 Task: Find connections with filter location Aguilares with filter topic #moneywith filter profile language Spanish with filter current company TCIExpress Ltd with filter school KIT's College of Engineering (Autonomous), Kolhapur with filter industry Retail Pharmacies with filter service category Information Security with filter keywords title Telemarketer
Action: Mouse moved to (691, 135)
Screenshot: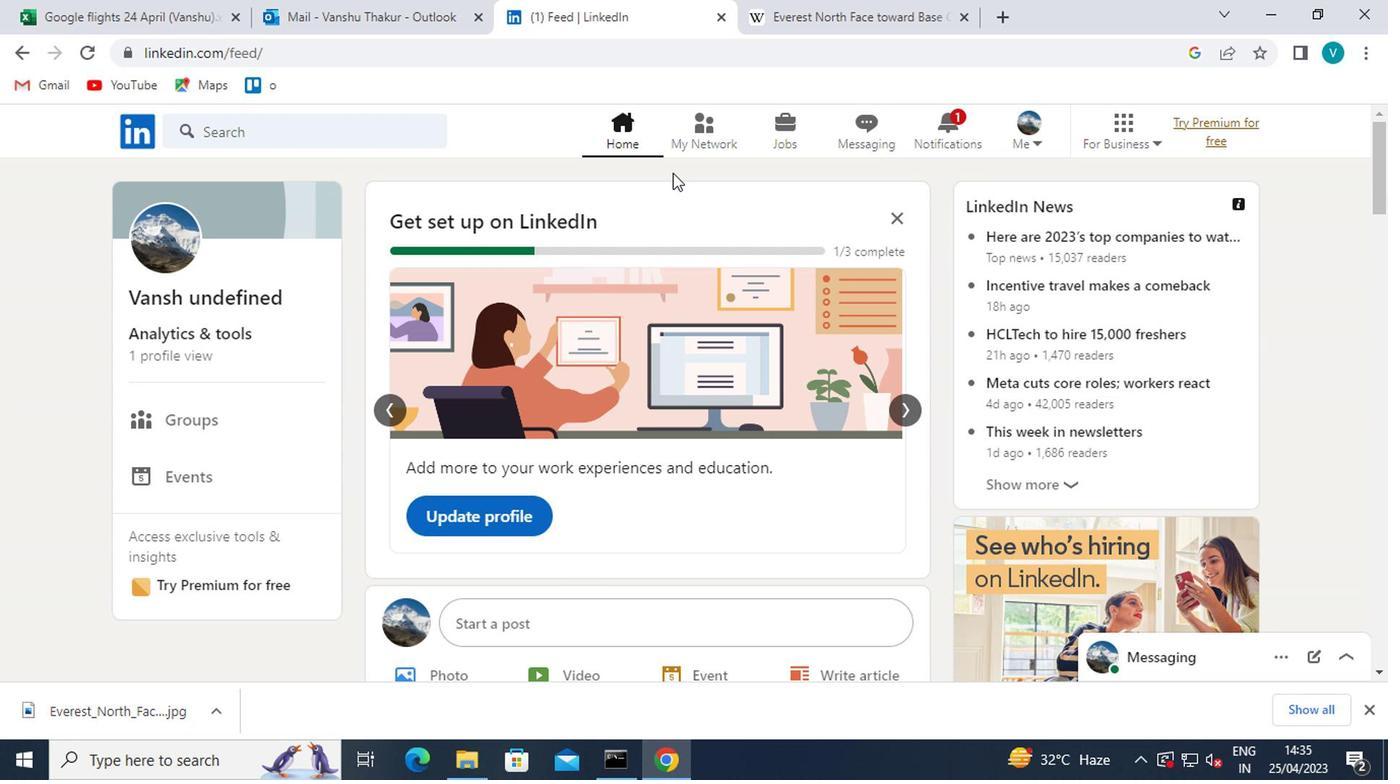 
Action: Mouse pressed left at (691, 135)
Screenshot: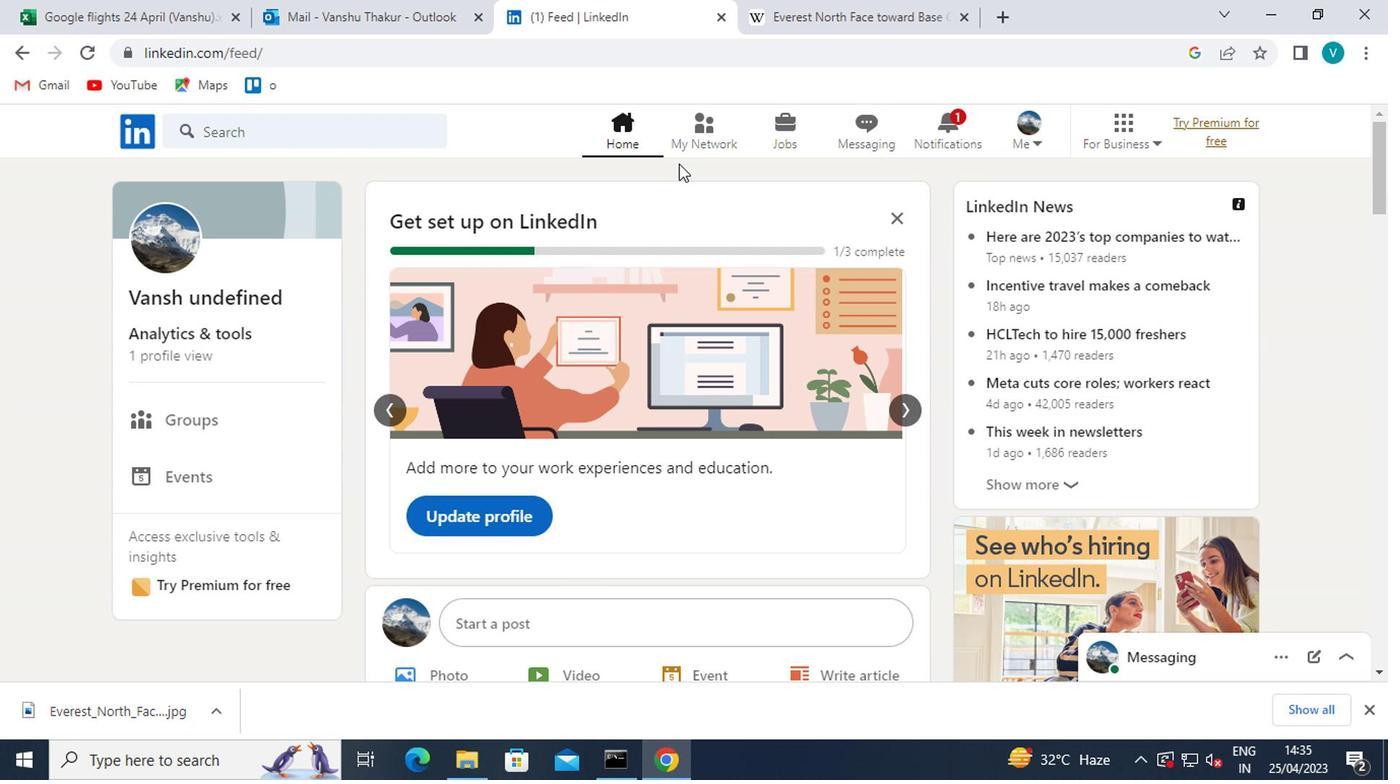 
Action: Mouse moved to (232, 242)
Screenshot: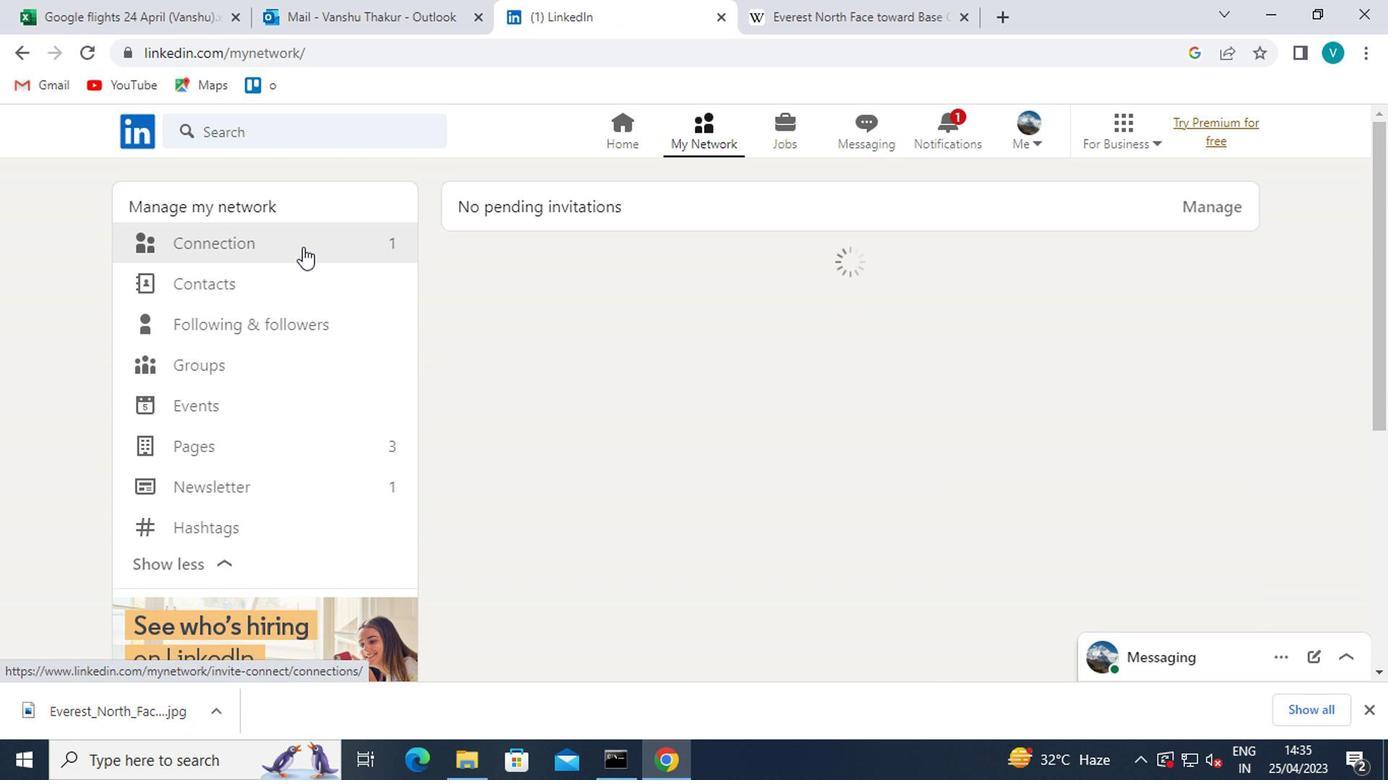 
Action: Mouse pressed left at (232, 242)
Screenshot: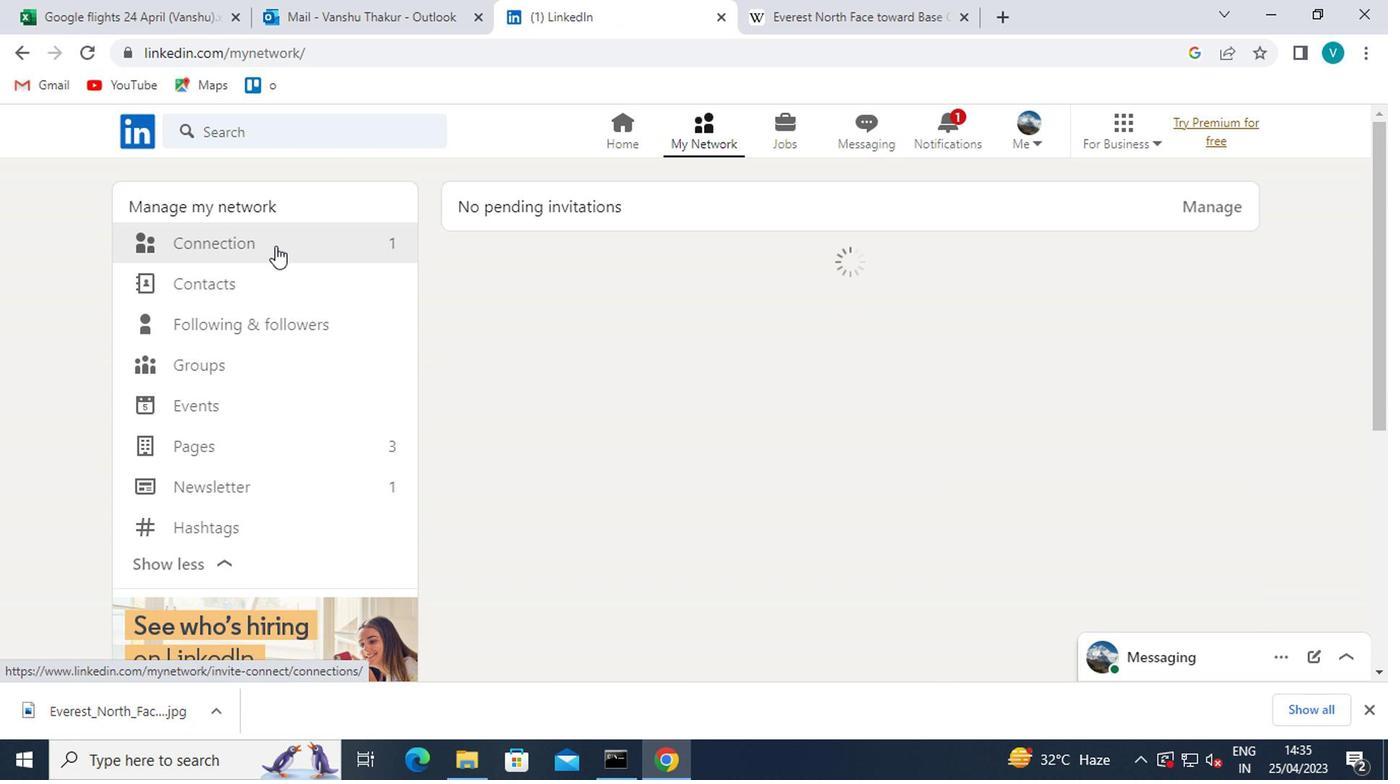 
Action: Mouse moved to (834, 244)
Screenshot: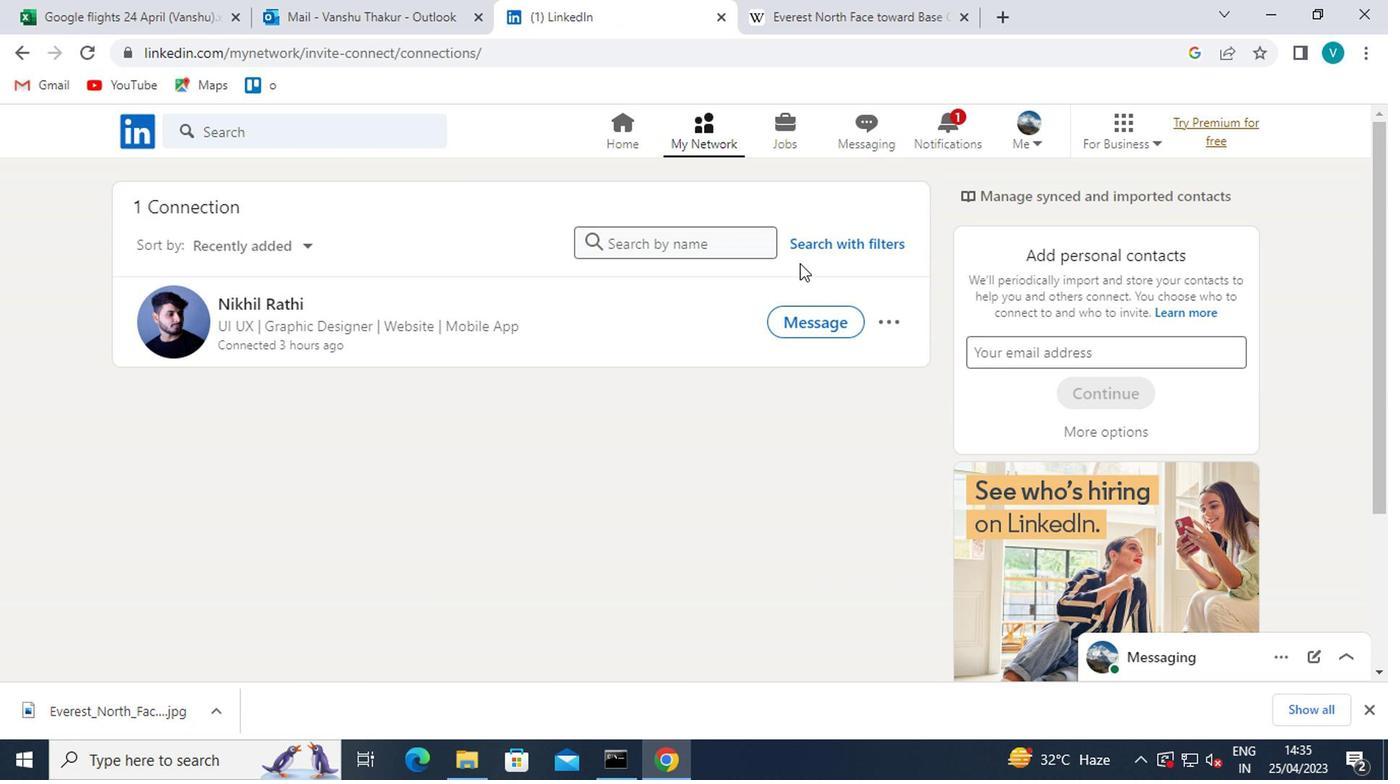 
Action: Mouse pressed left at (834, 244)
Screenshot: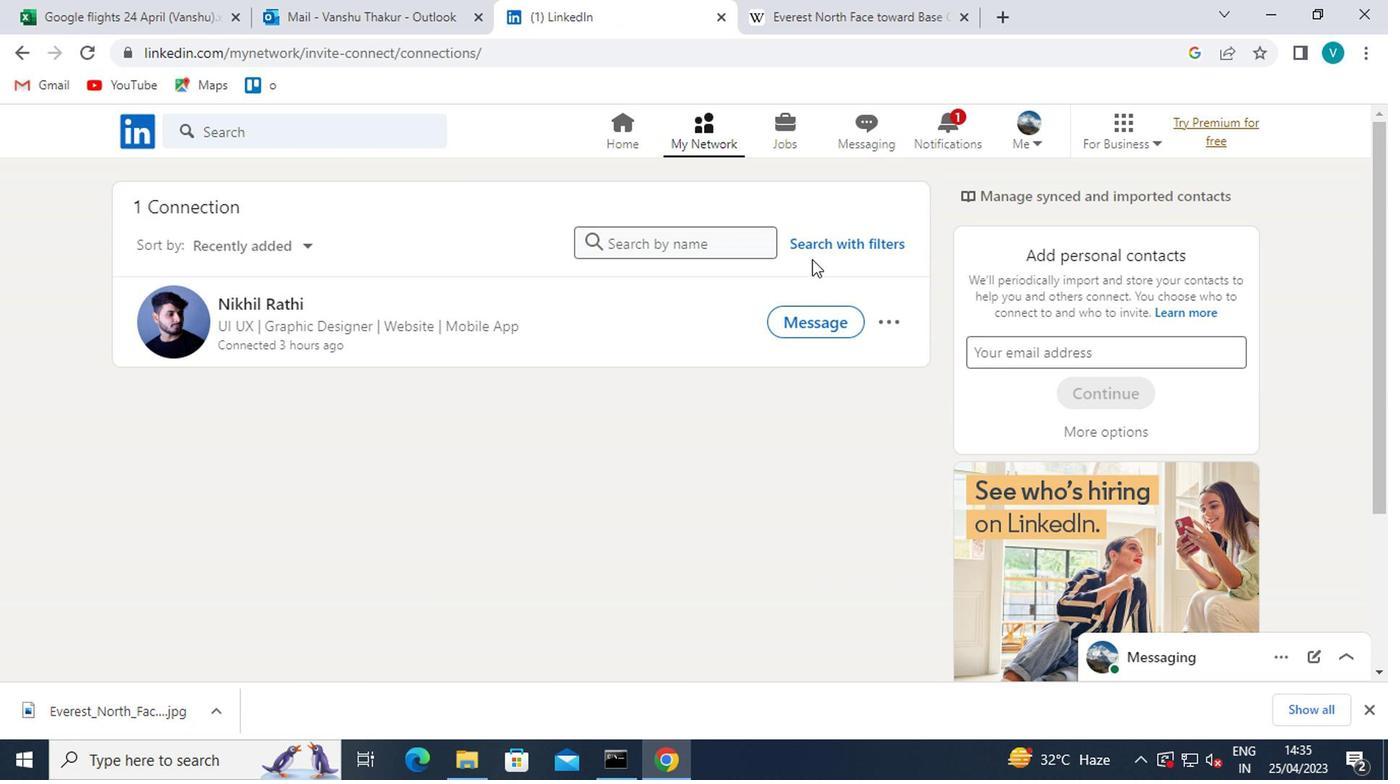 
Action: Mouse moved to (664, 192)
Screenshot: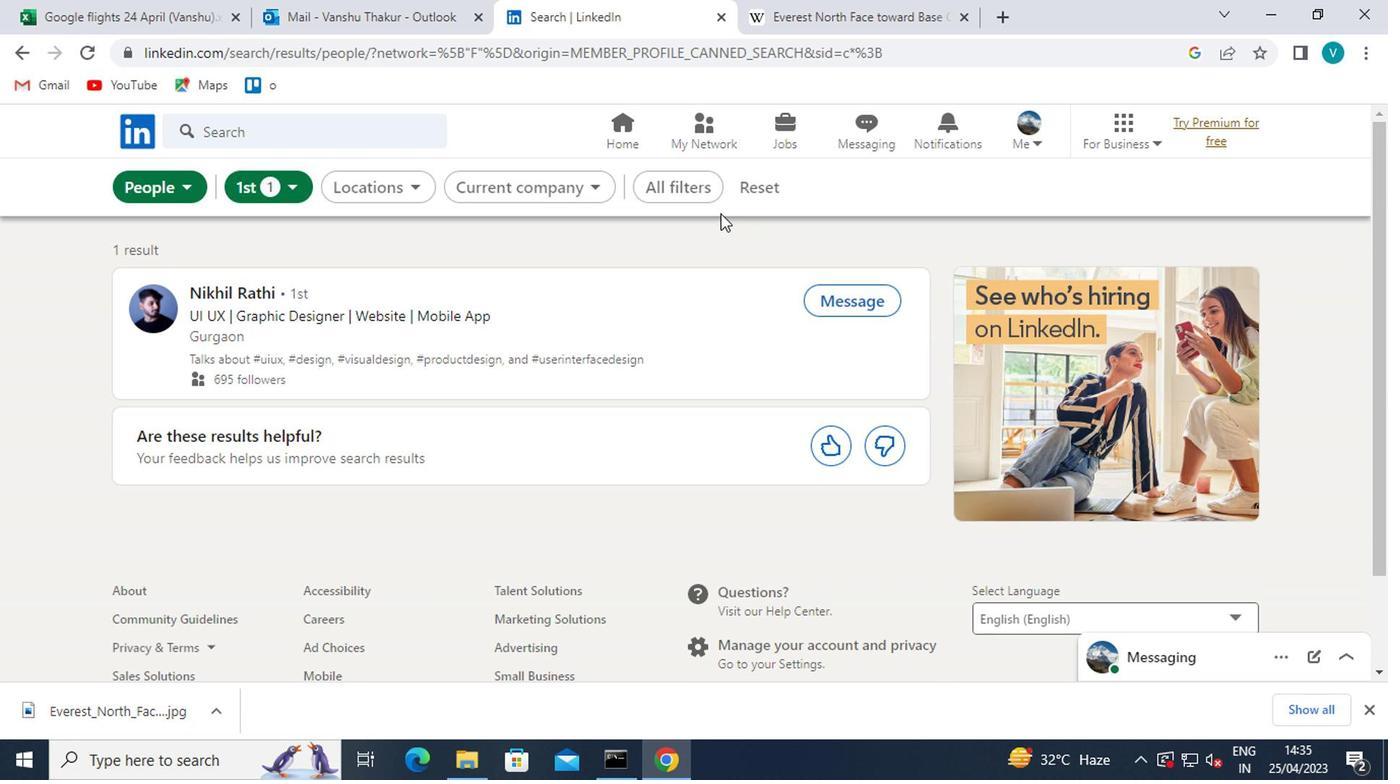 
Action: Mouse pressed left at (664, 192)
Screenshot: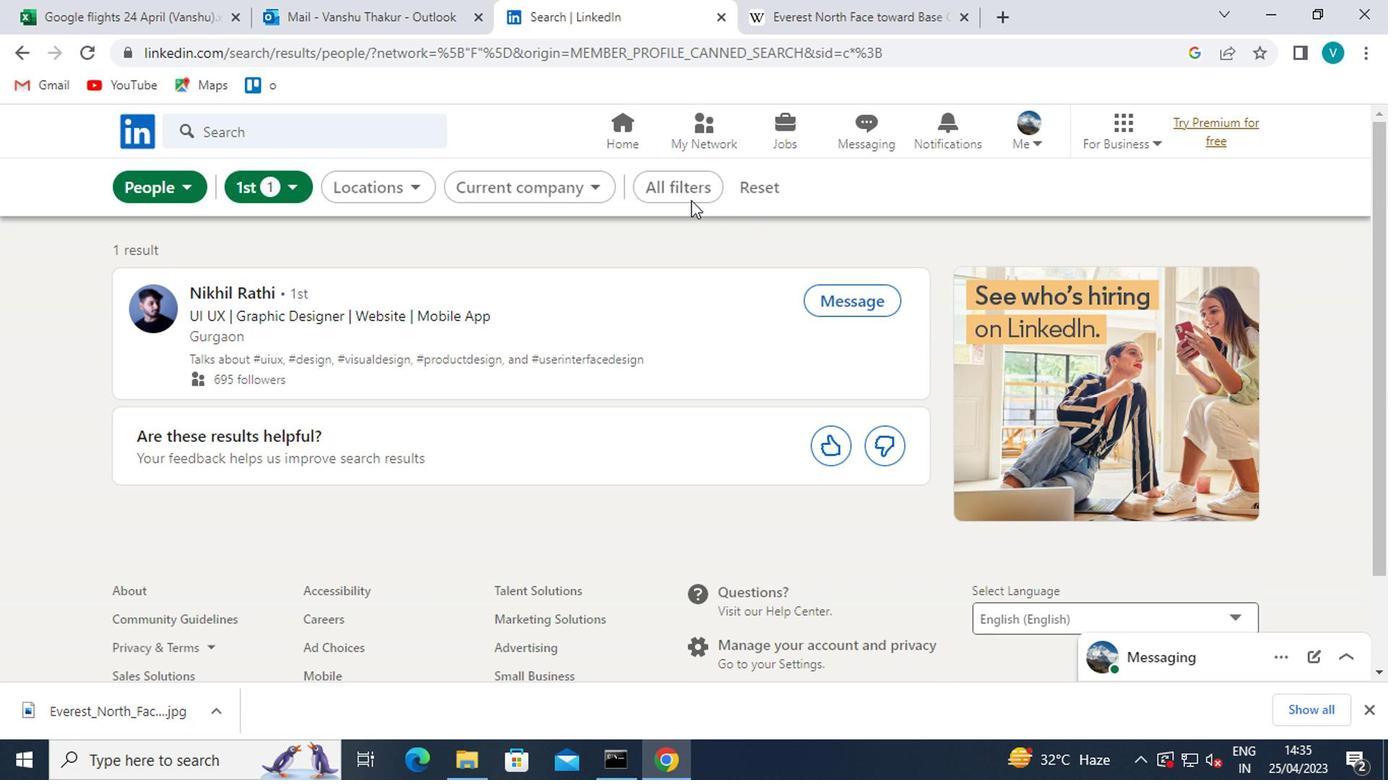 
Action: Mouse moved to (912, 334)
Screenshot: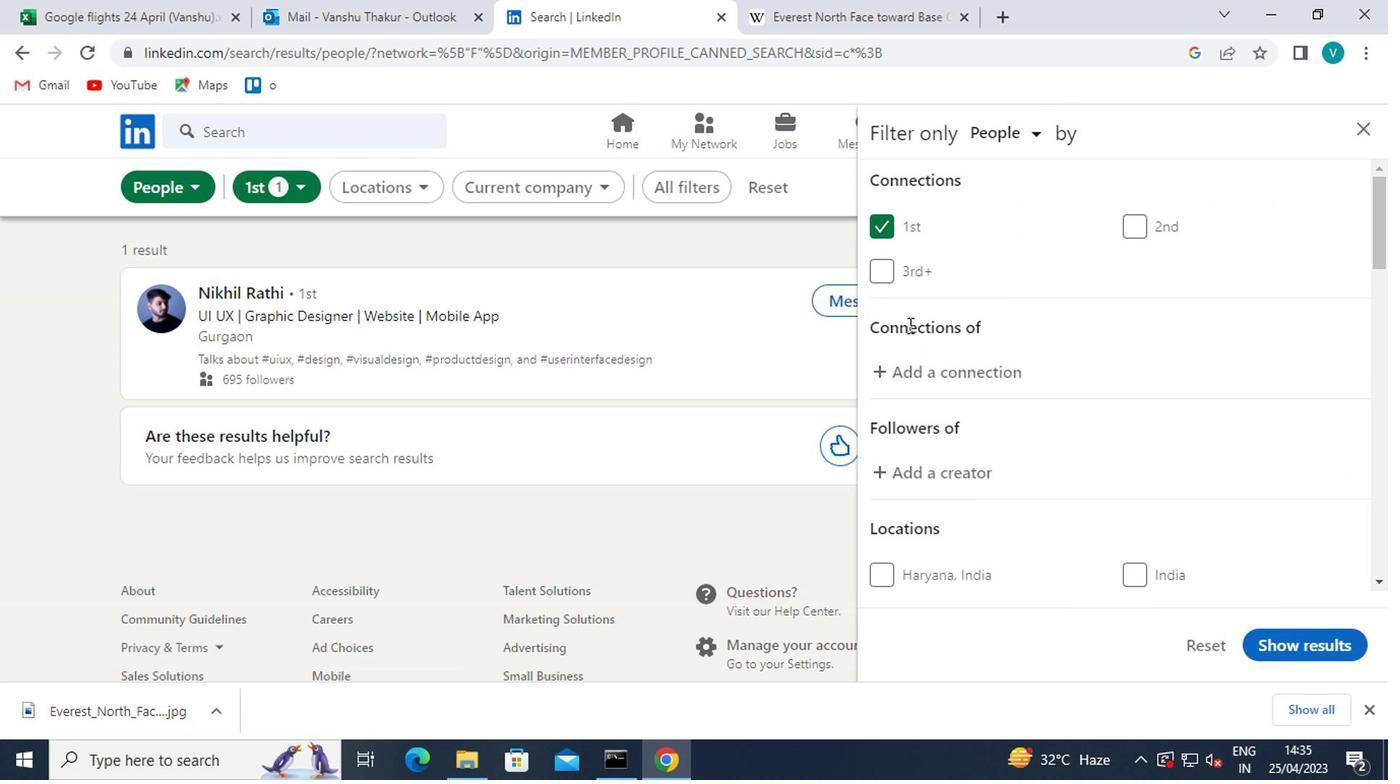 
Action: Mouse scrolled (912, 334) with delta (0, 0)
Screenshot: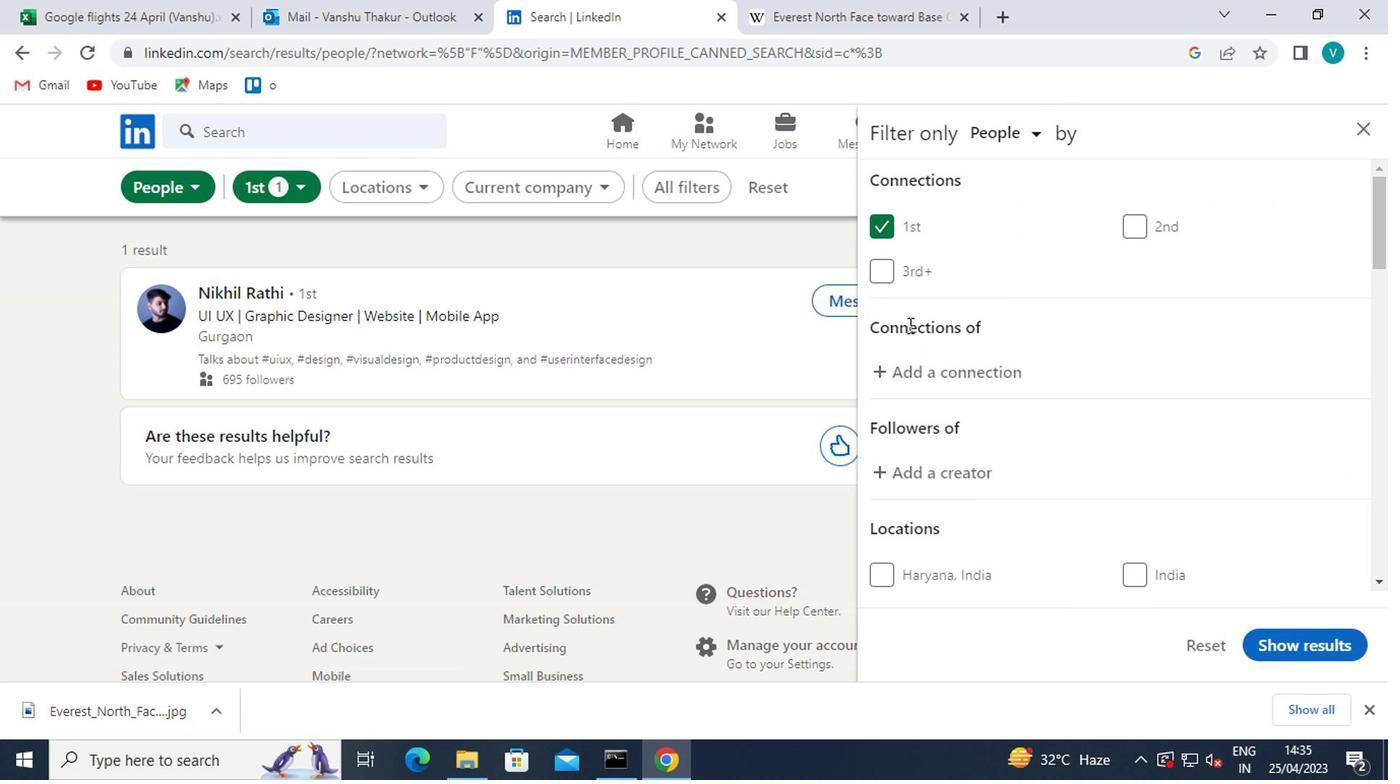 
Action: Mouse moved to (913, 338)
Screenshot: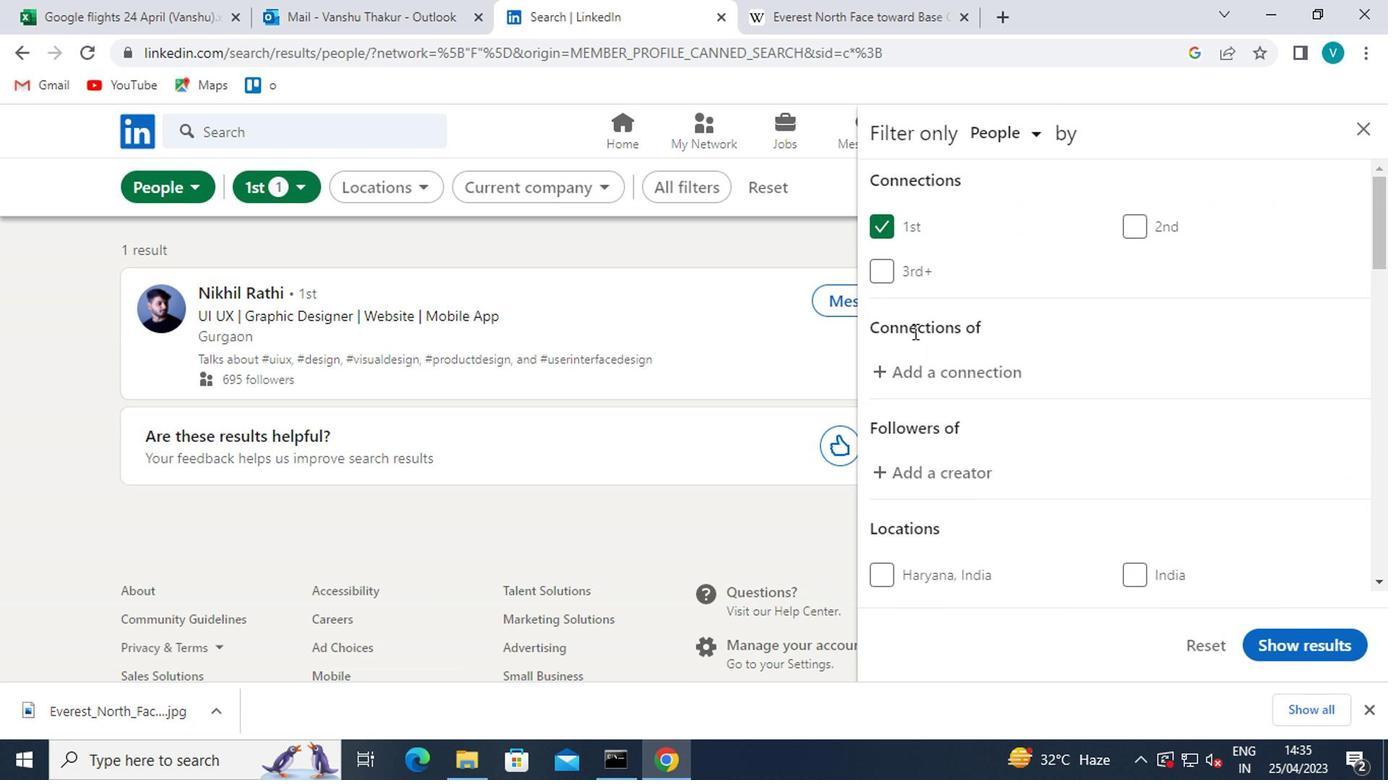 
Action: Mouse scrolled (913, 336) with delta (0, -1)
Screenshot: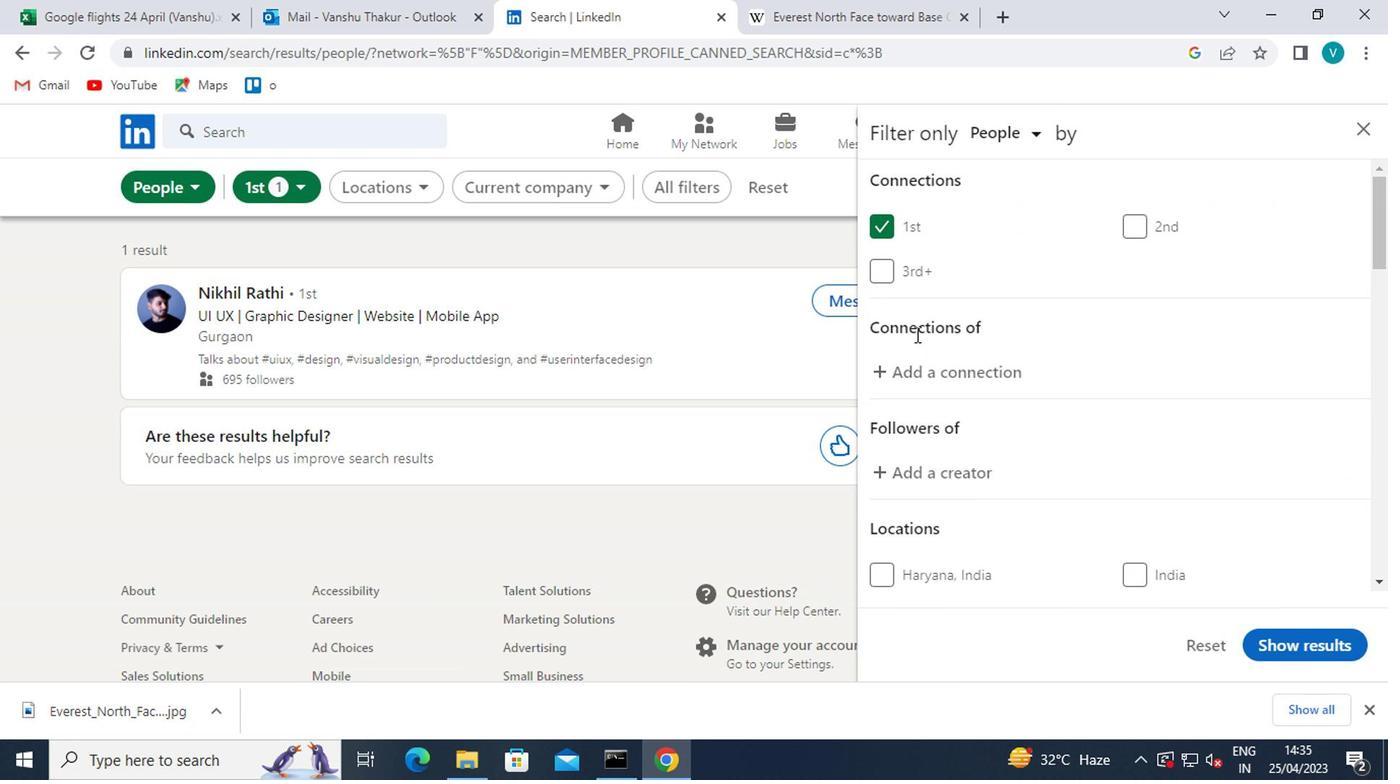 
Action: Mouse moved to (947, 467)
Screenshot: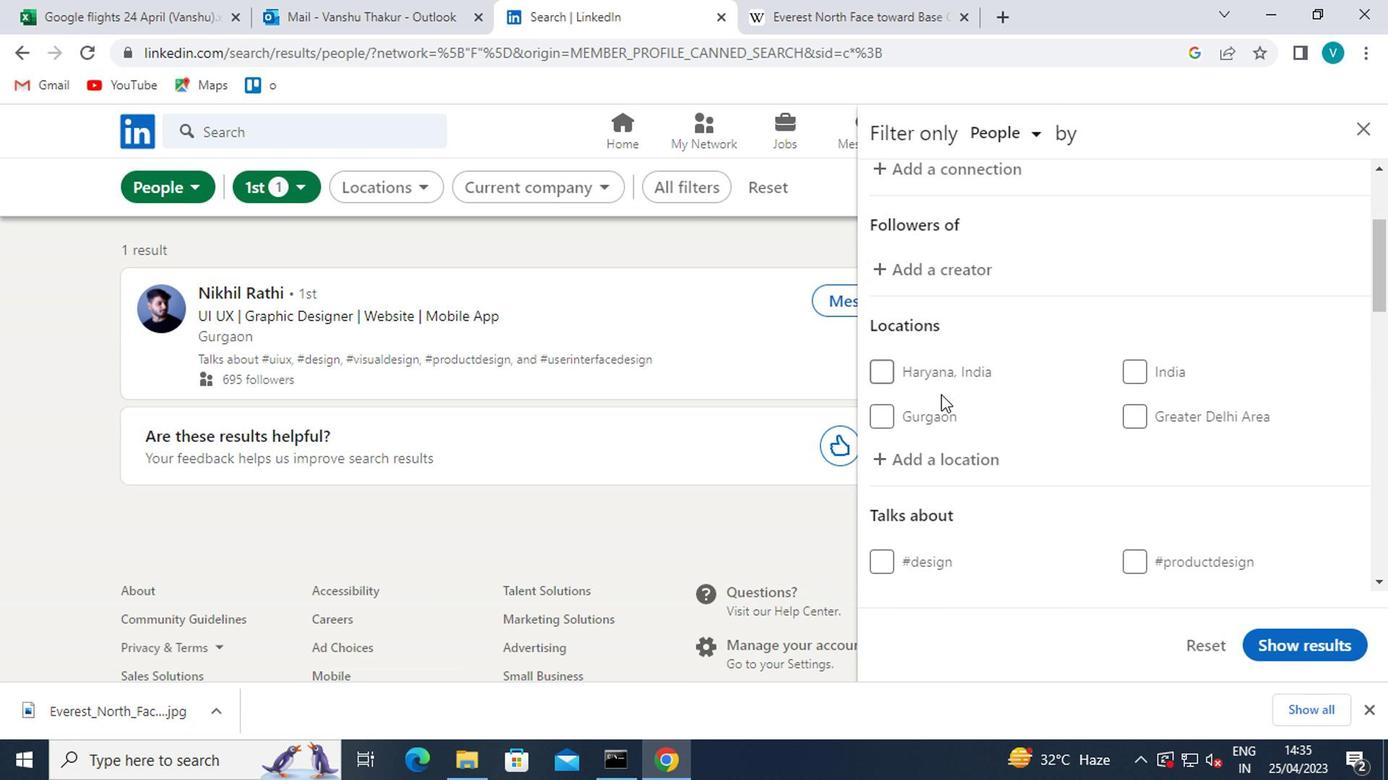 
Action: Mouse pressed left at (947, 467)
Screenshot: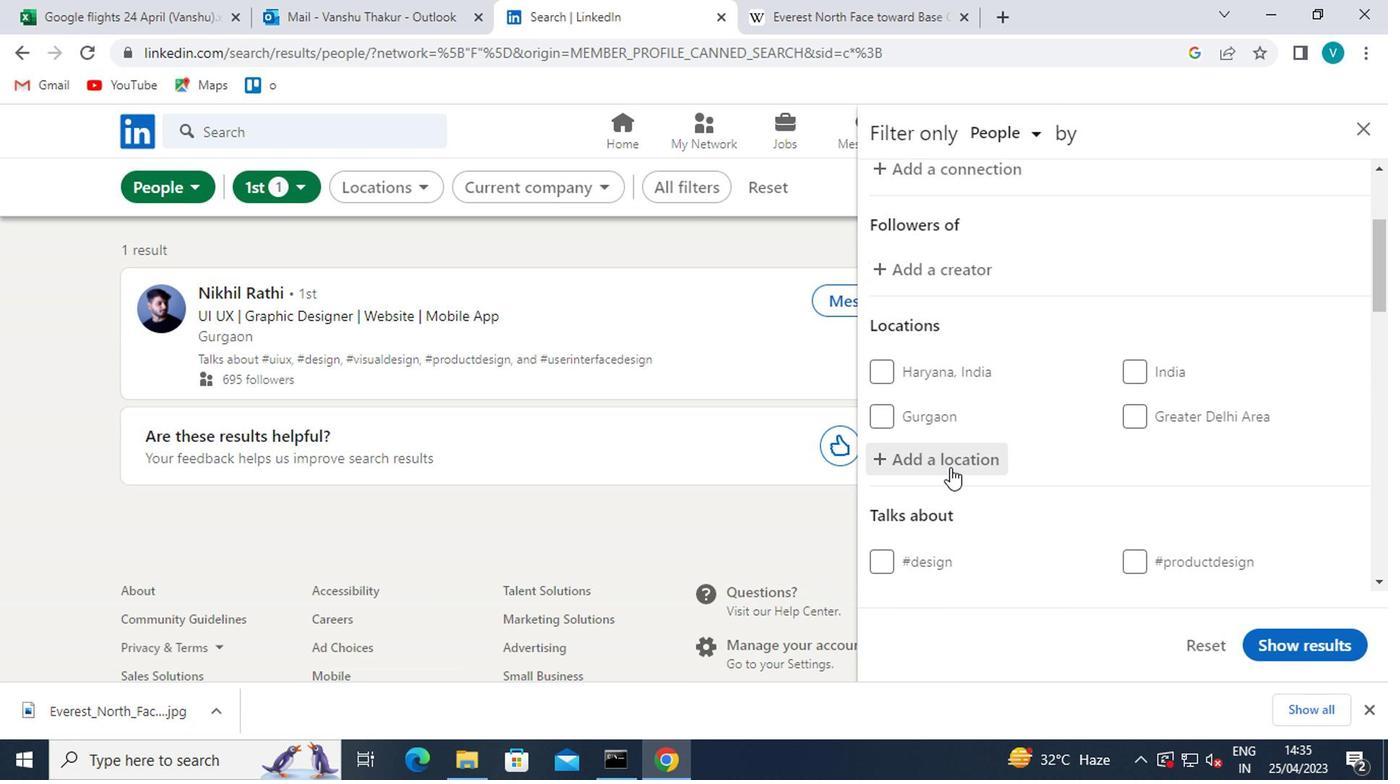 
Action: Key pressed <Key.shift>AGUILARIES
Screenshot: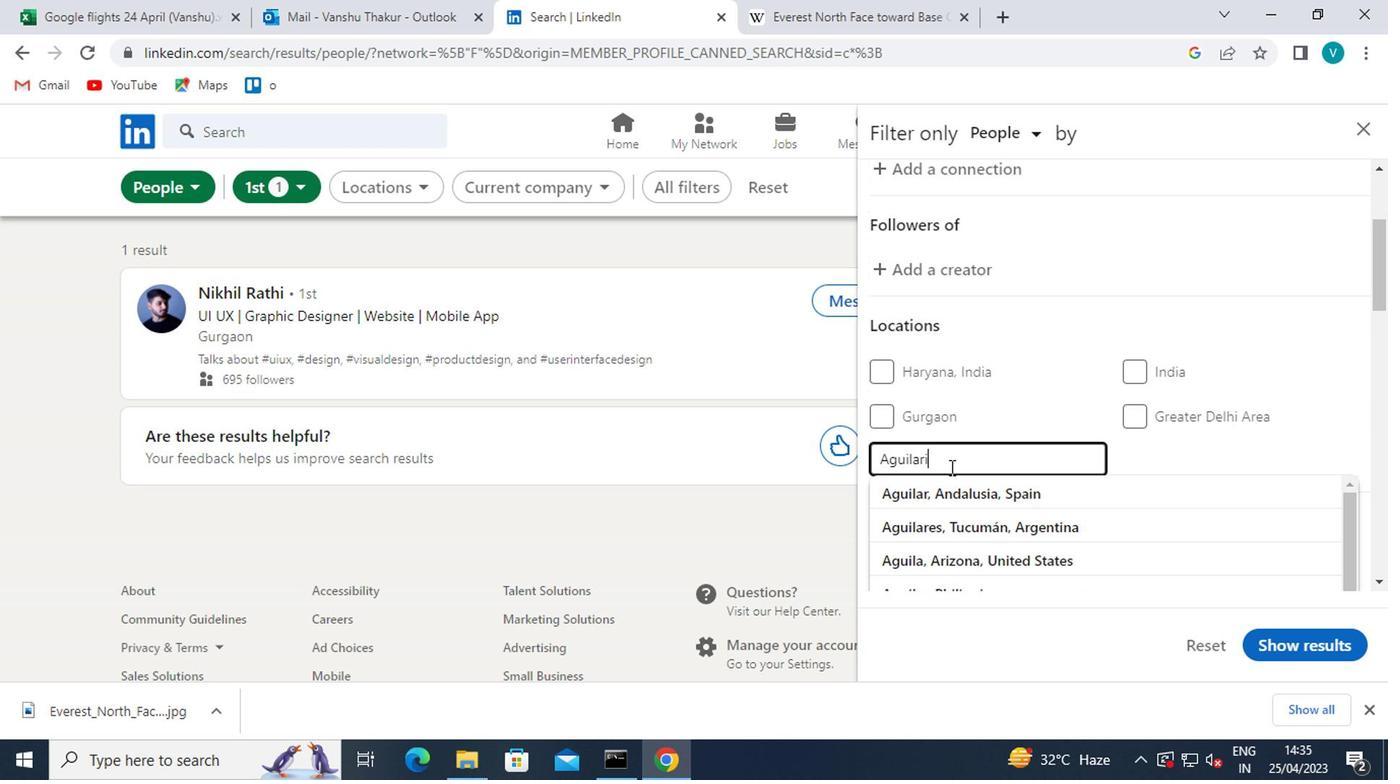 
Action: Mouse moved to (1196, 485)
Screenshot: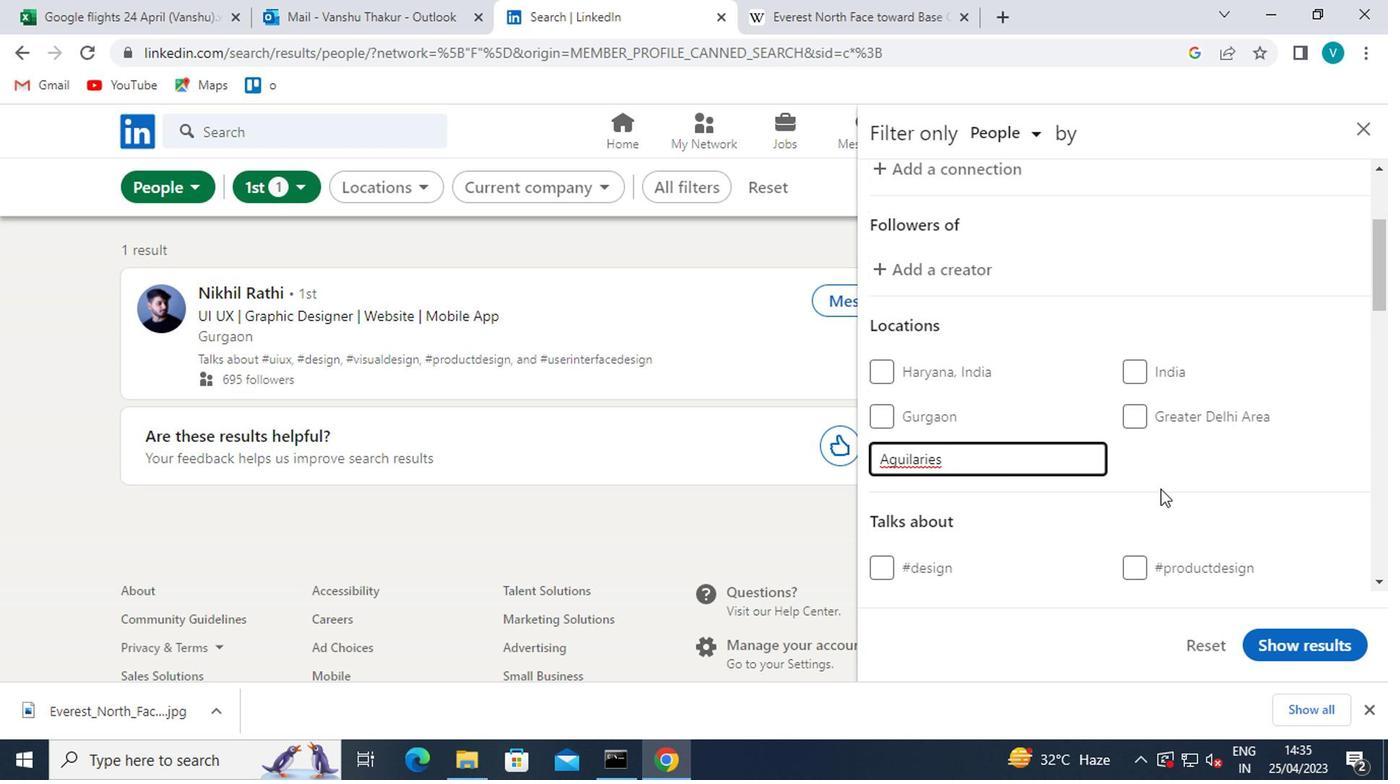 
Action: Mouse pressed left at (1196, 485)
Screenshot: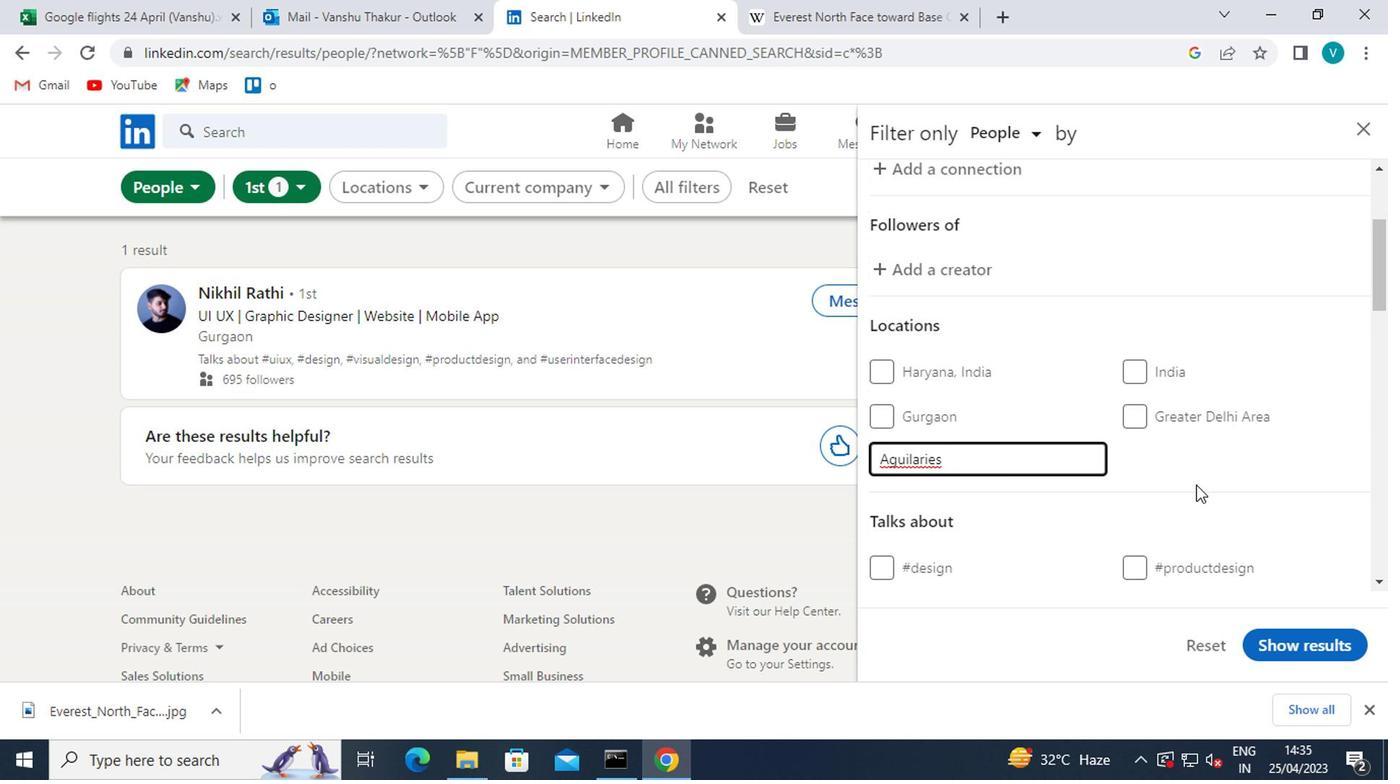 
Action: Mouse moved to (1147, 505)
Screenshot: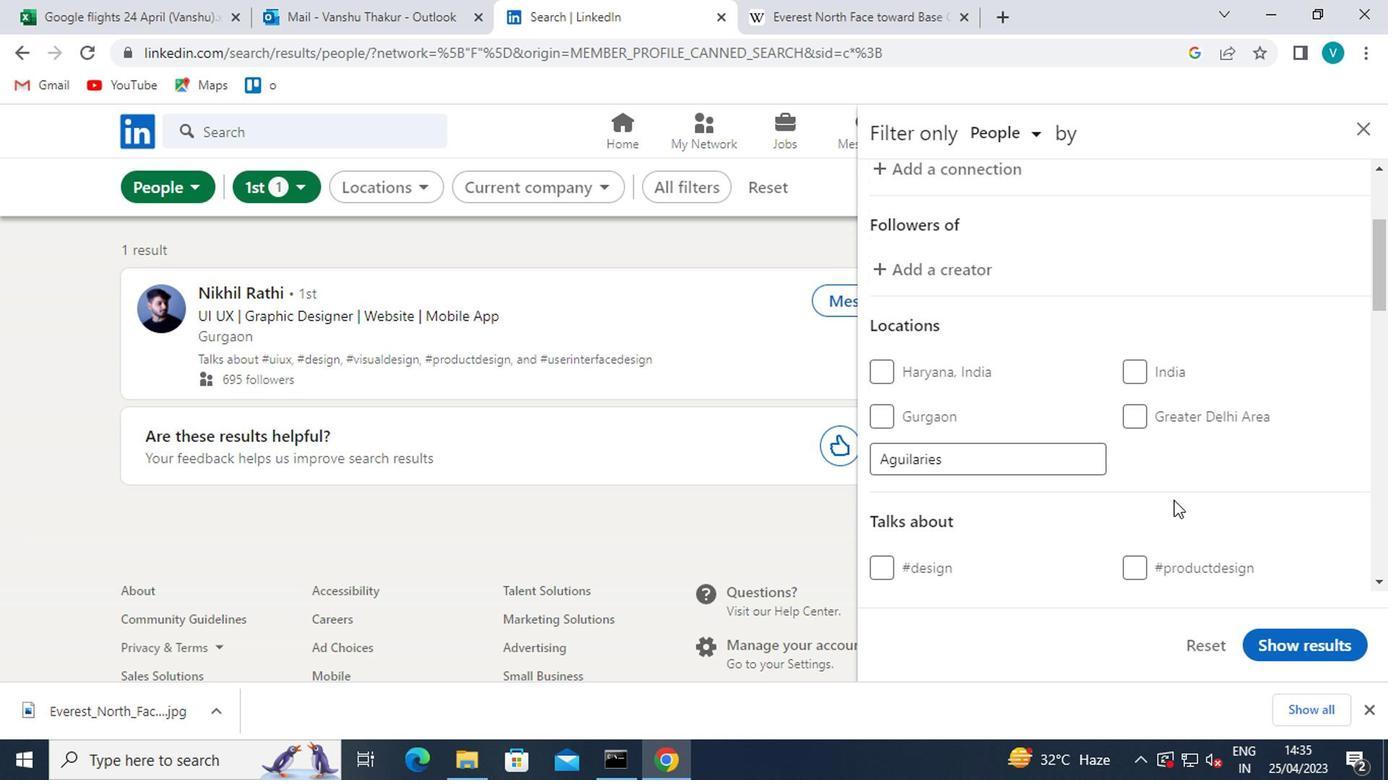
Action: Mouse pressed left at (1147, 505)
Screenshot: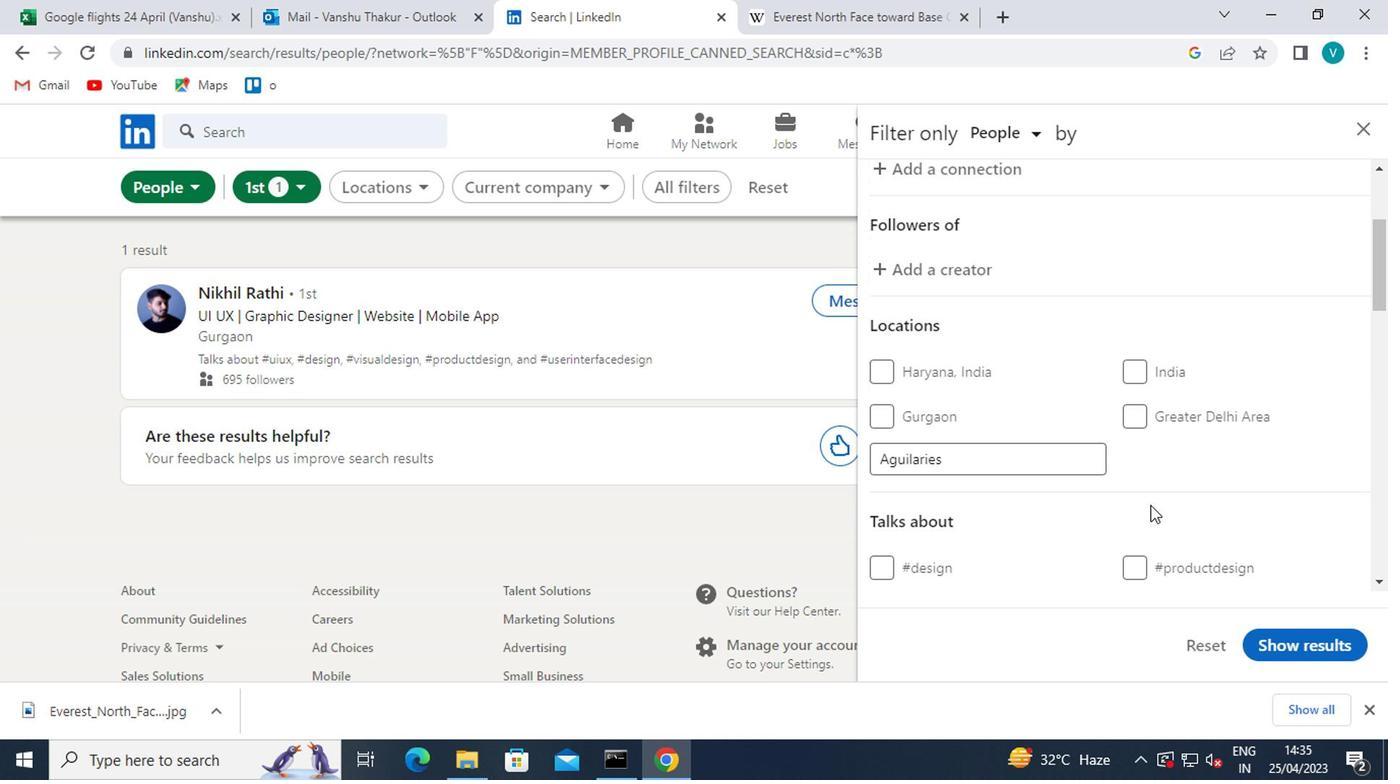 
Action: Mouse moved to (1147, 507)
Screenshot: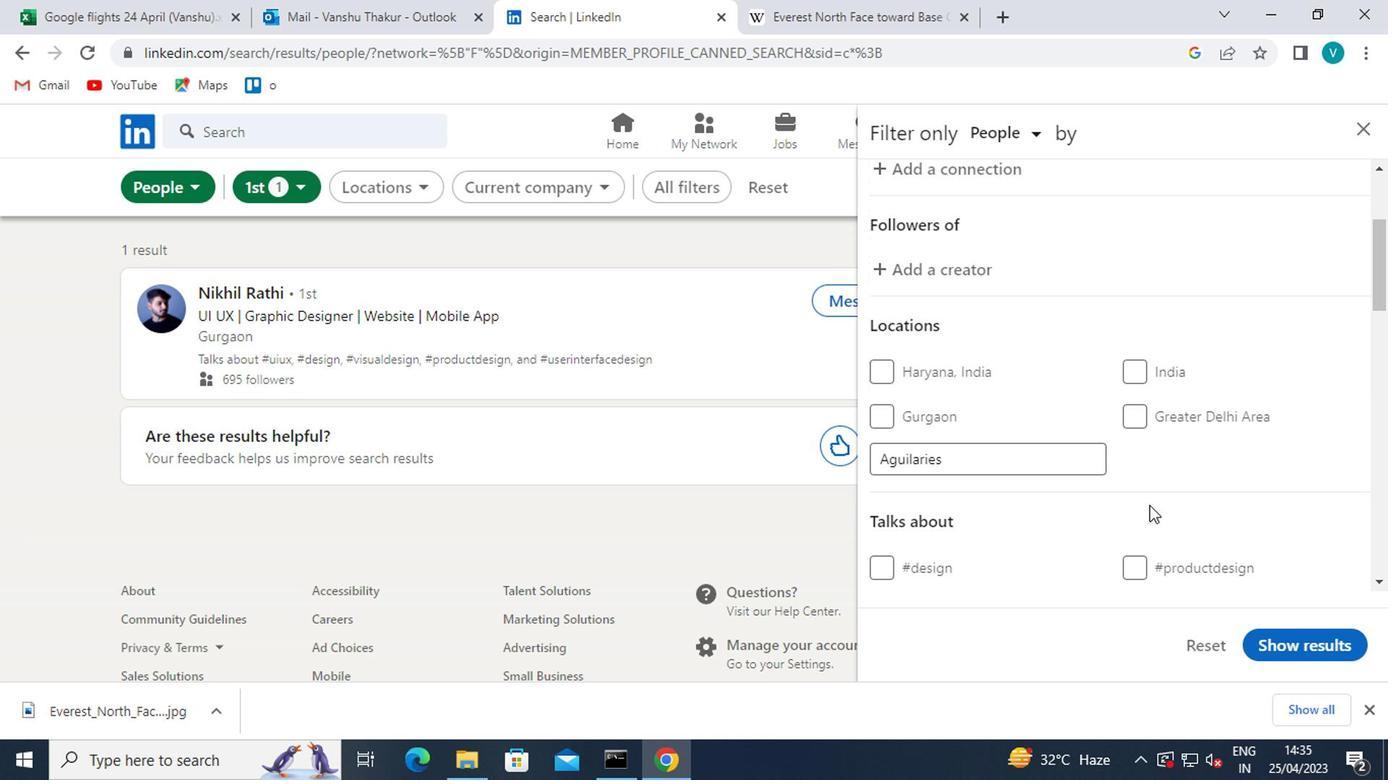 
Action: Mouse scrolled (1147, 506) with delta (0, 0)
Screenshot: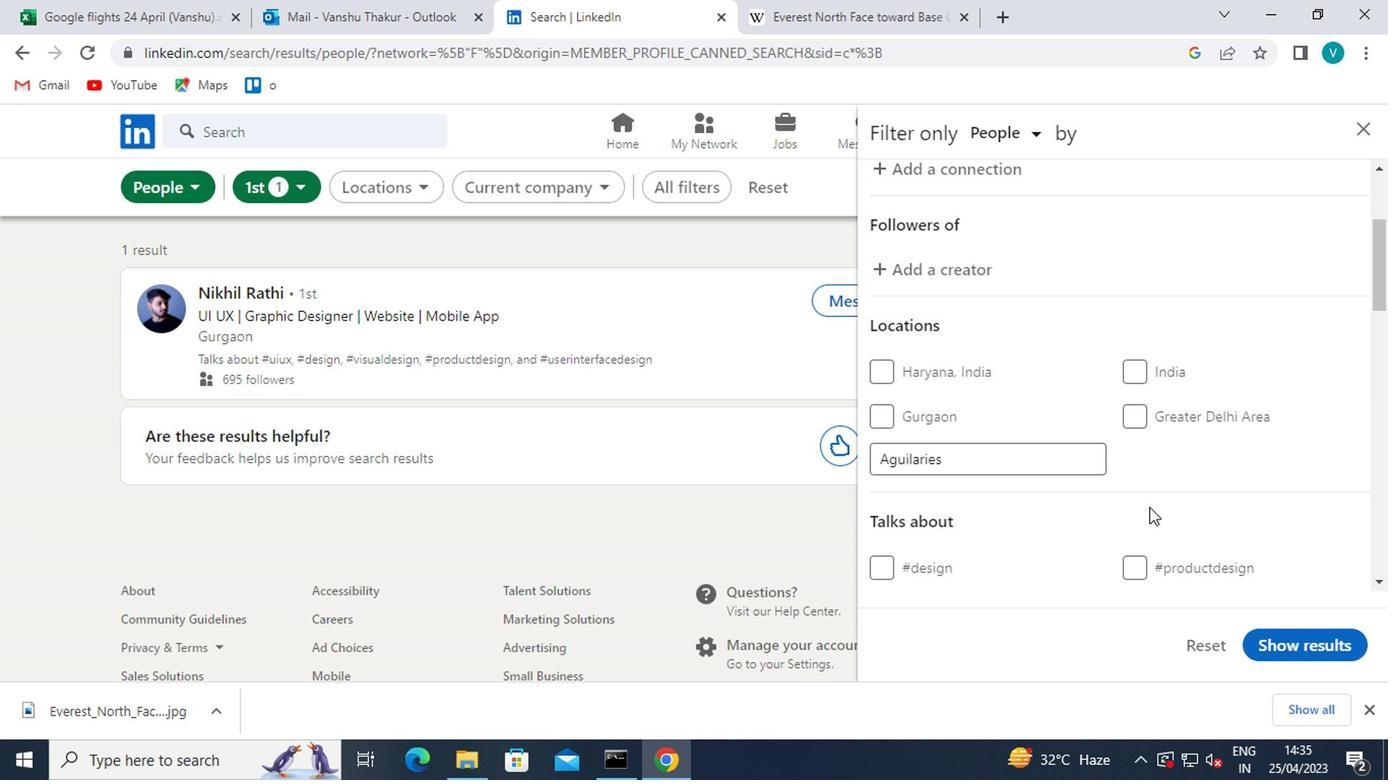 
Action: Mouse moved to (1164, 561)
Screenshot: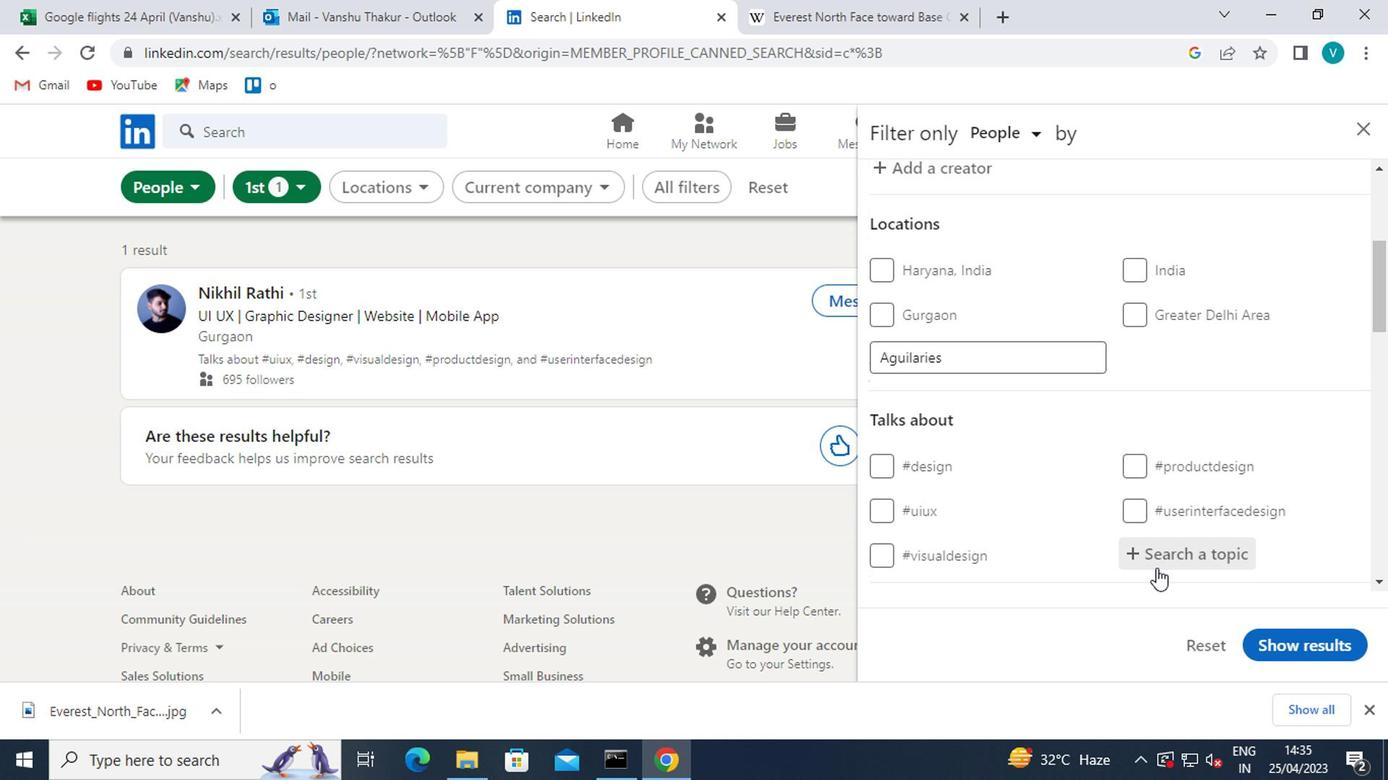 
Action: Mouse pressed left at (1164, 561)
Screenshot: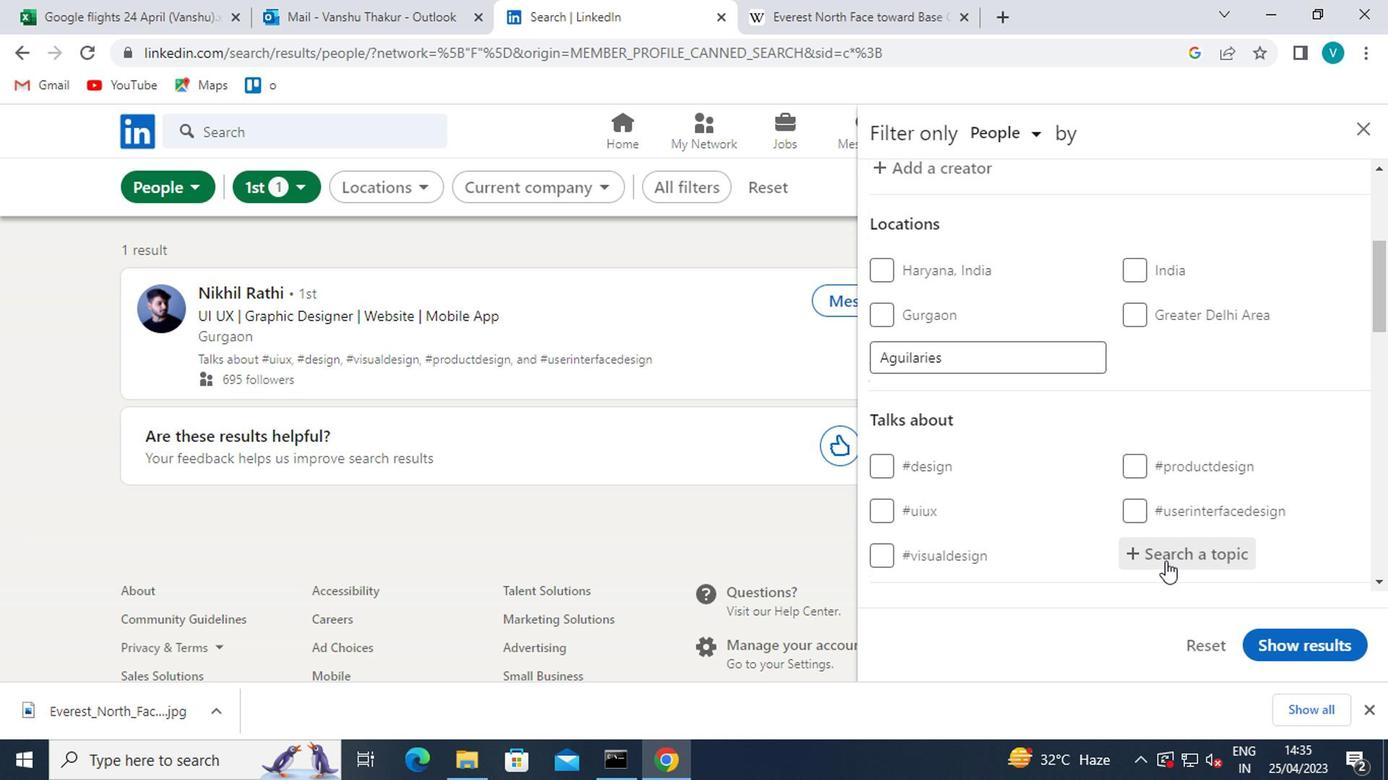 
Action: Mouse moved to (1141, 550)
Screenshot: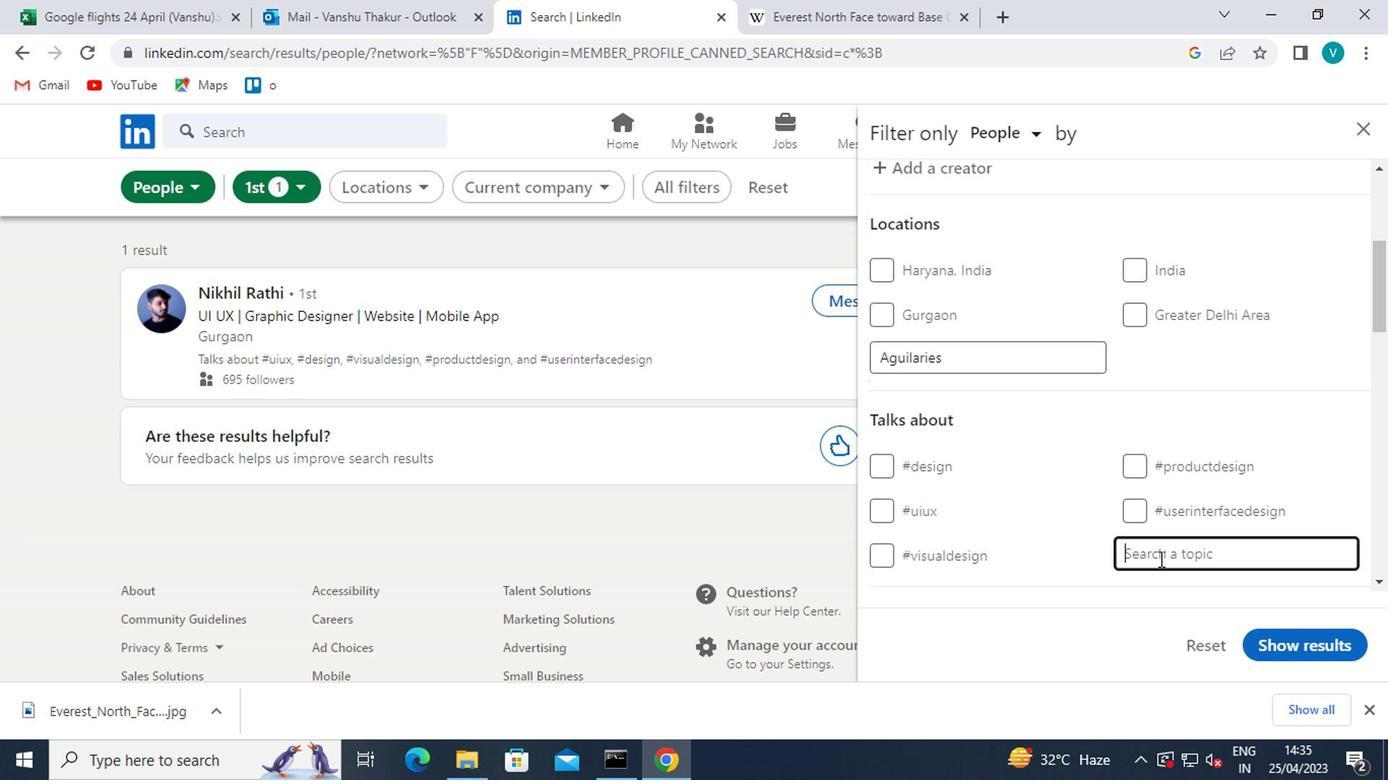 
Action: Key pressed <Key.shift><Key.shift><Key.shift>#MONE
Screenshot: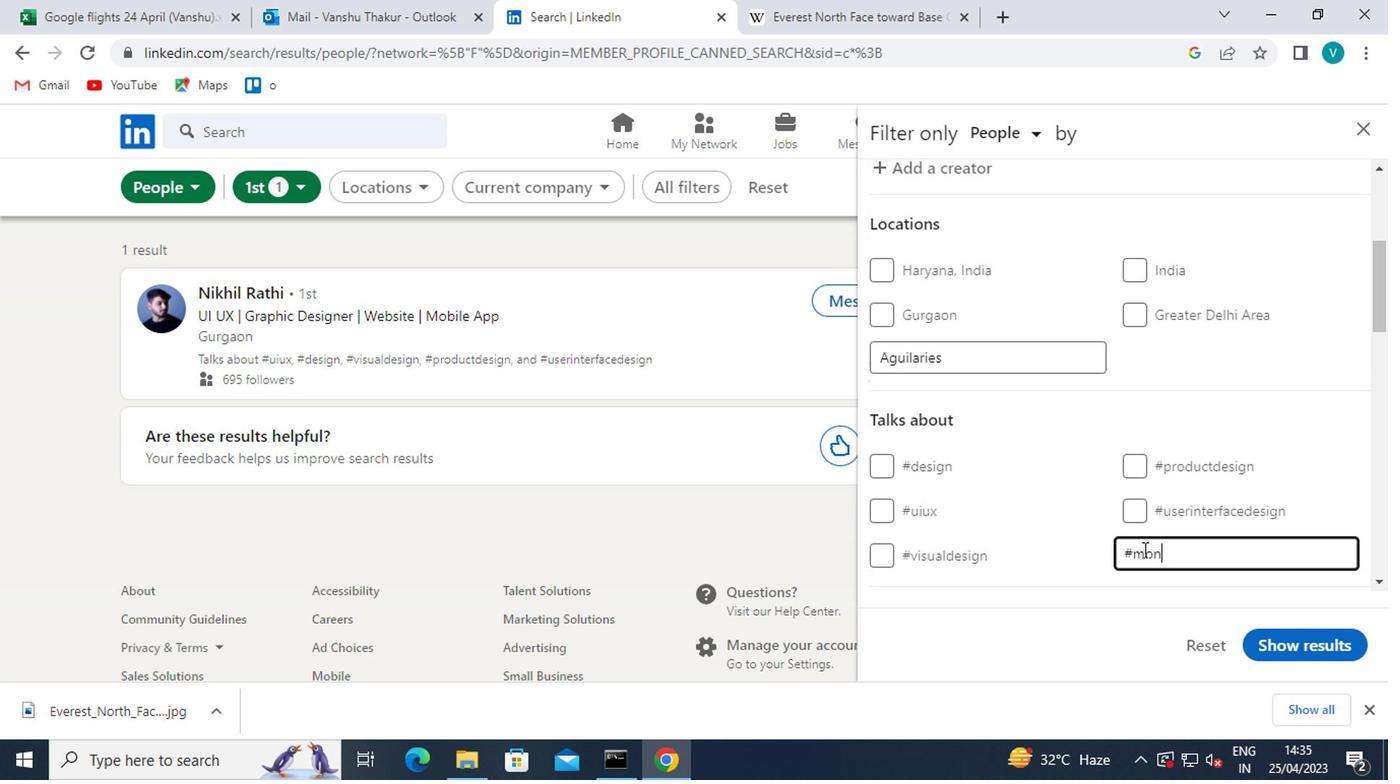 
Action: Mouse moved to (1140, 550)
Screenshot: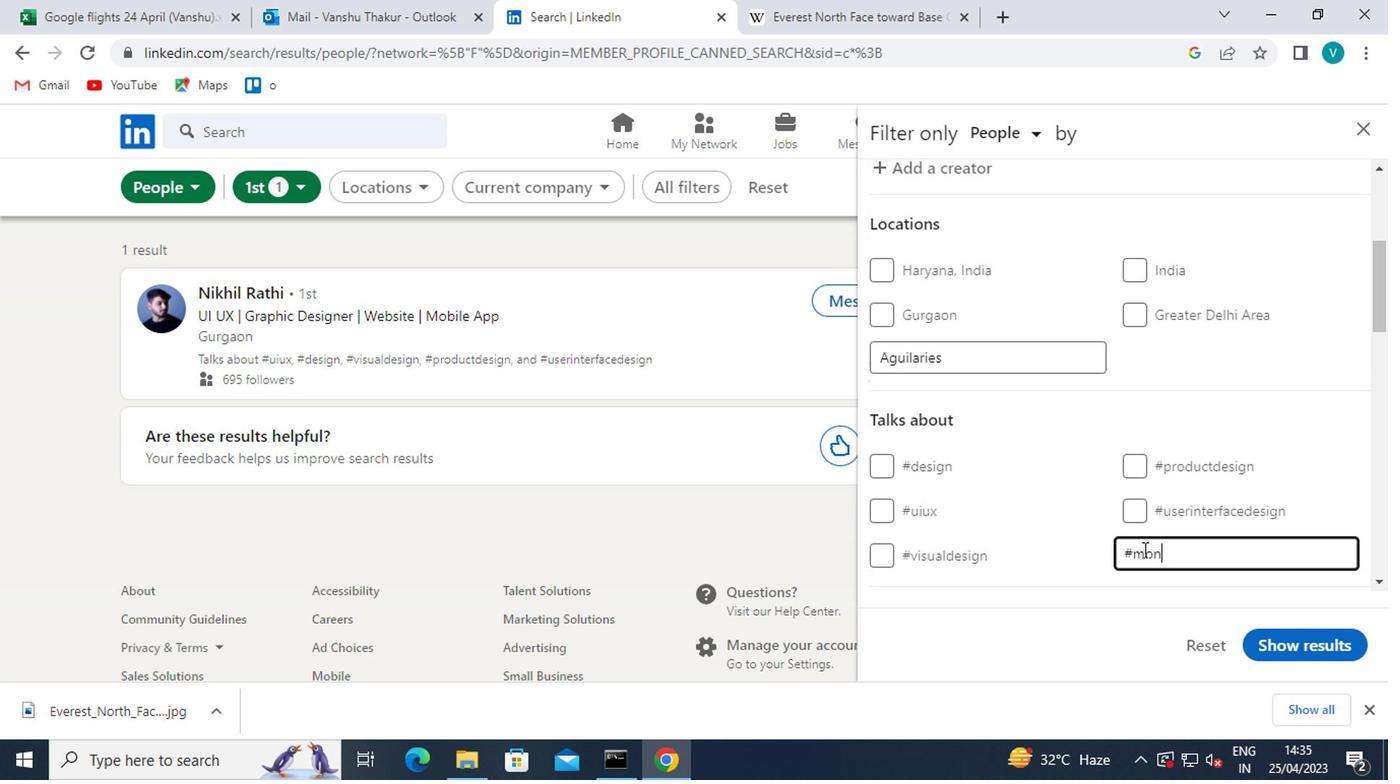
Action: Key pressed Y
Screenshot: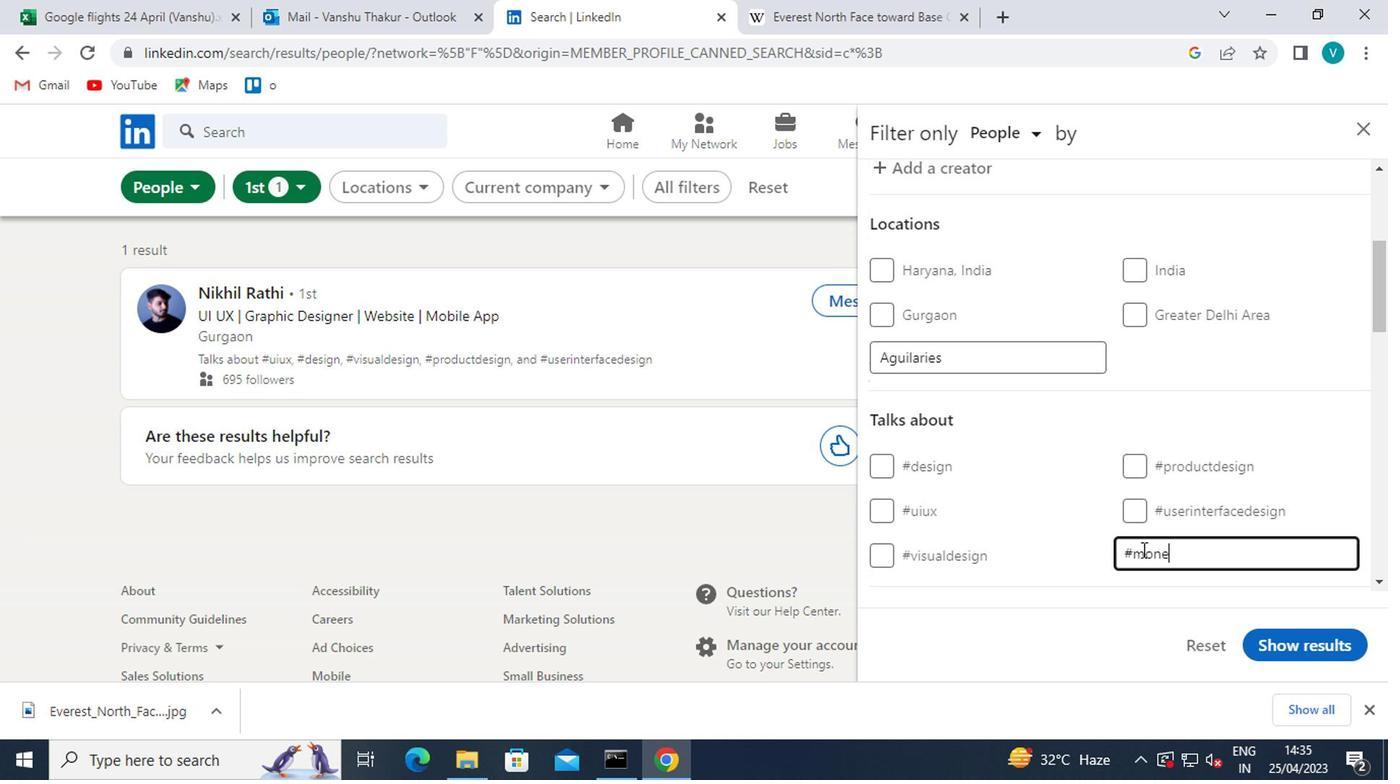 
Action: Mouse moved to (1110, 618)
Screenshot: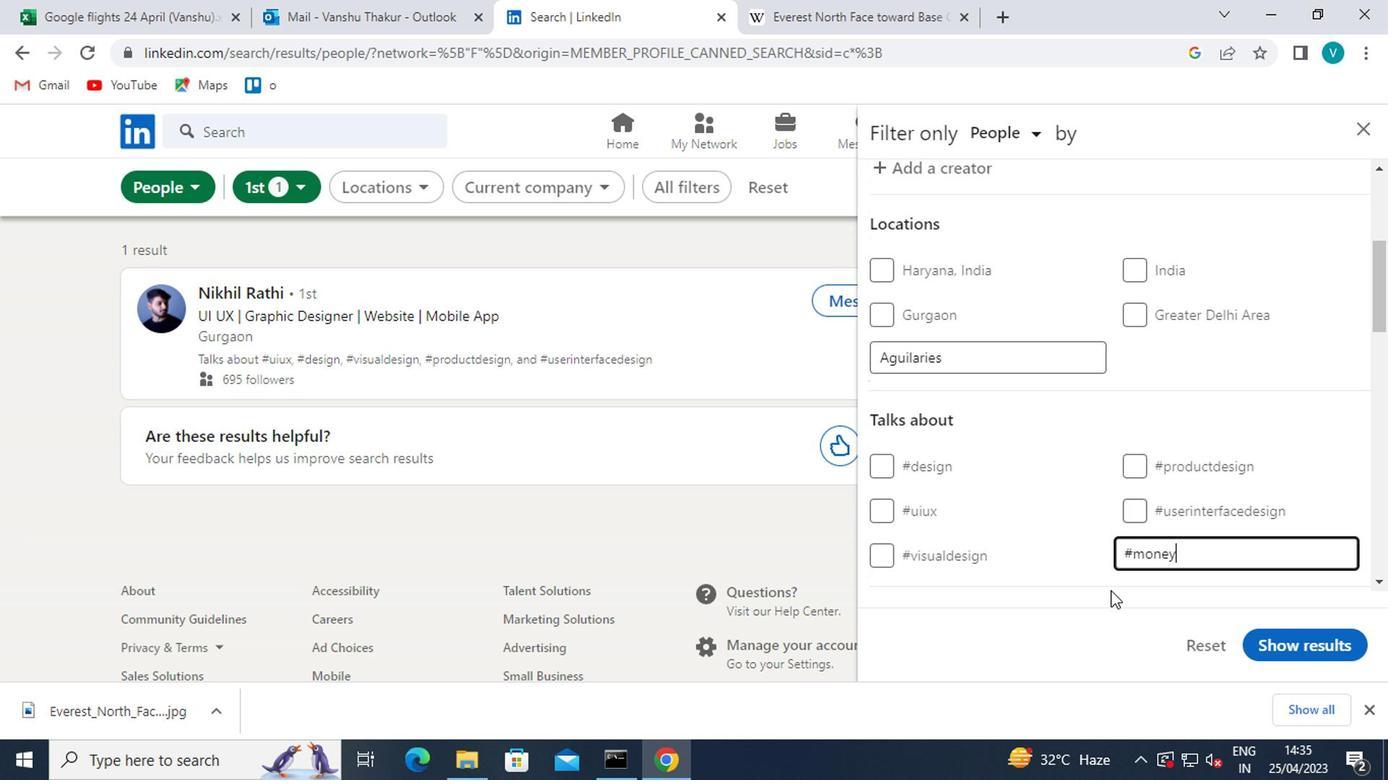 
Action: Mouse pressed left at (1110, 618)
Screenshot: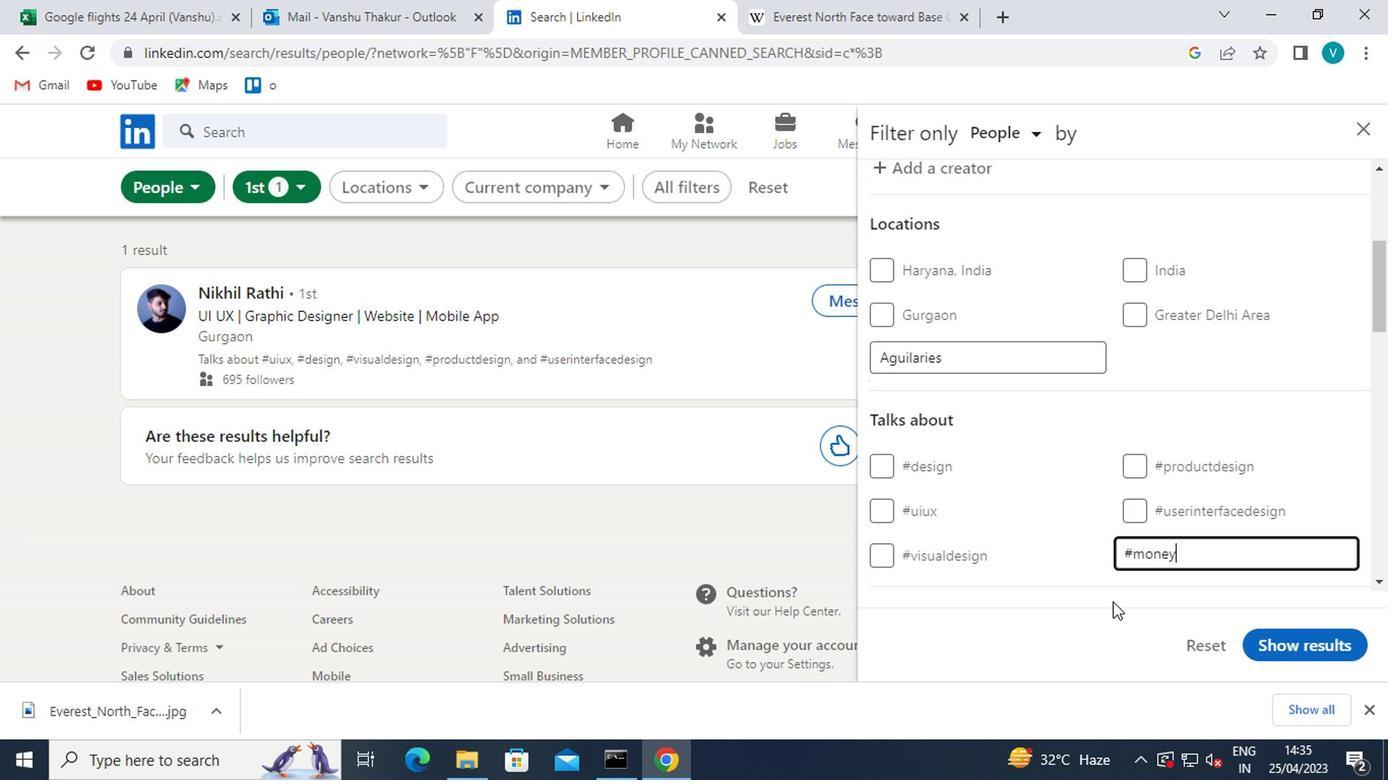 
Action: Mouse moved to (1107, 580)
Screenshot: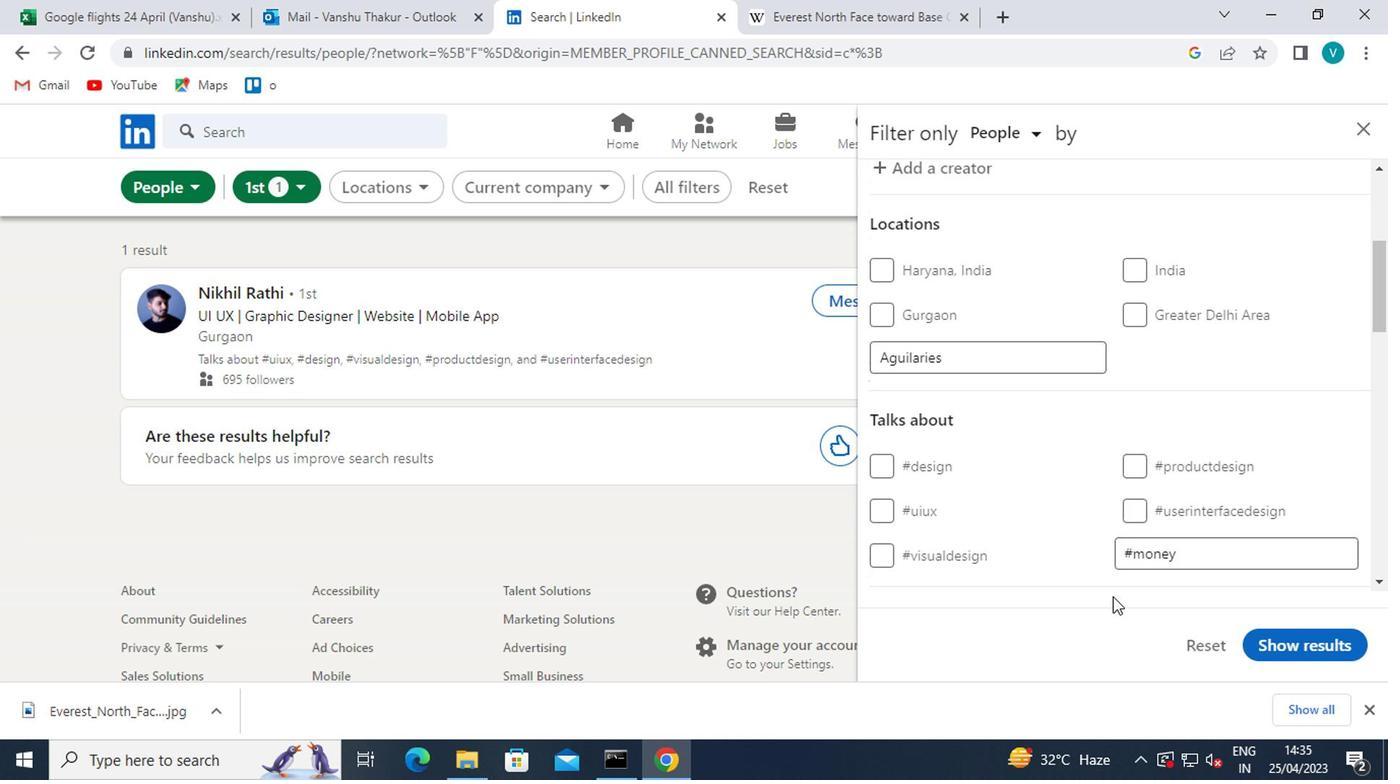 
Action: Mouse scrolled (1107, 579) with delta (0, 0)
Screenshot: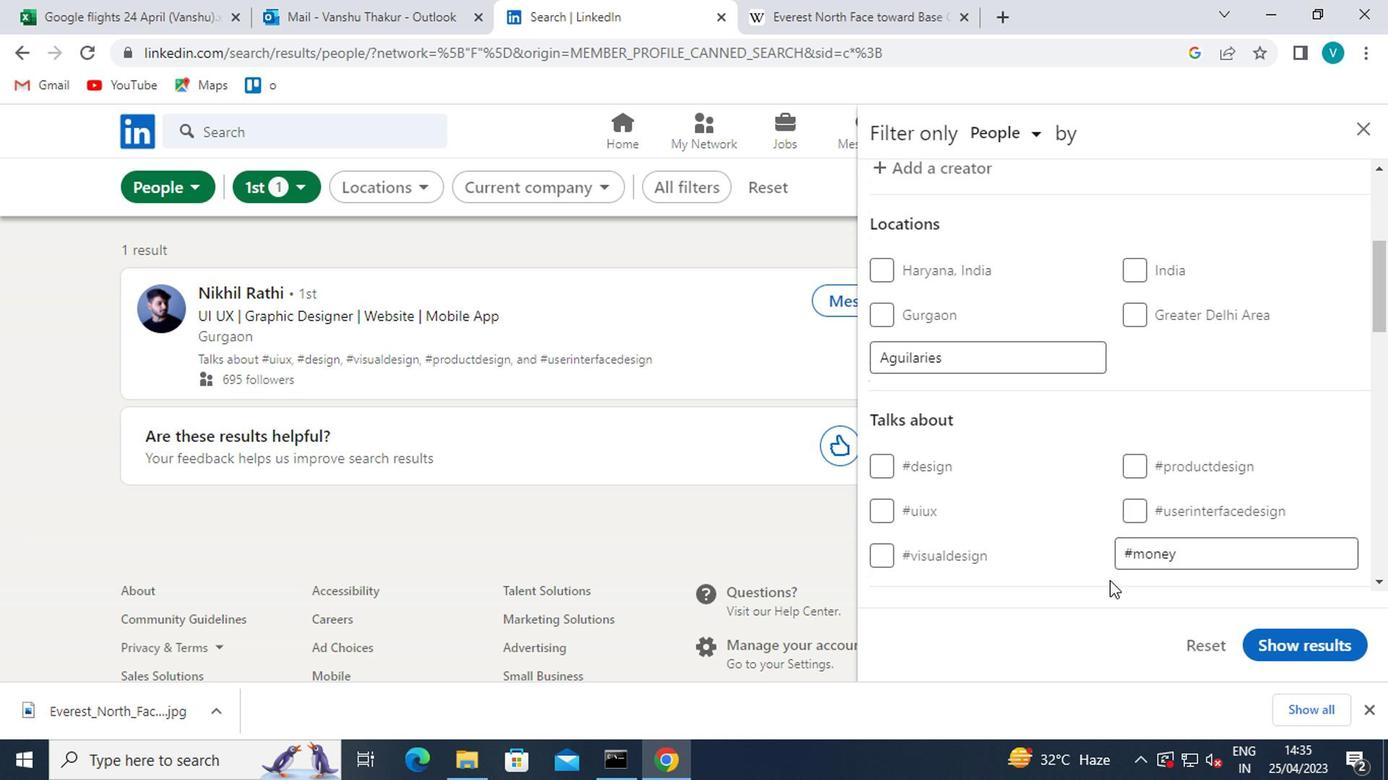 
Action: Mouse scrolled (1107, 579) with delta (0, 0)
Screenshot: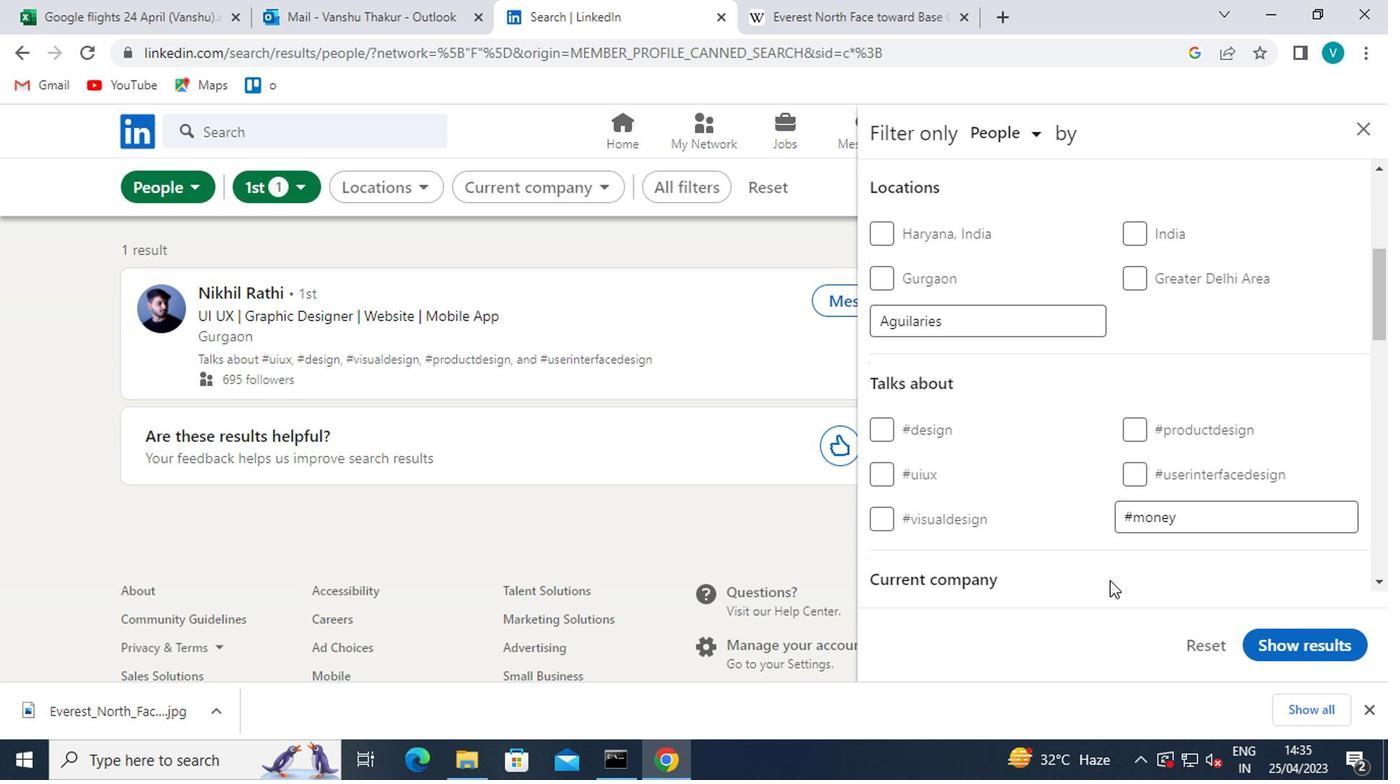 
Action: Mouse scrolled (1107, 579) with delta (0, 0)
Screenshot: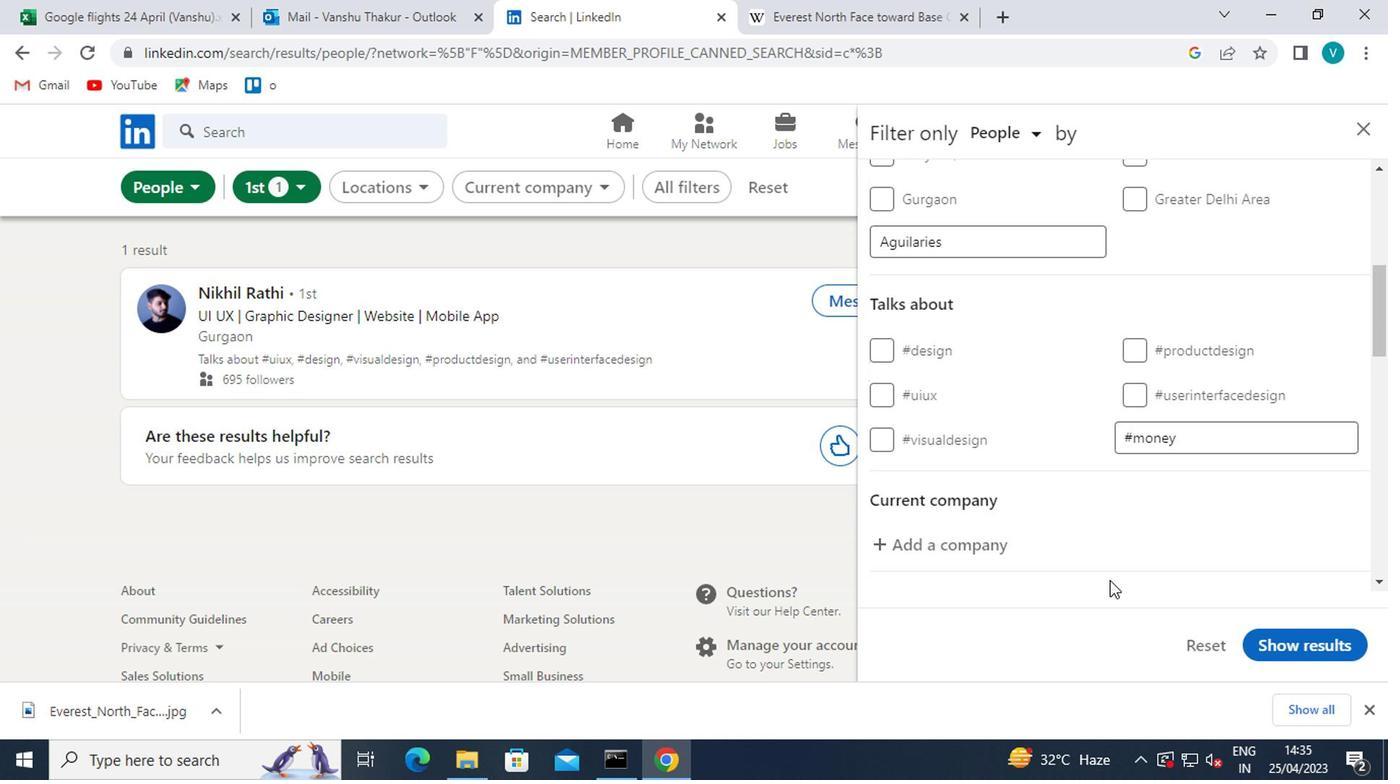 
Action: Mouse scrolled (1107, 579) with delta (0, 0)
Screenshot: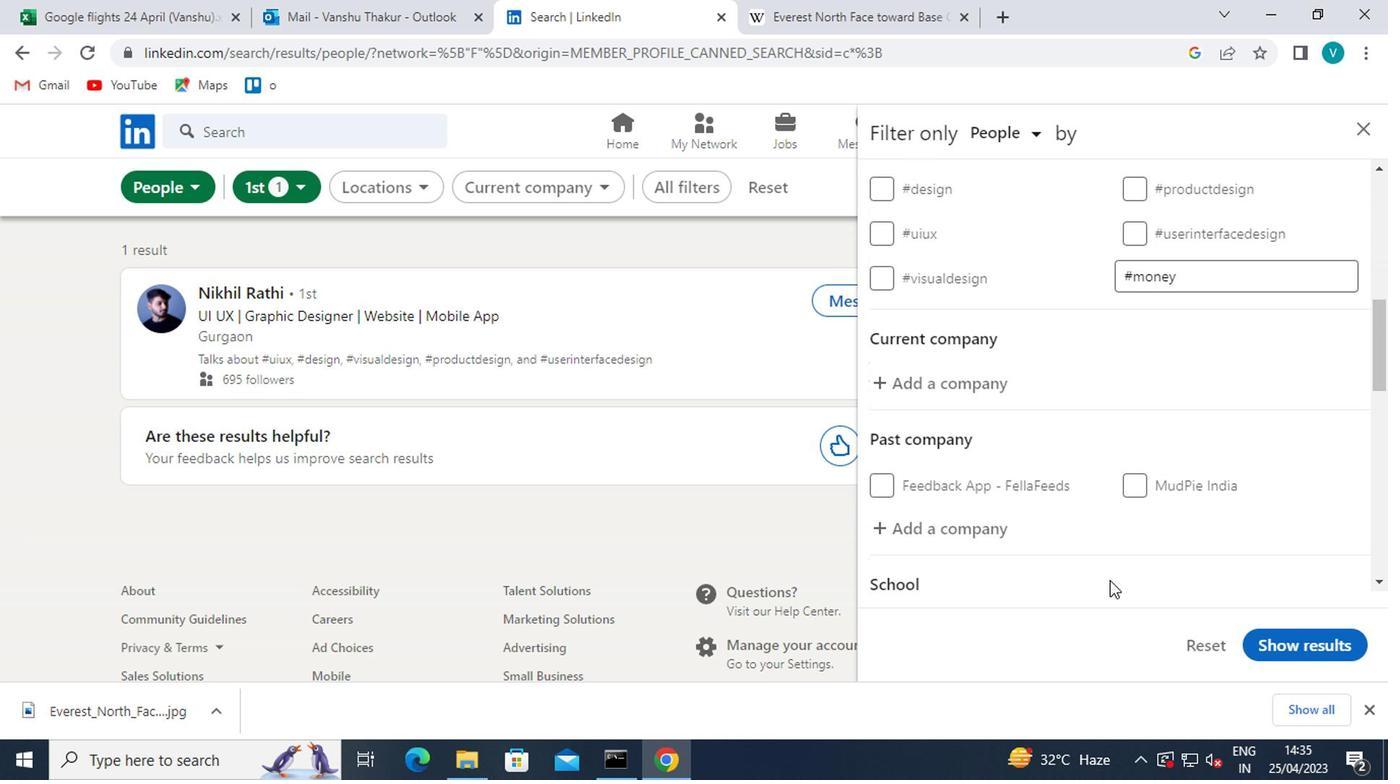 
Action: Mouse scrolled (1107, 579) with delta (0, 0)
Screenshot: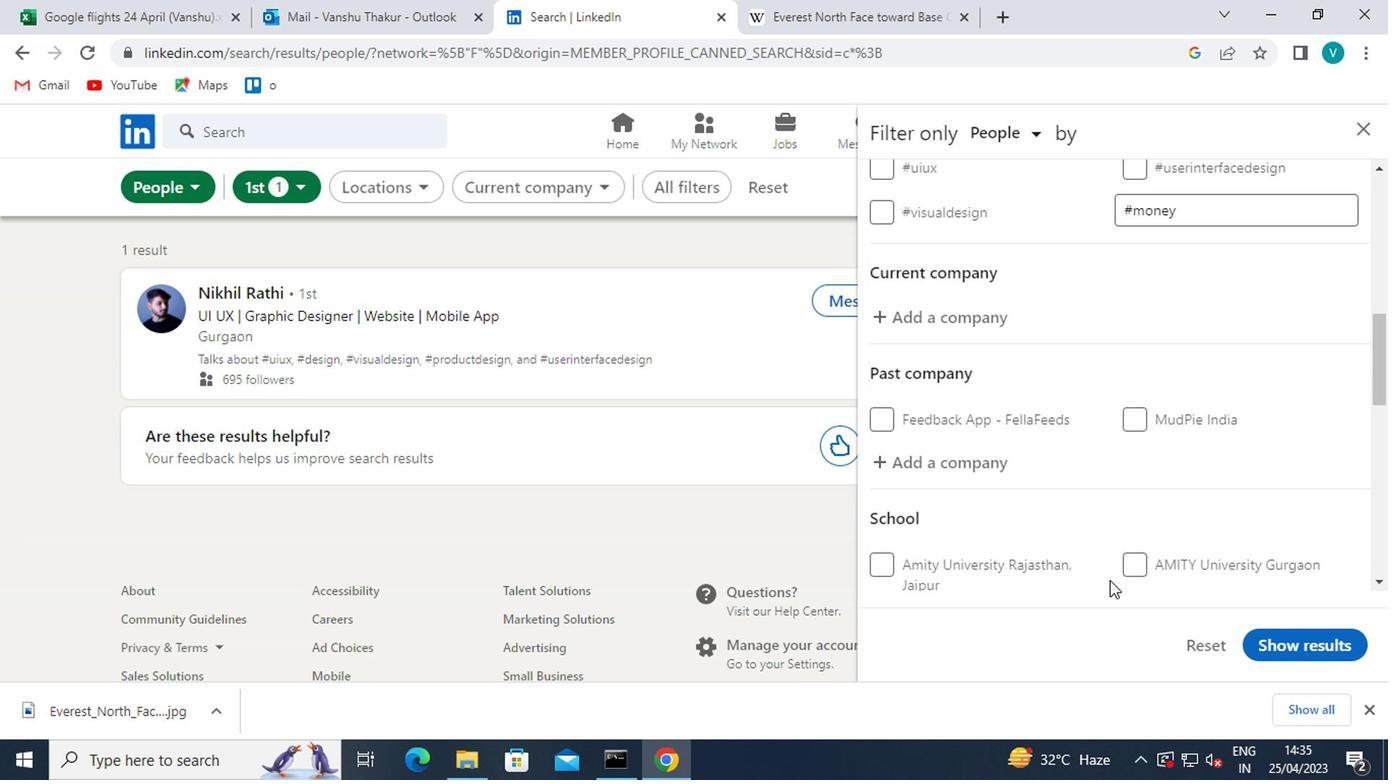 
Action: Mouse scrolled (1107, 579) with delta (0, 0)
Screenshot: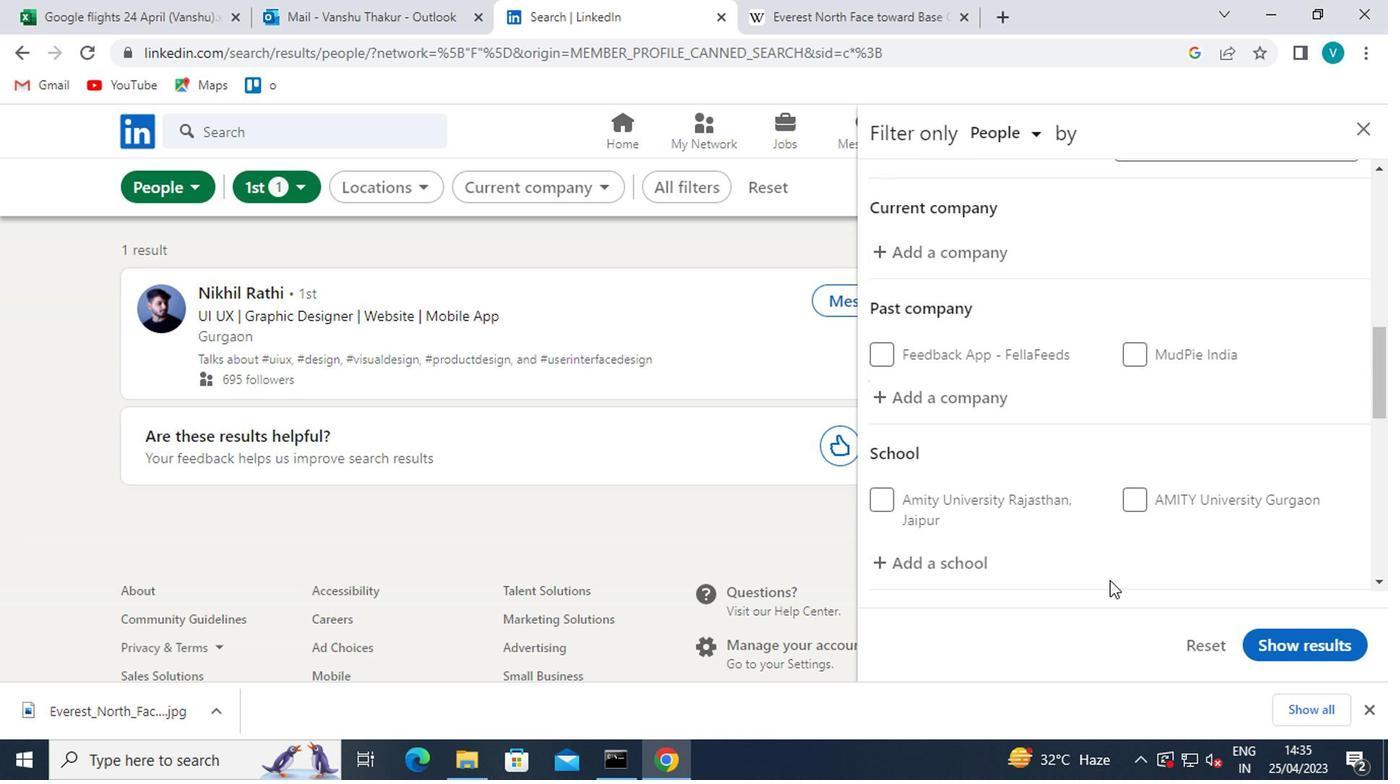 
Action: Mouse scrolled (1107, 579) with delta (0, 0)
Screenshot: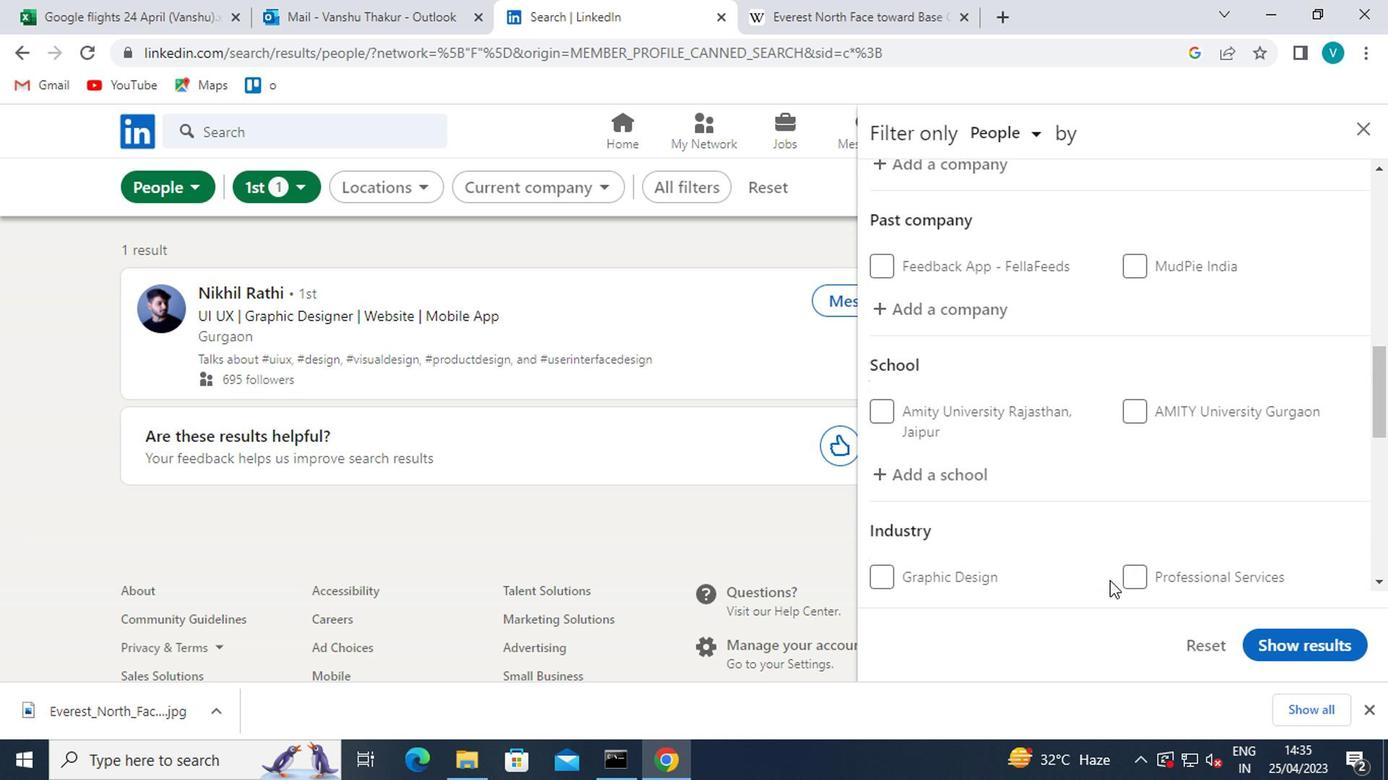 
Action: Mouse moved to (1107, 580)
Screenshot: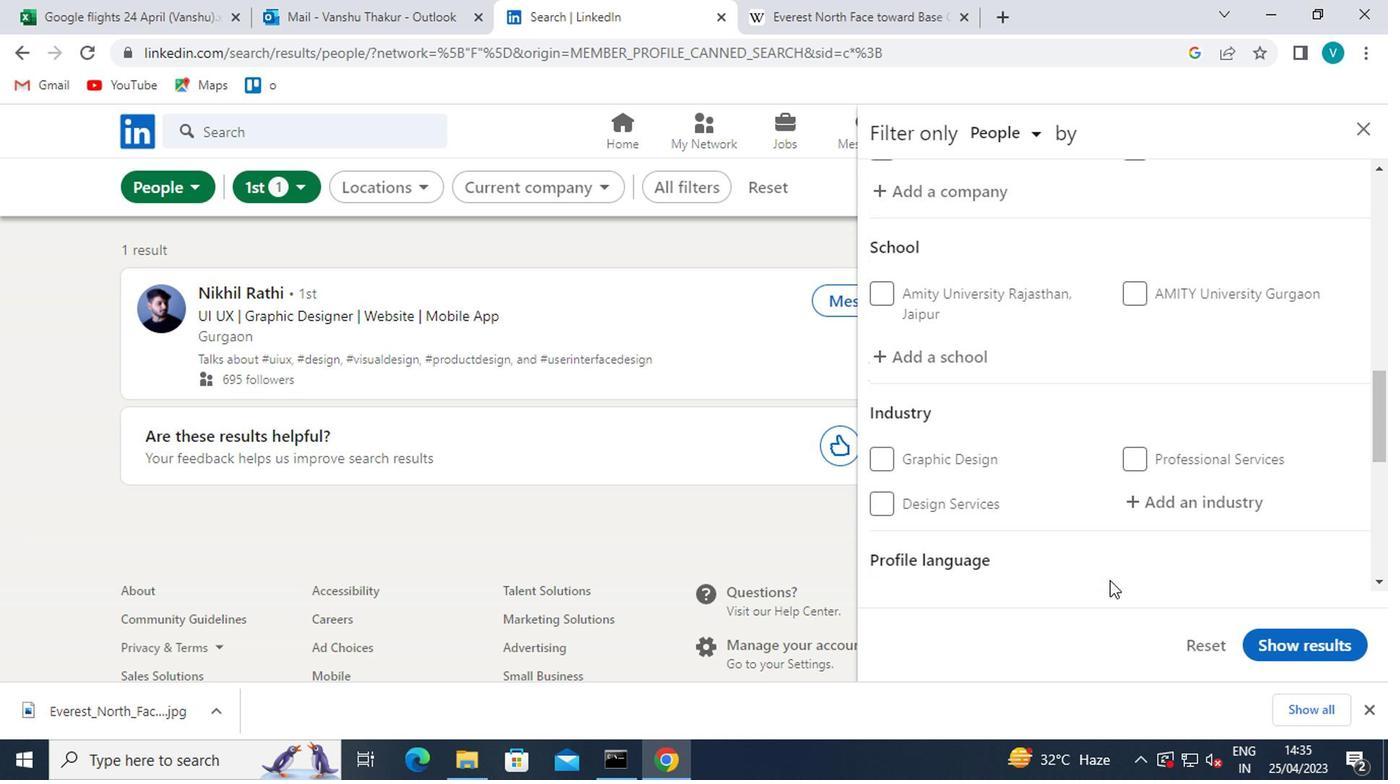 
Action: Mouse scrolled (1107, 579) with delta (0, 0)
Screenshot: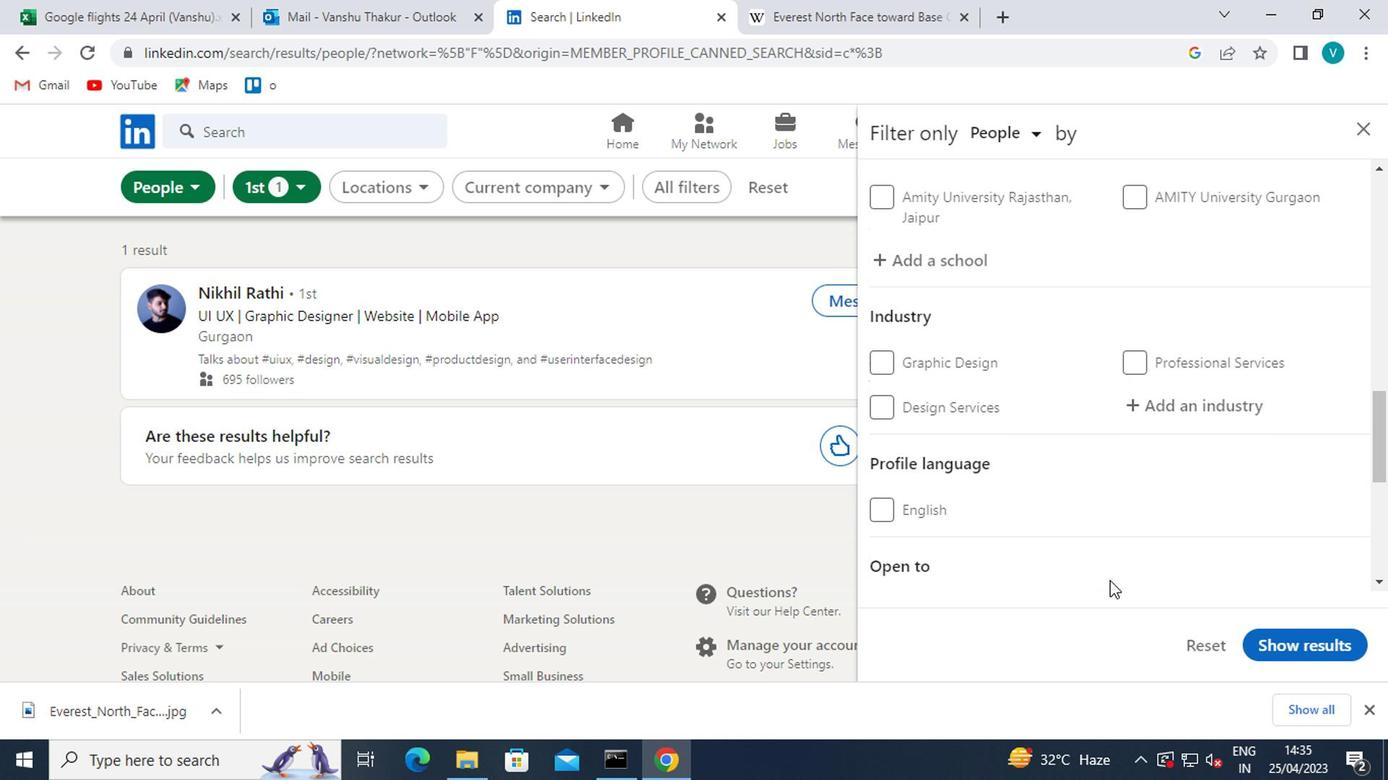 
Action: Mouse scrolled (1107, 581) with delta (0, 0)
Screenshot: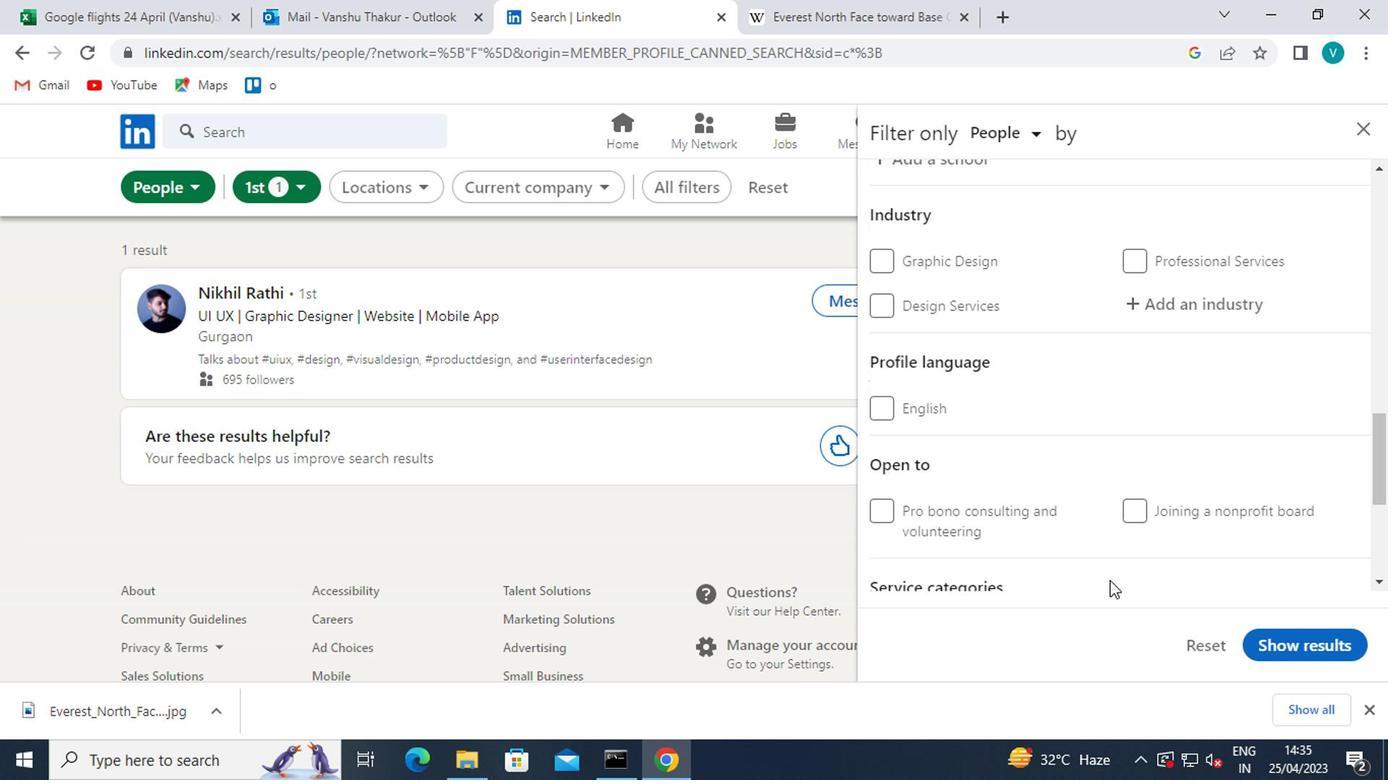 
Action: Mouse scrolled (1107, 581) with delta (0, 0)
Screenshot: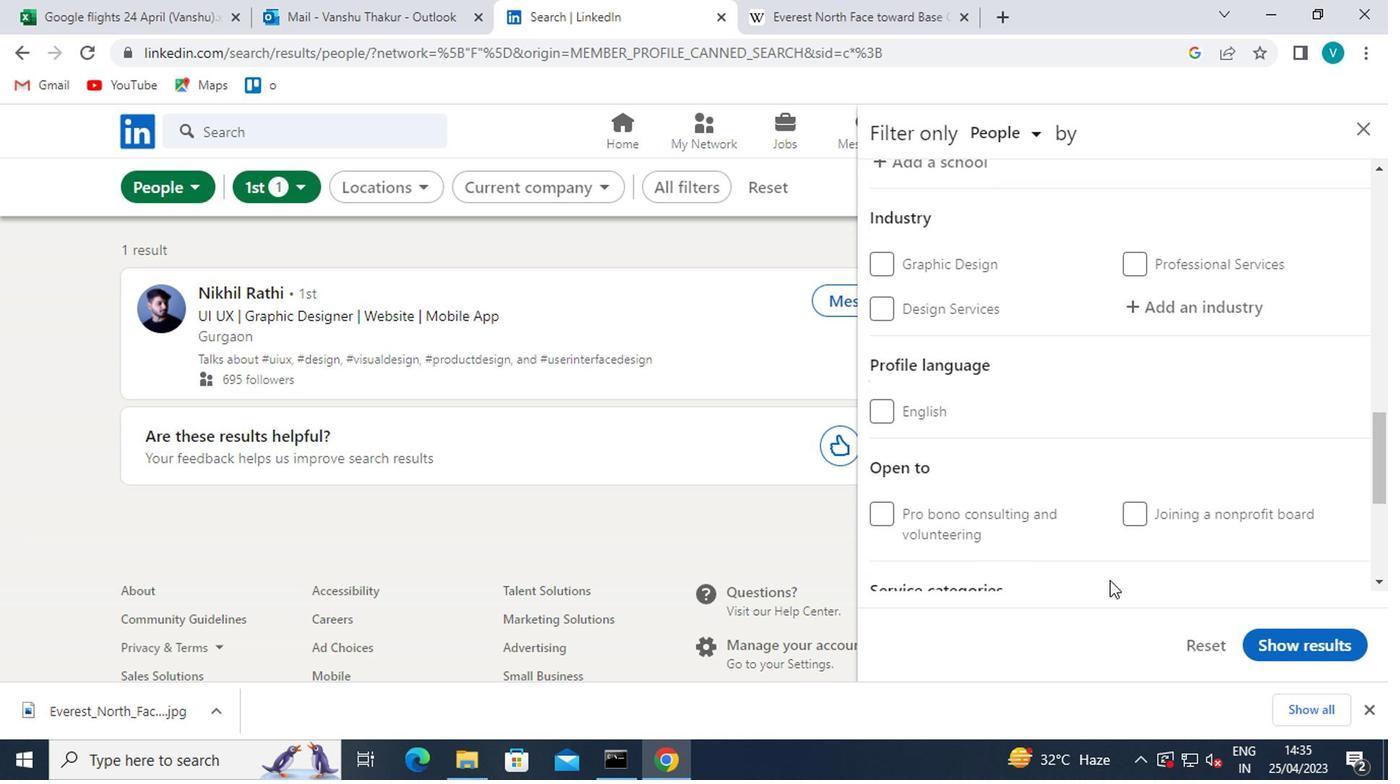 
Action: Mouse scrolled (1107, 581) with delta (0, 0)
Screenshot: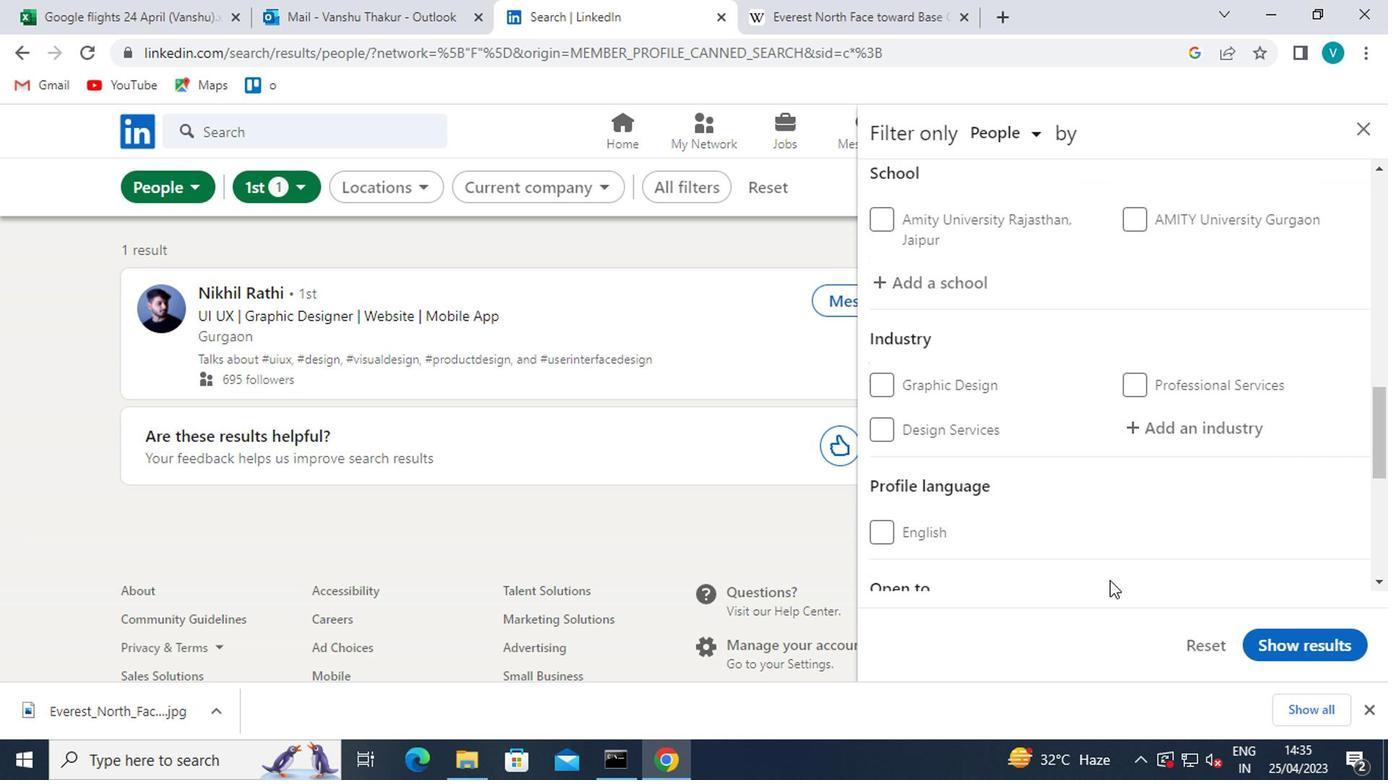 
Action: Mouse scrolled (1107, 581) with delta (0, 0)
Screenshot: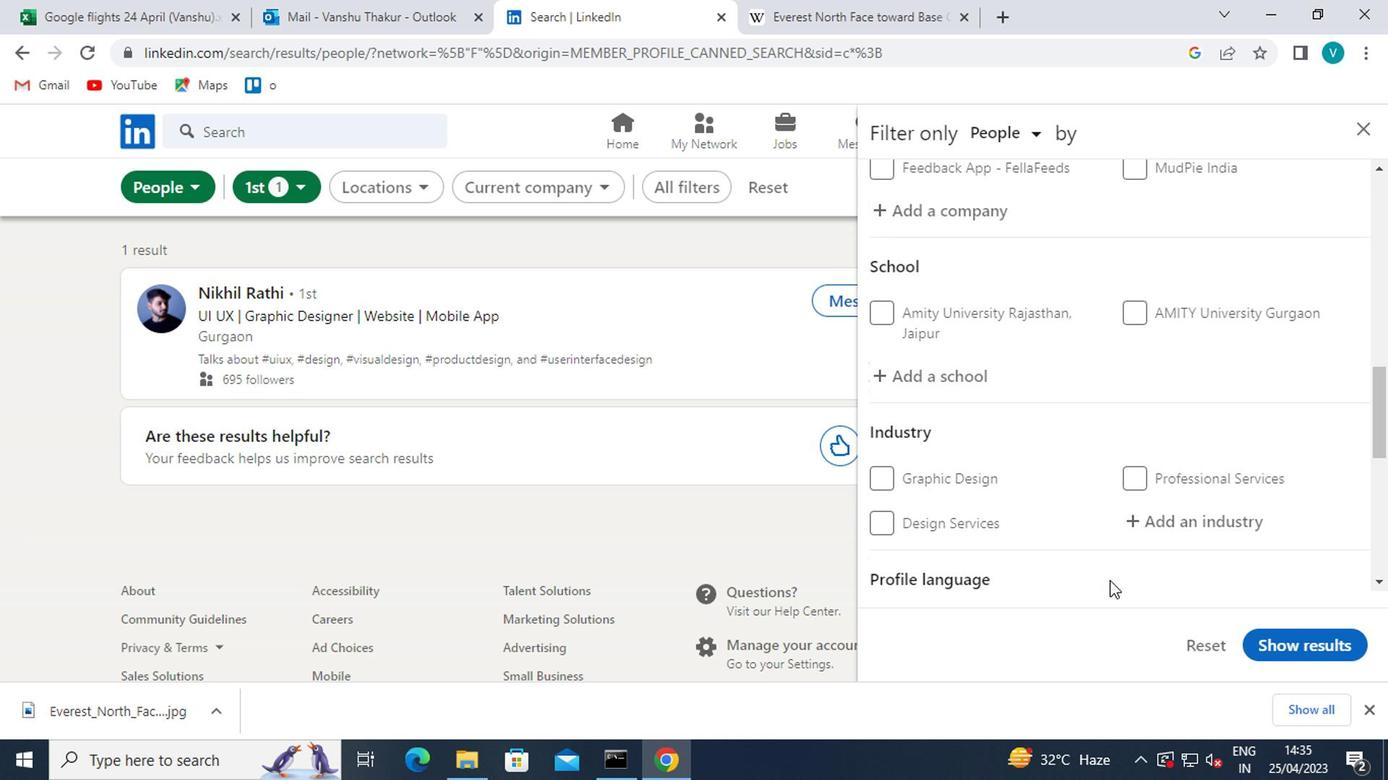 
Action: Mouse moved to (1107, 579)
Screenshot: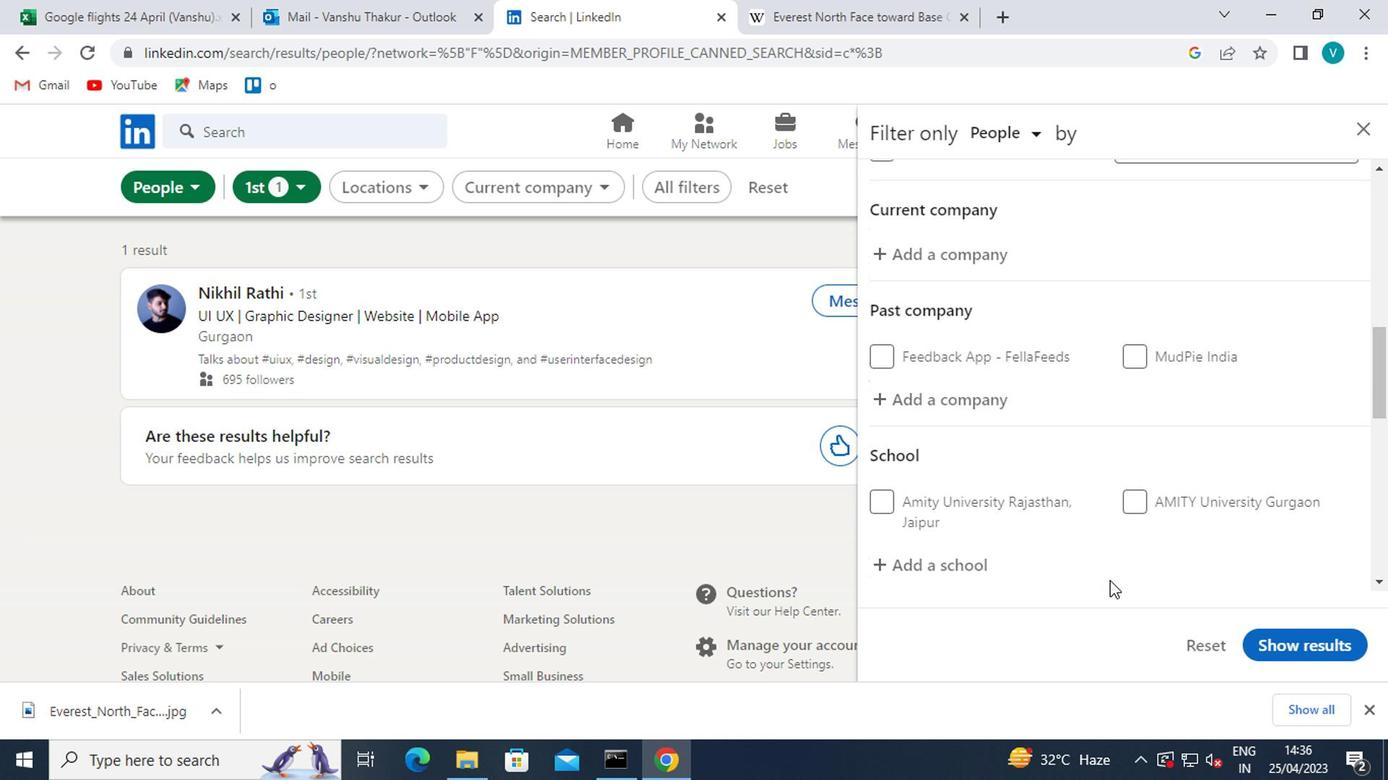 
Action: Mouse scrolled (1107, 580) with delta (0, 0)
Screenshot: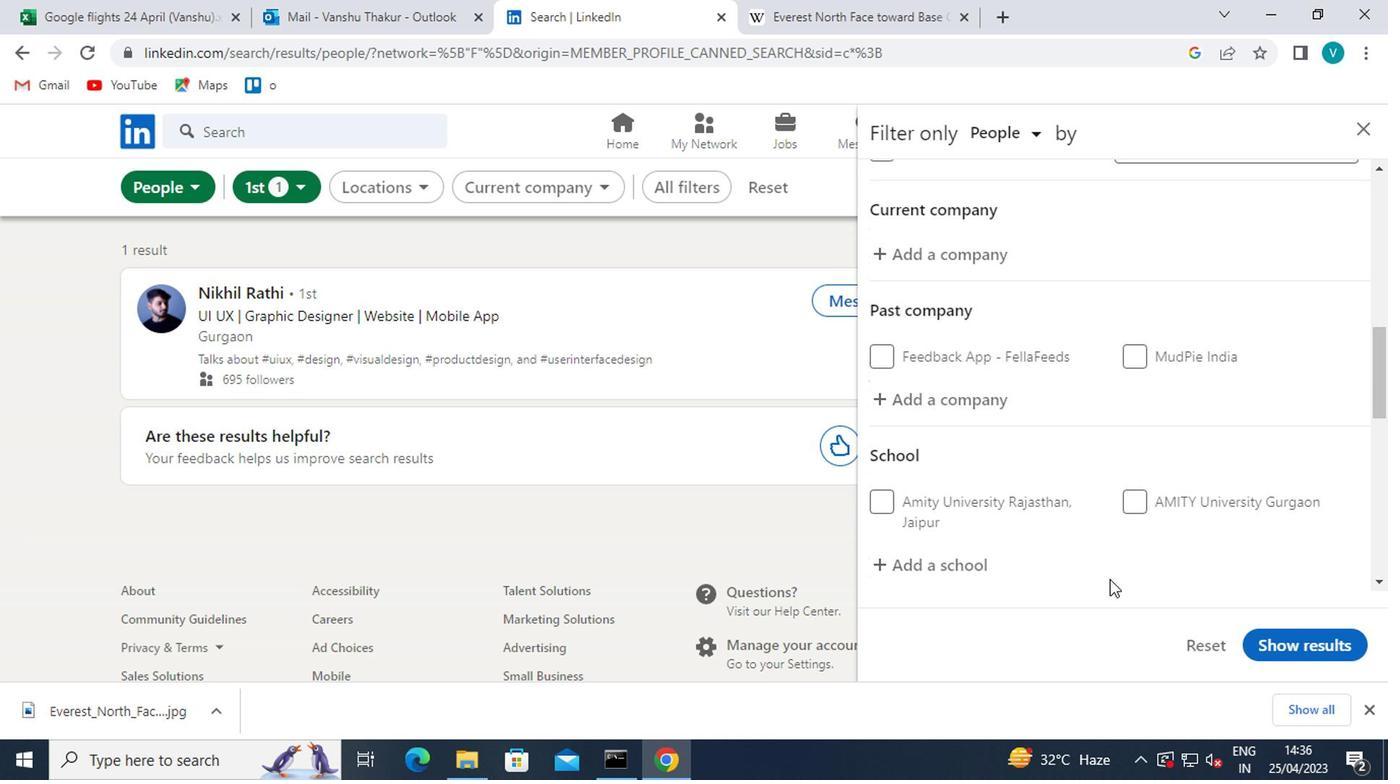 
Action: Mouse scrolled (1107, 580) with delta (0, 0)
Screenshot: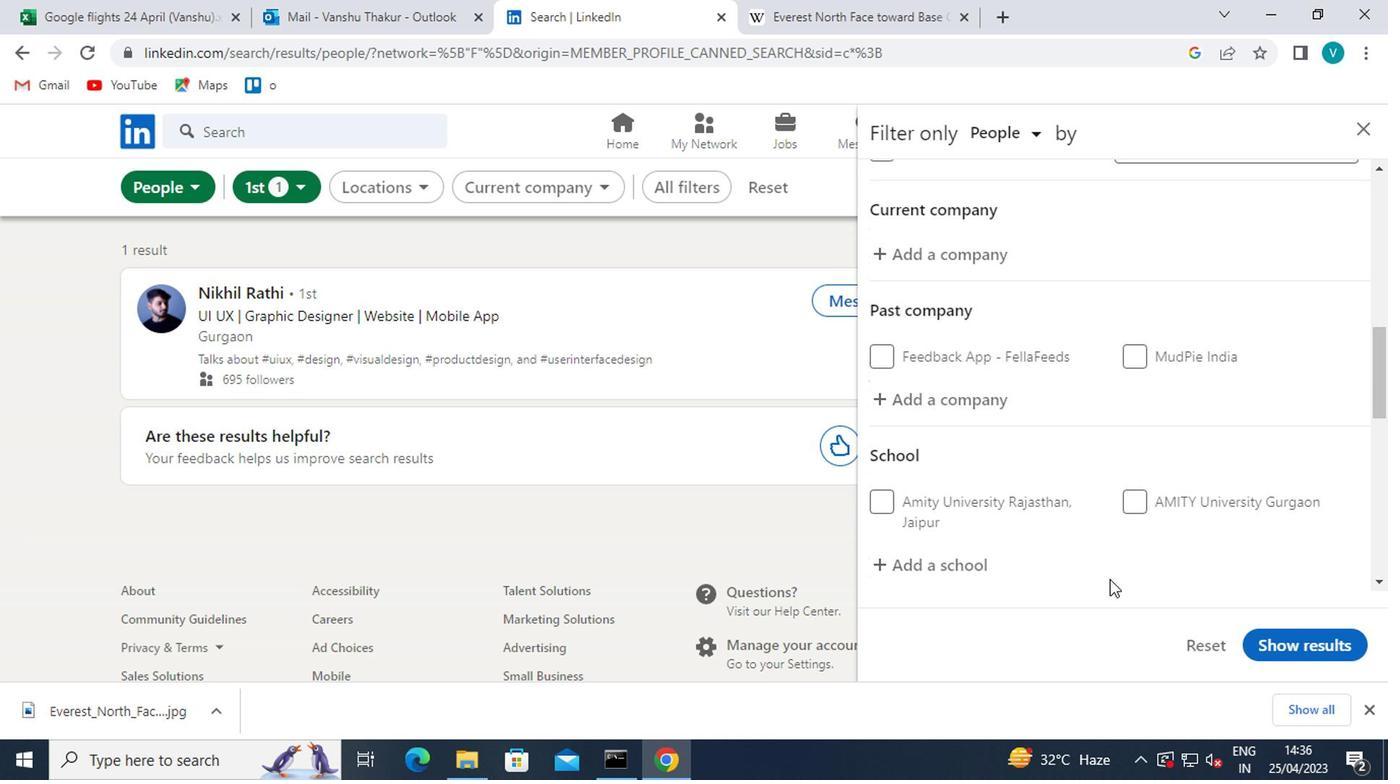 
Action: Mouse moved to (984, 474)
Screenshot: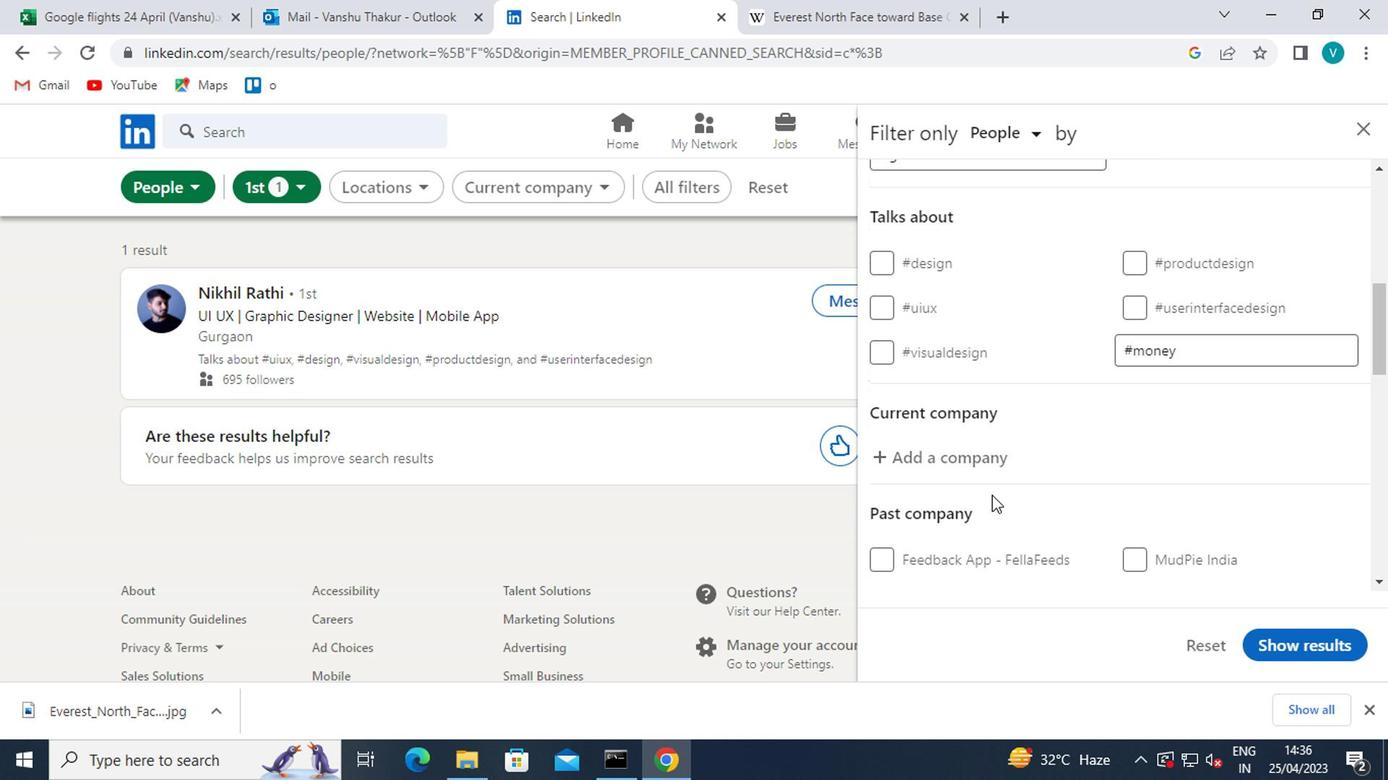 
Action: Mouse pressed left at (984, 474)
Screenshot: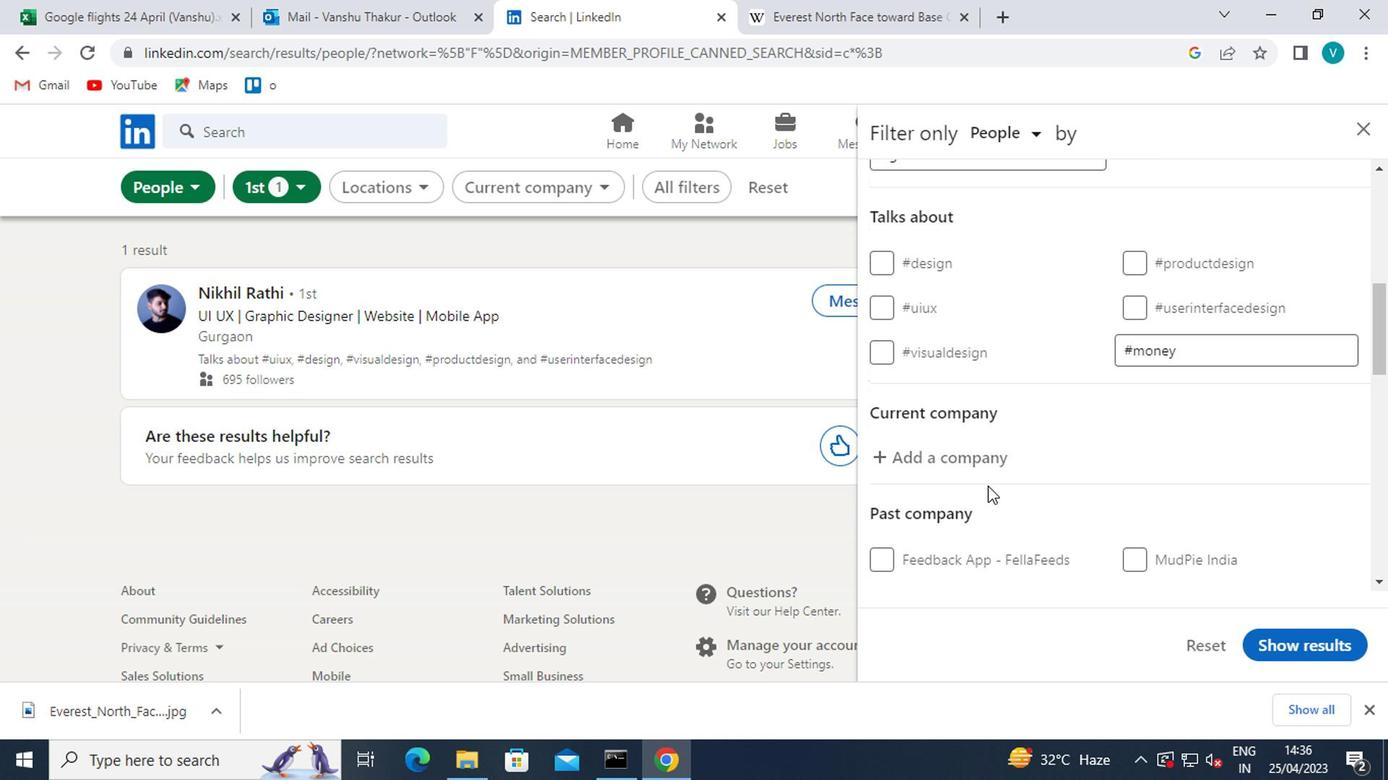 
Action: Mouse moved to (990, 462)
Screenshot: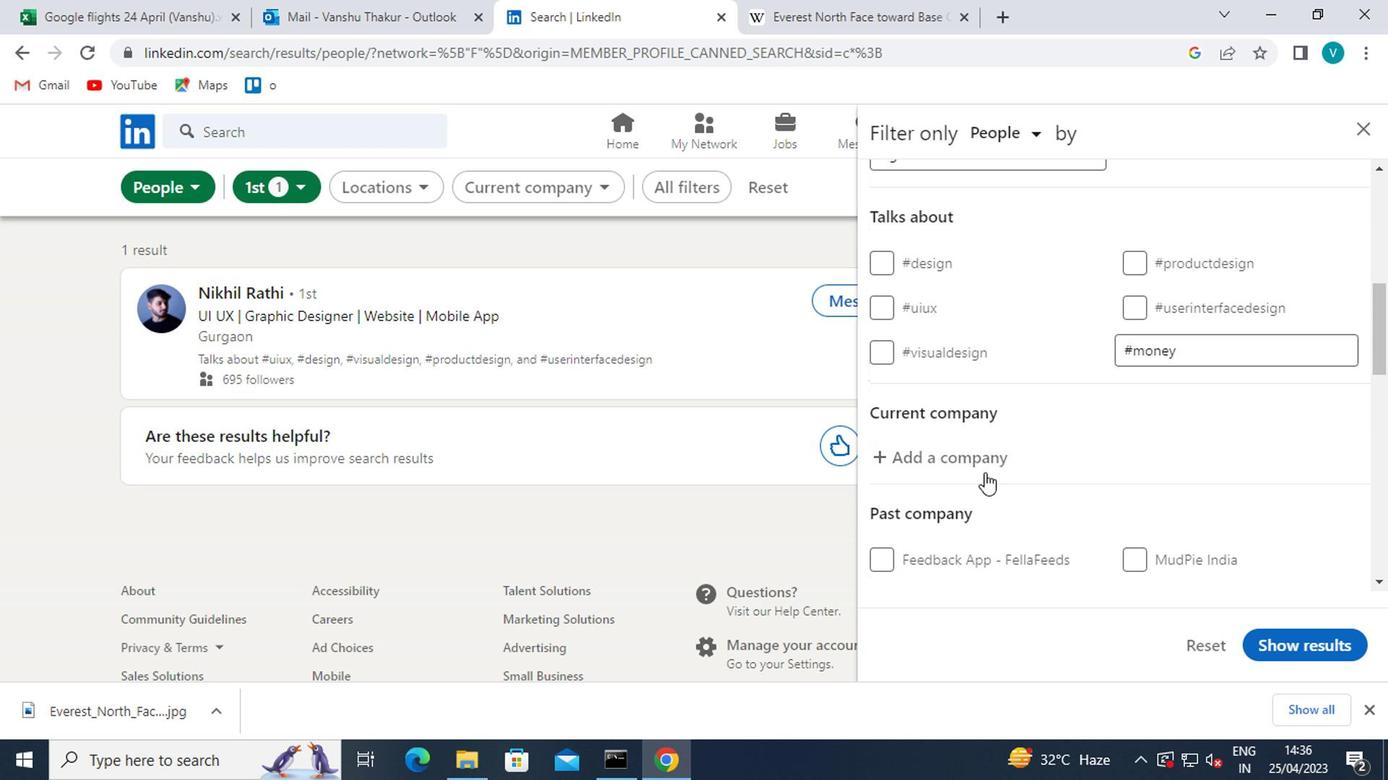 
Action: Mouse pressed left at (990, 462)
Screenshot: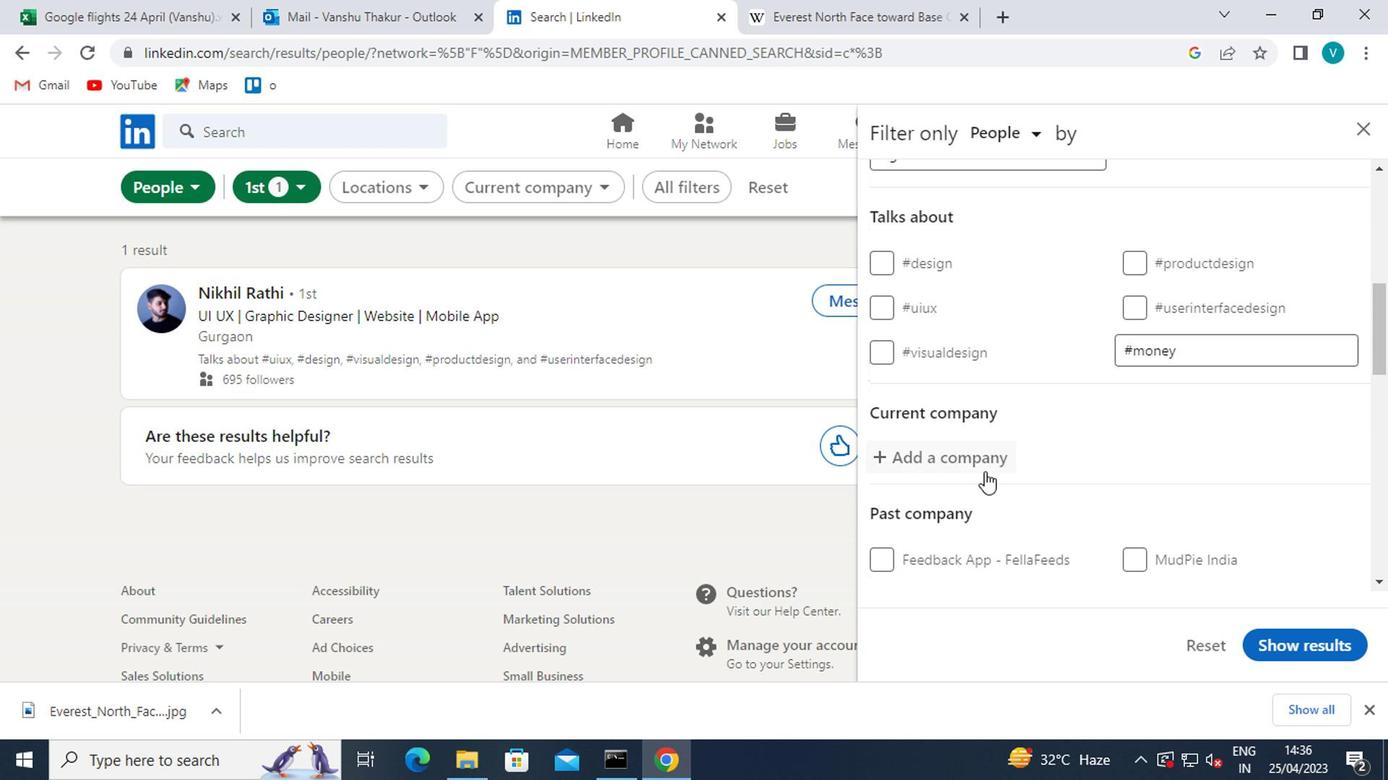 
Action: Mouse moved to (988, 459)
Screenshot: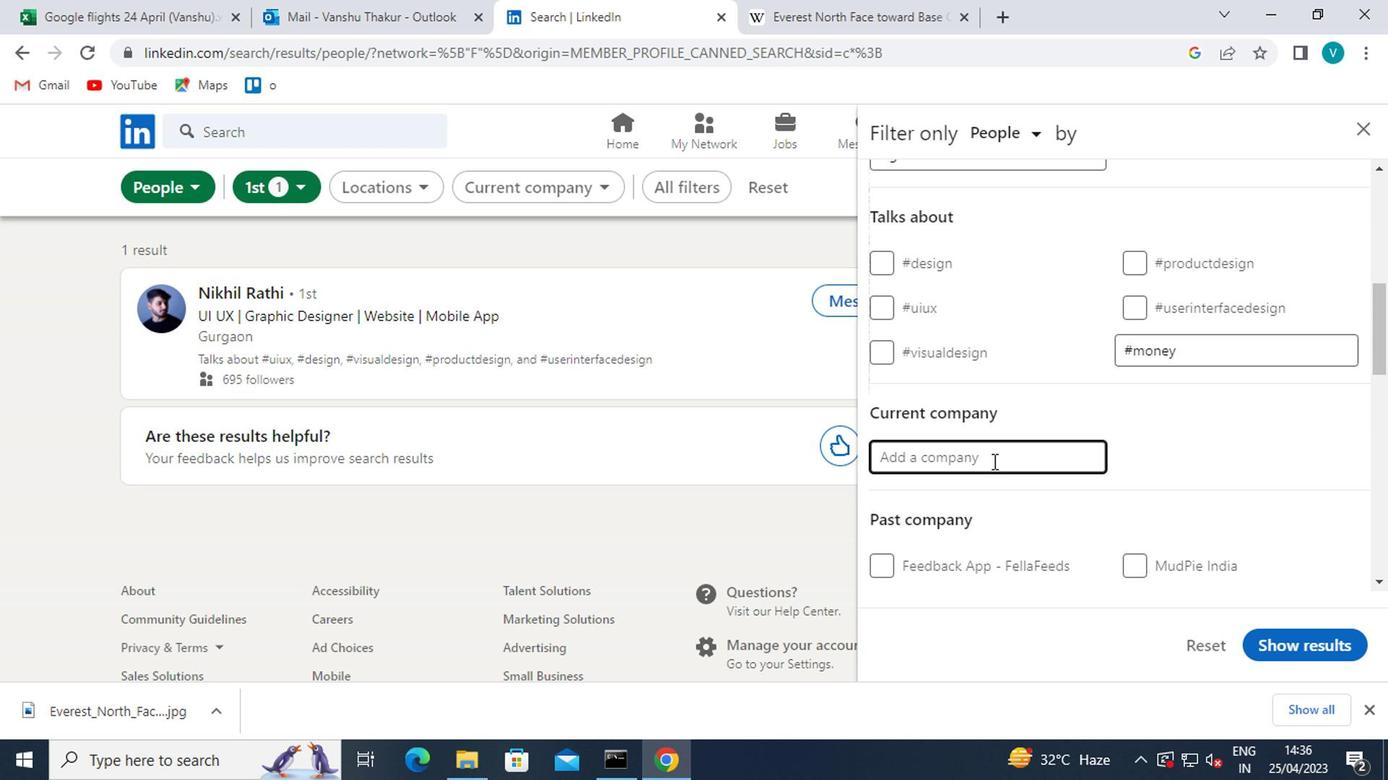 
Action: Key pressed <Key.shift>TCI
Screenshot: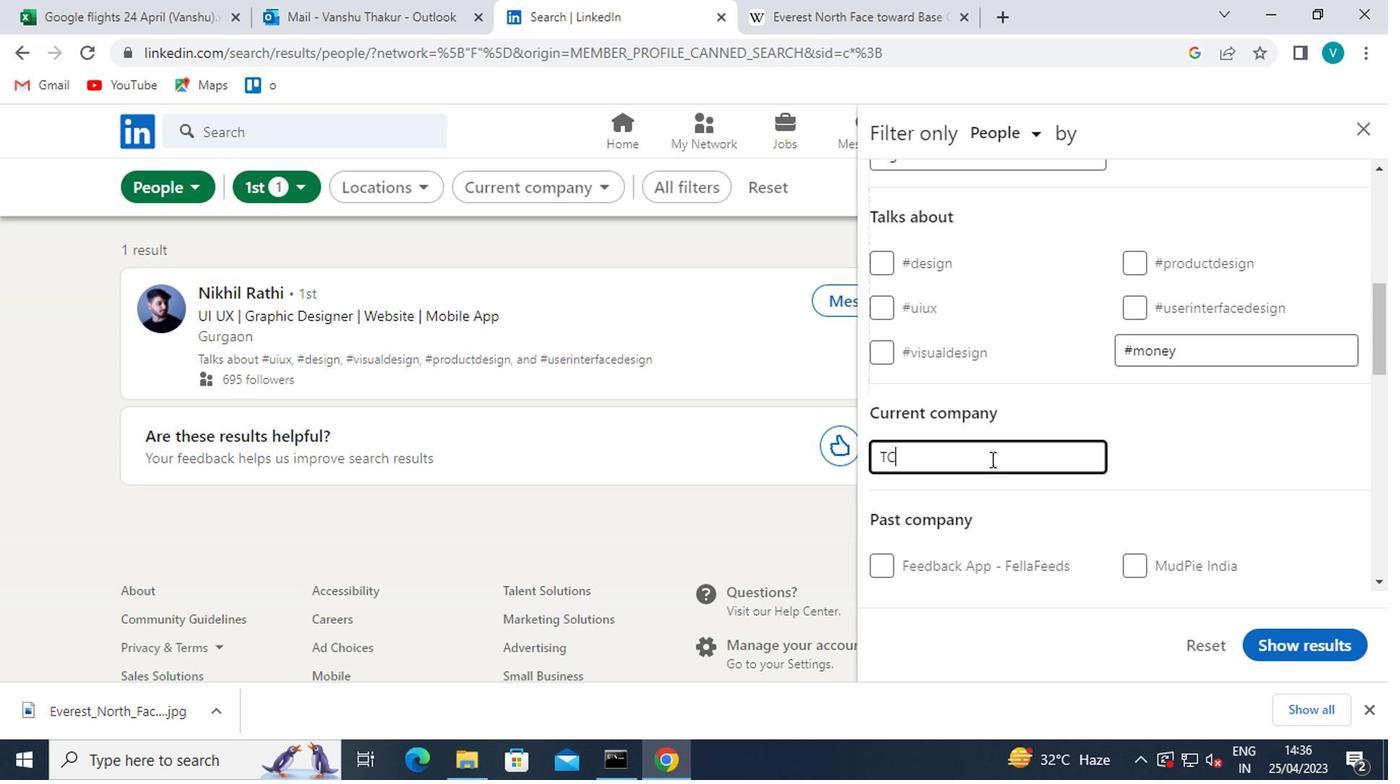 
Action: Mouse moved to (993, 492)
Screenshot: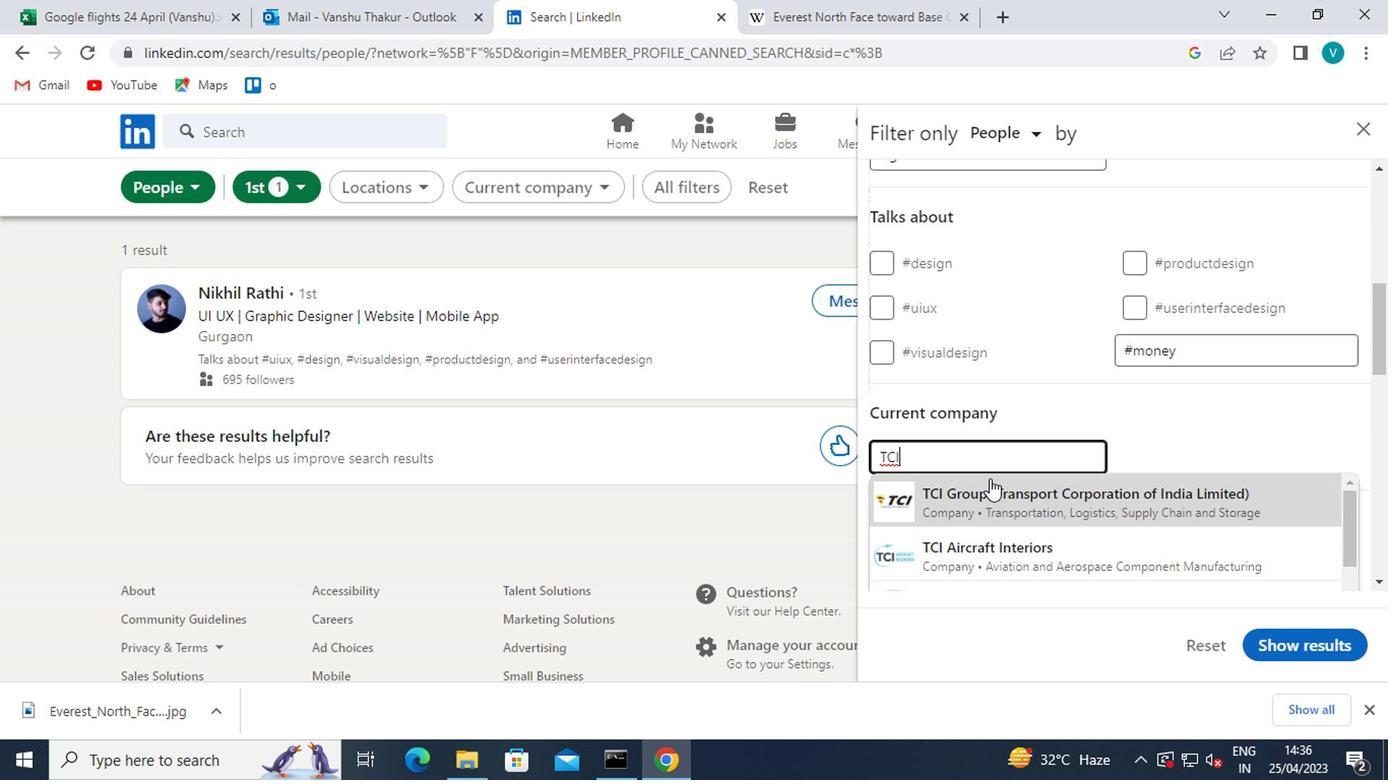 
Action: Mouse scrolled (993, 491) with delta (0, 0)
Screenshot: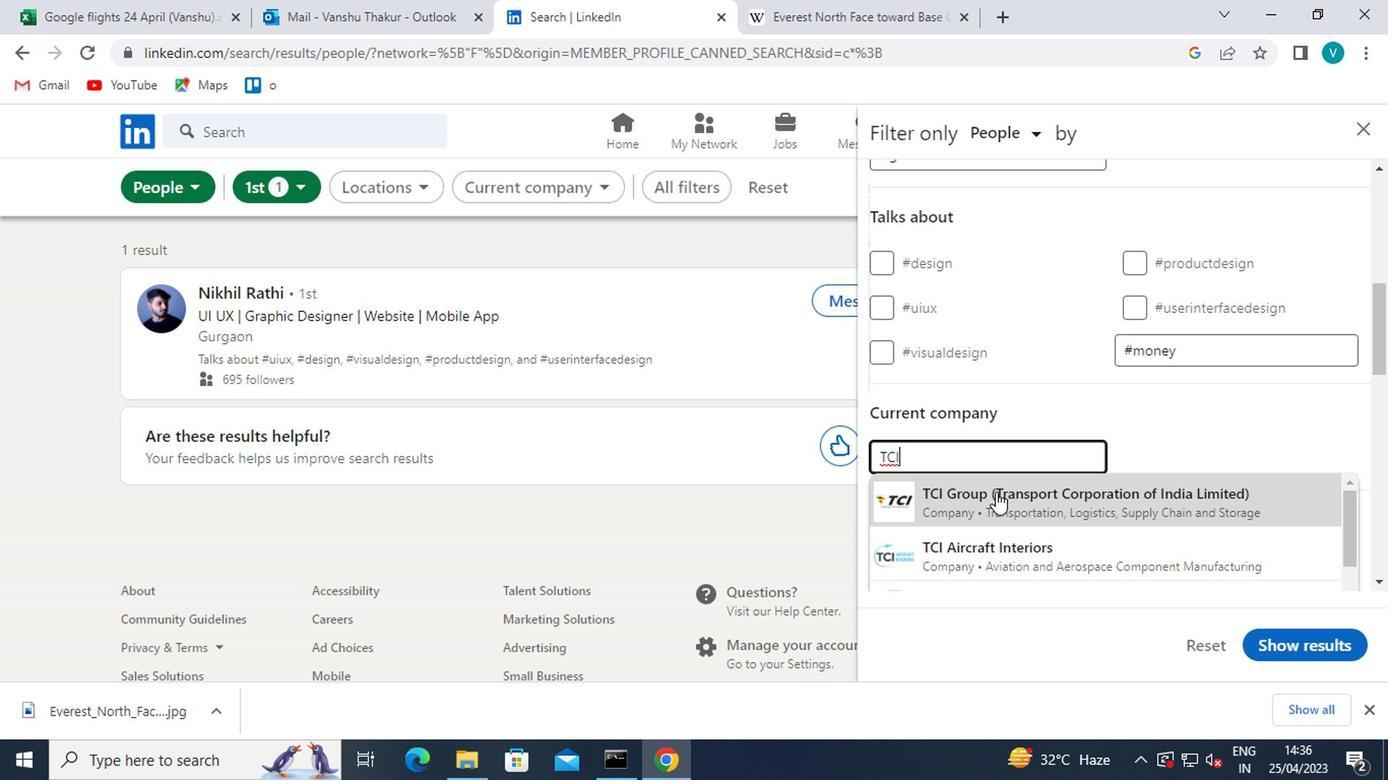 
Action: Mouse moved to (986, 509)
Screenshot: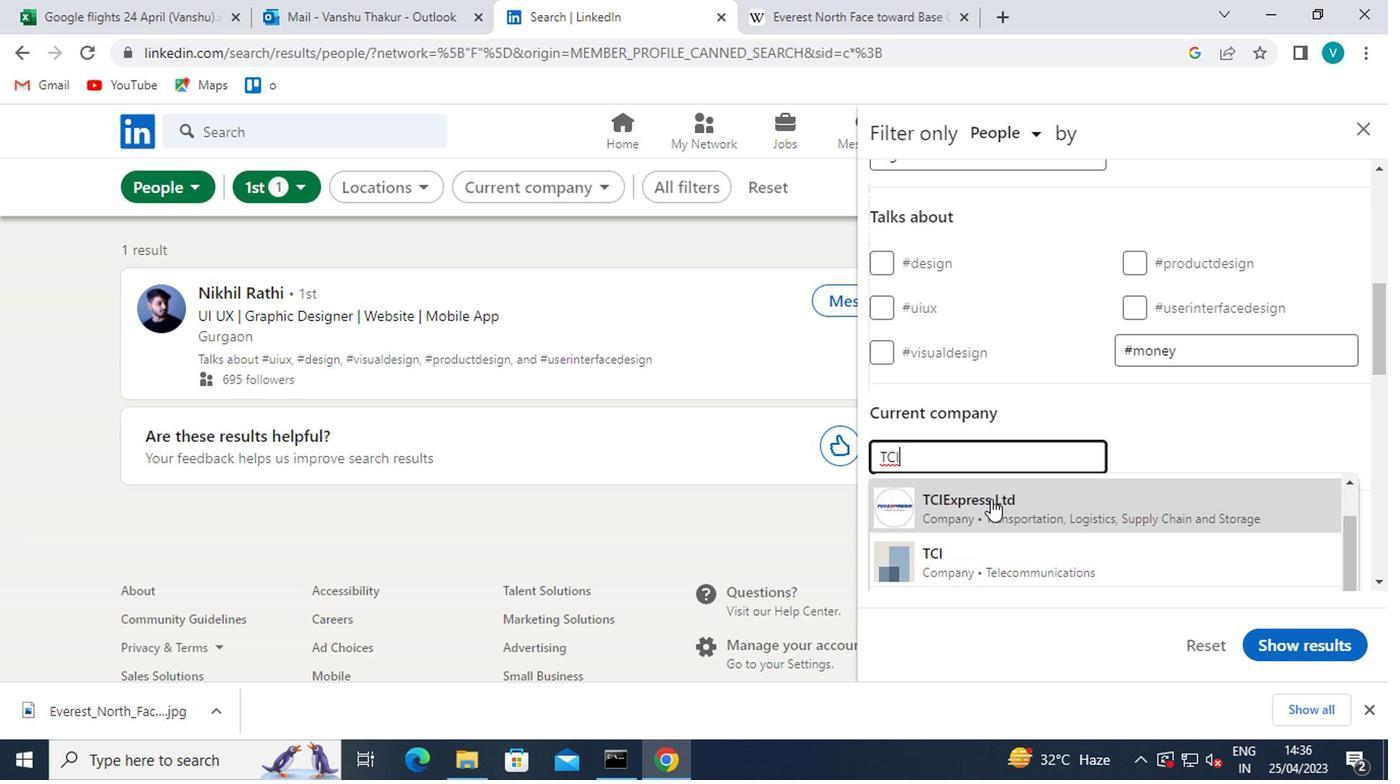 
Action: Mouse pressed left at (986, 509)
Screenshot: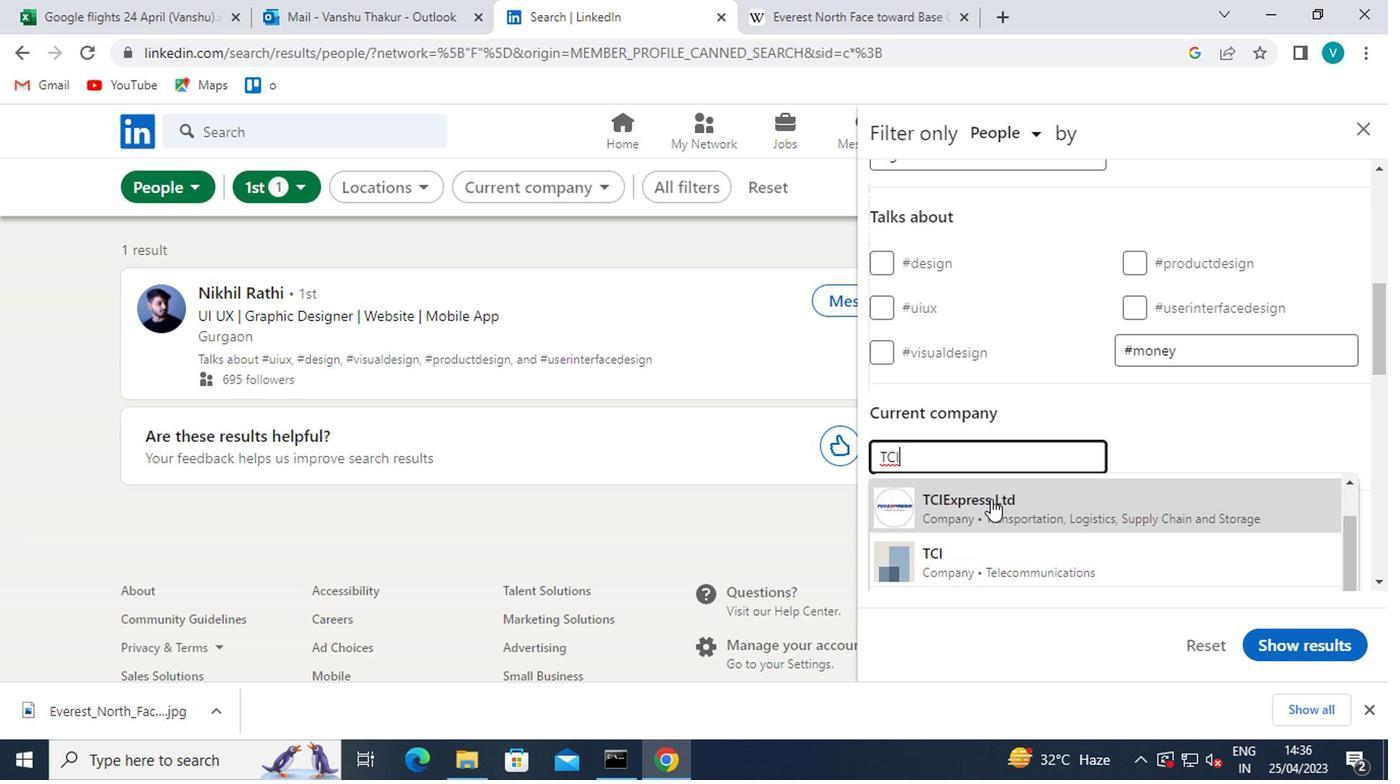 
Action: Mouse moved to (994, 514)
Screenshot: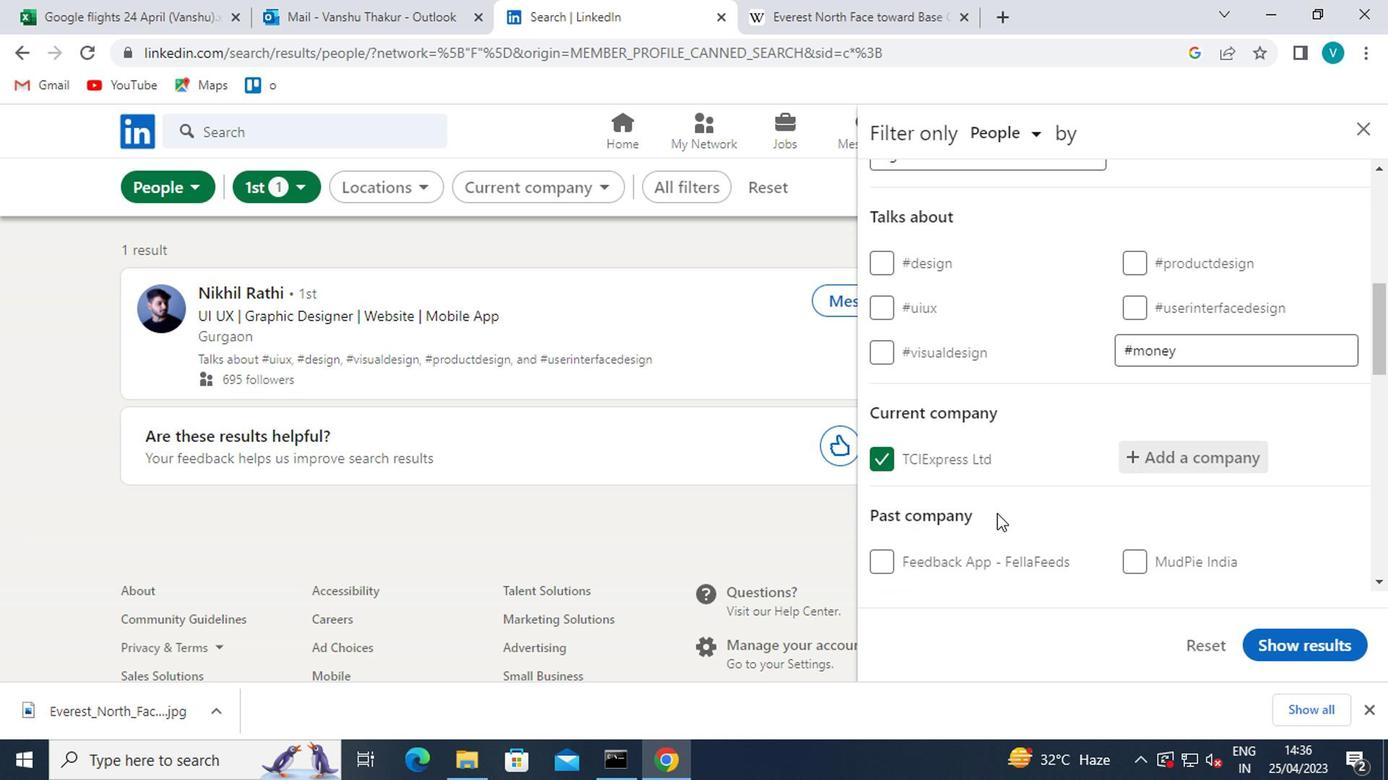 
Action: Mouse scrolled (994, 513) with delta (0, -1)
Screenshot: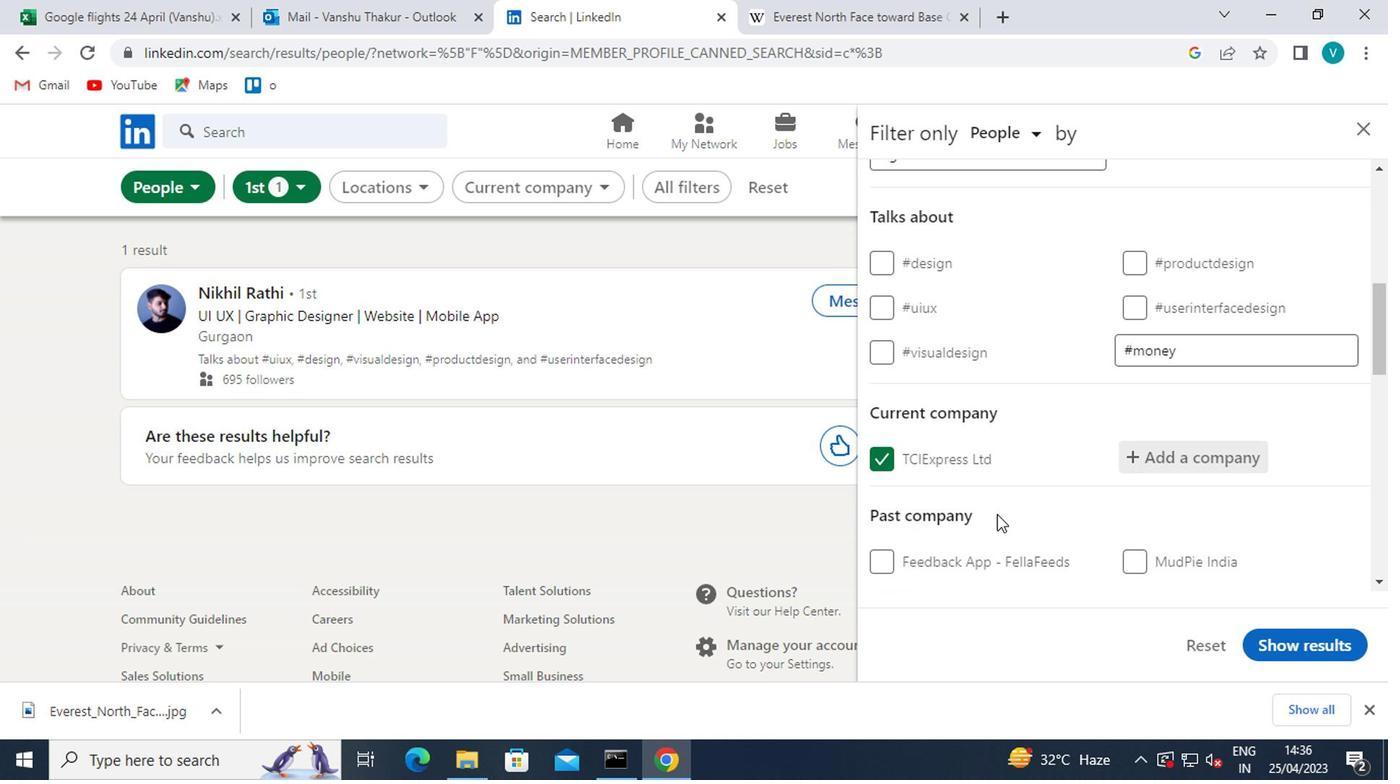 
Action: Mouse scrolled (994, 513) with delta (0, -1)
Screenshot: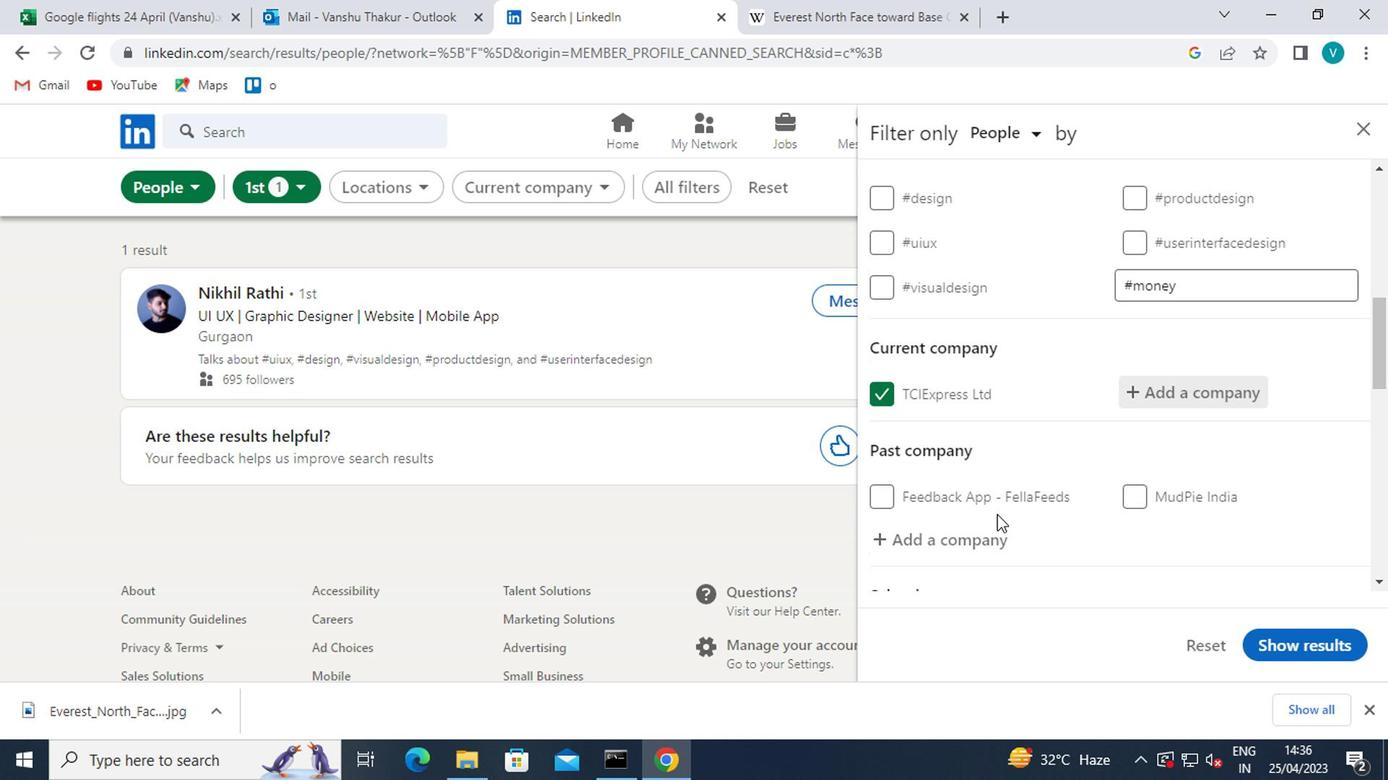 
Action: Mouse scrolled (994, 513) with delta (0, -1)
Screenshot: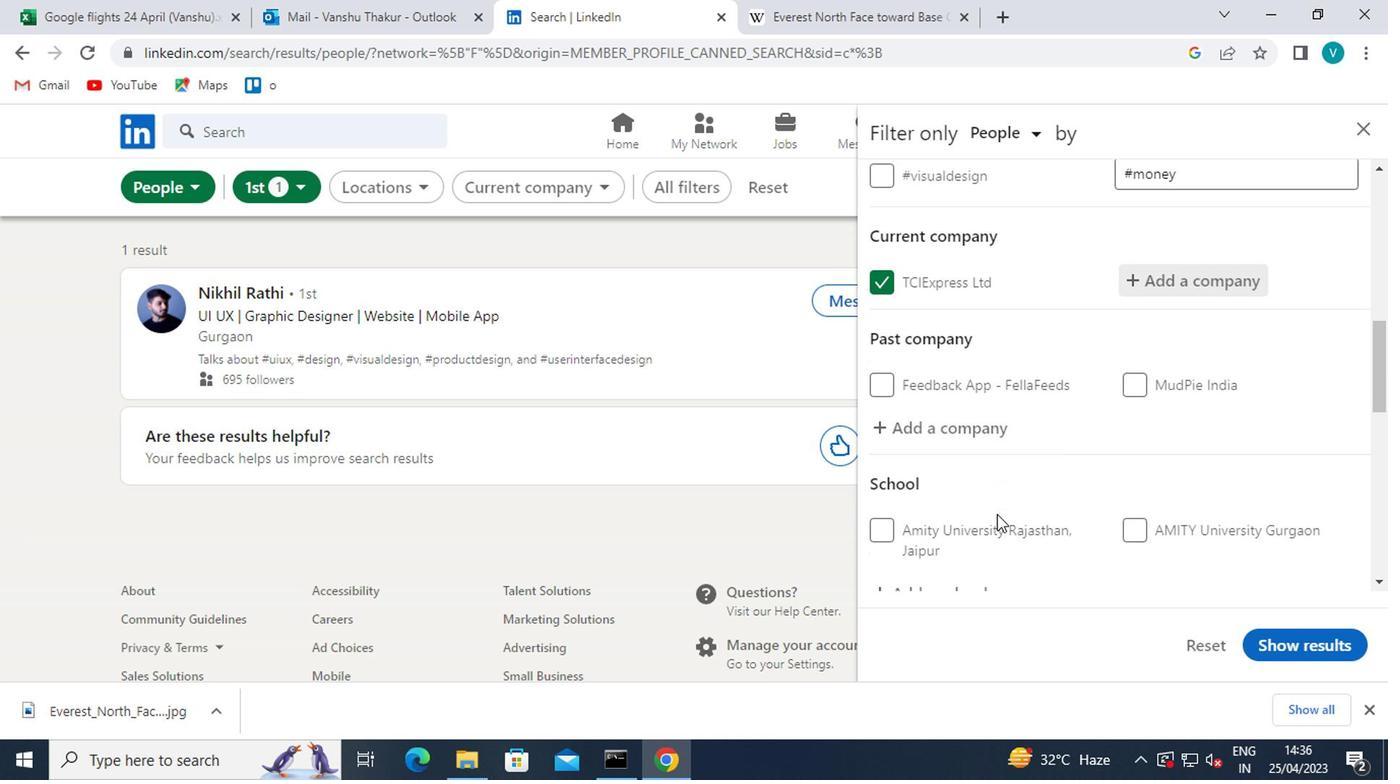 
Action: Mouse moved to (934, 467)
Screenshot: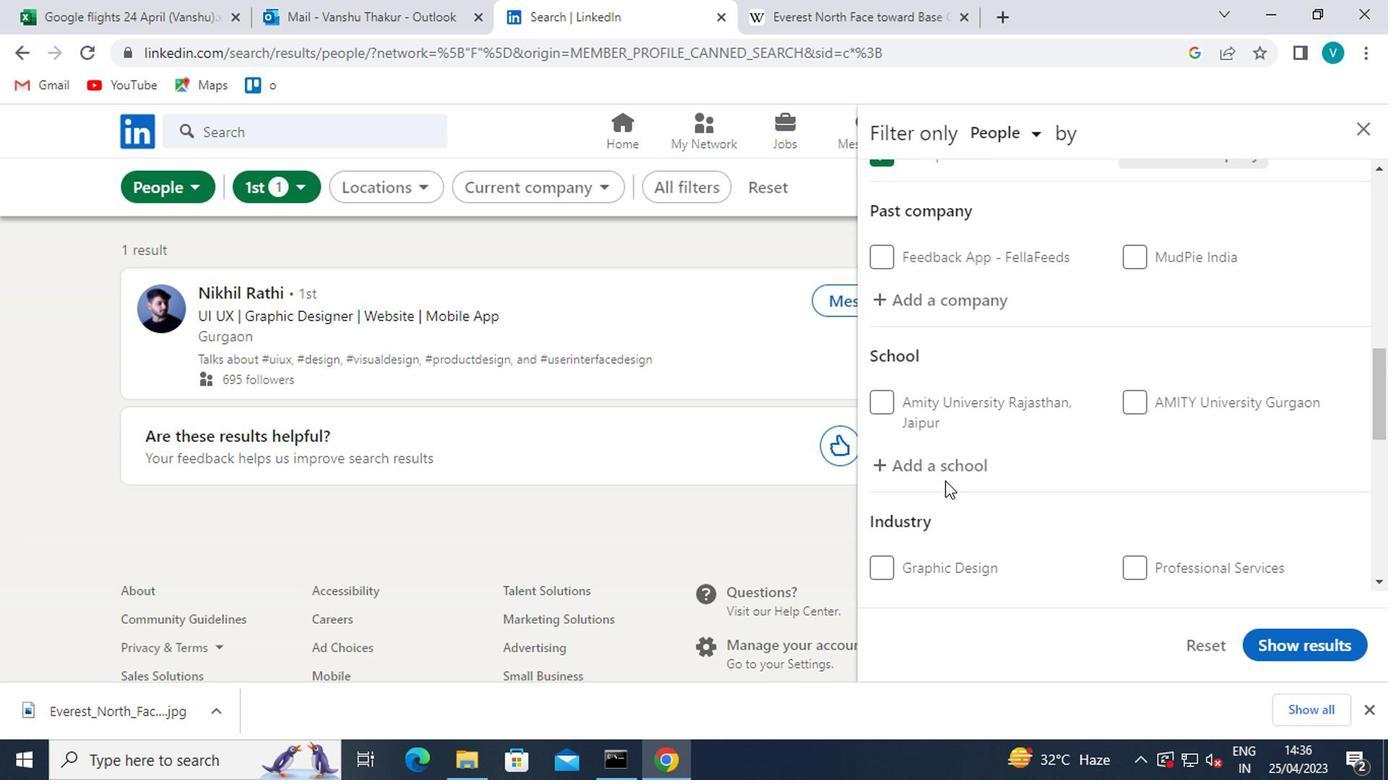 
Action: Mouse pressed left at (934, 467)
Screenshot: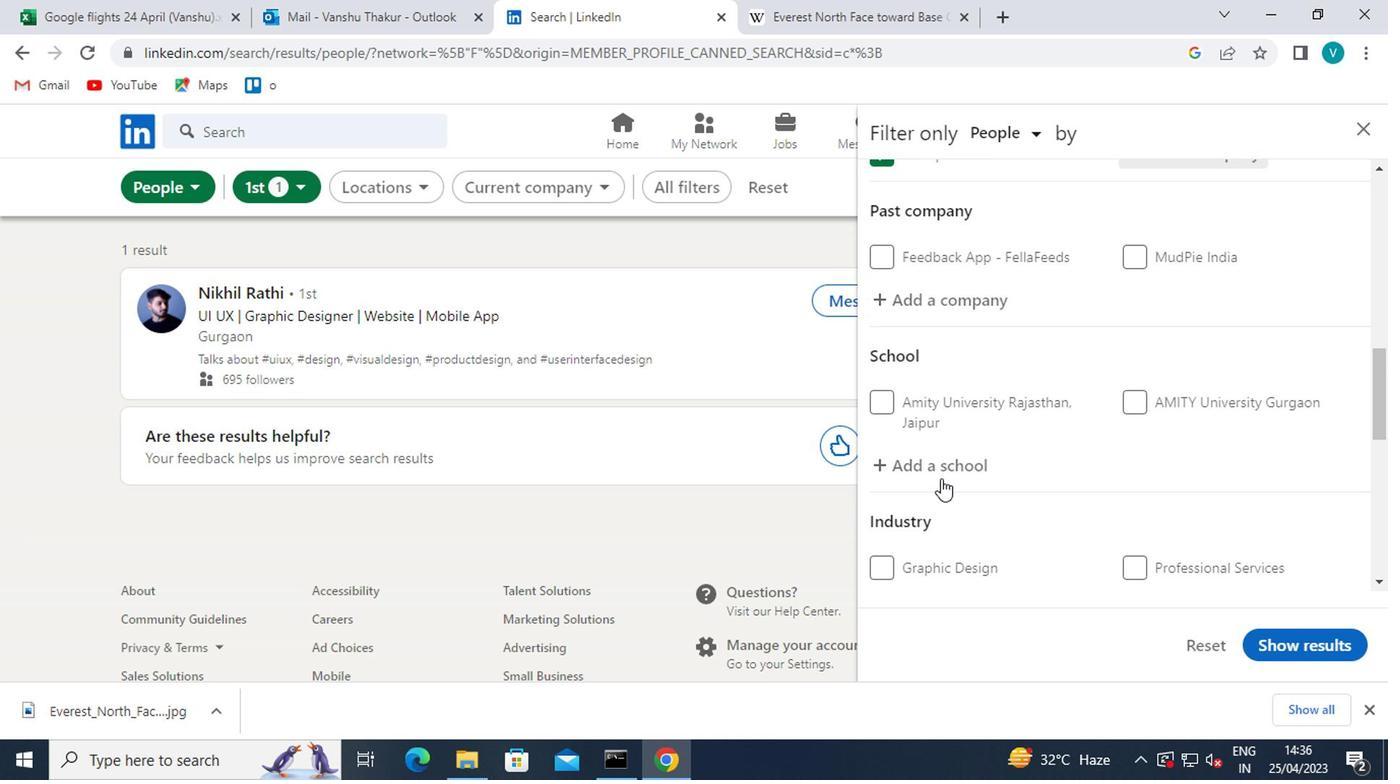 
Action: Mouse moved to (934, 467)
Screenshot: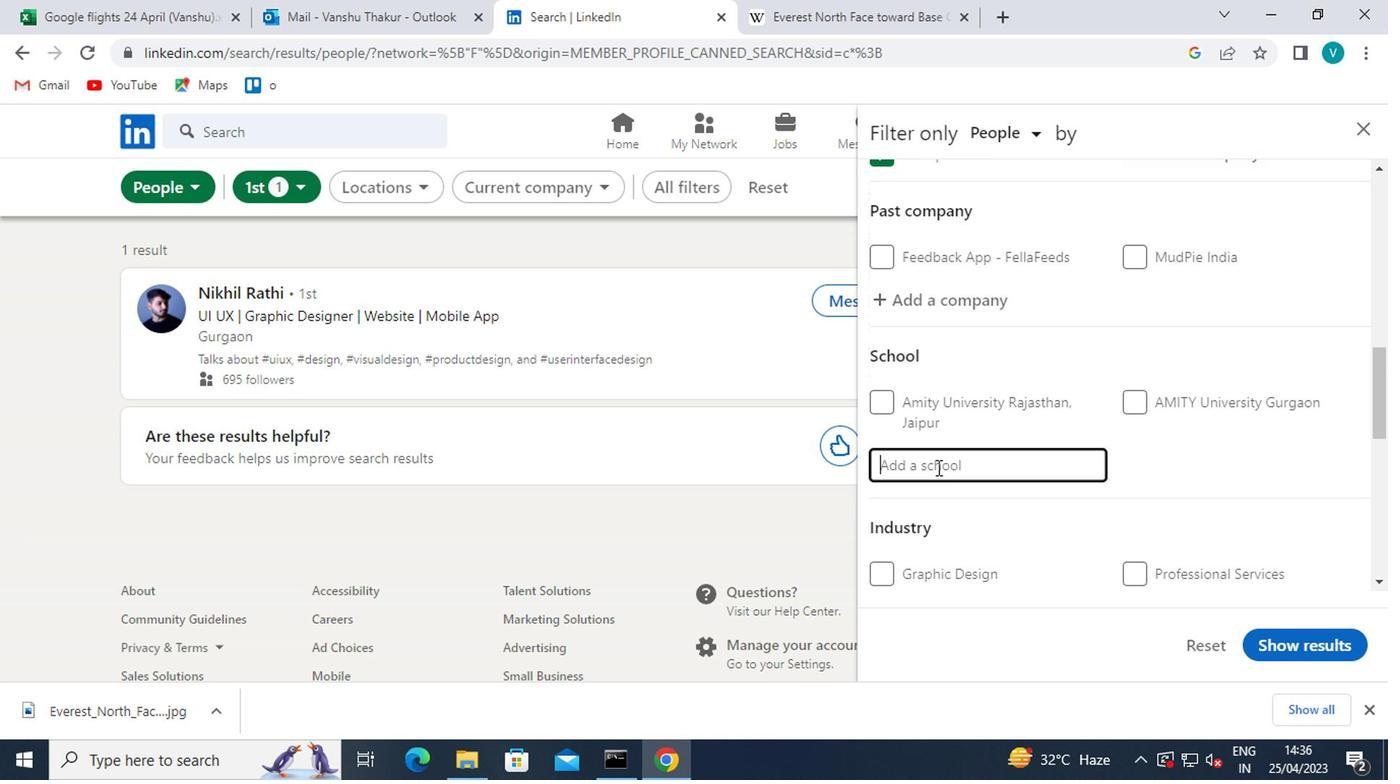 
Action: Key pressed <Key.shift>KIT
Screenshot: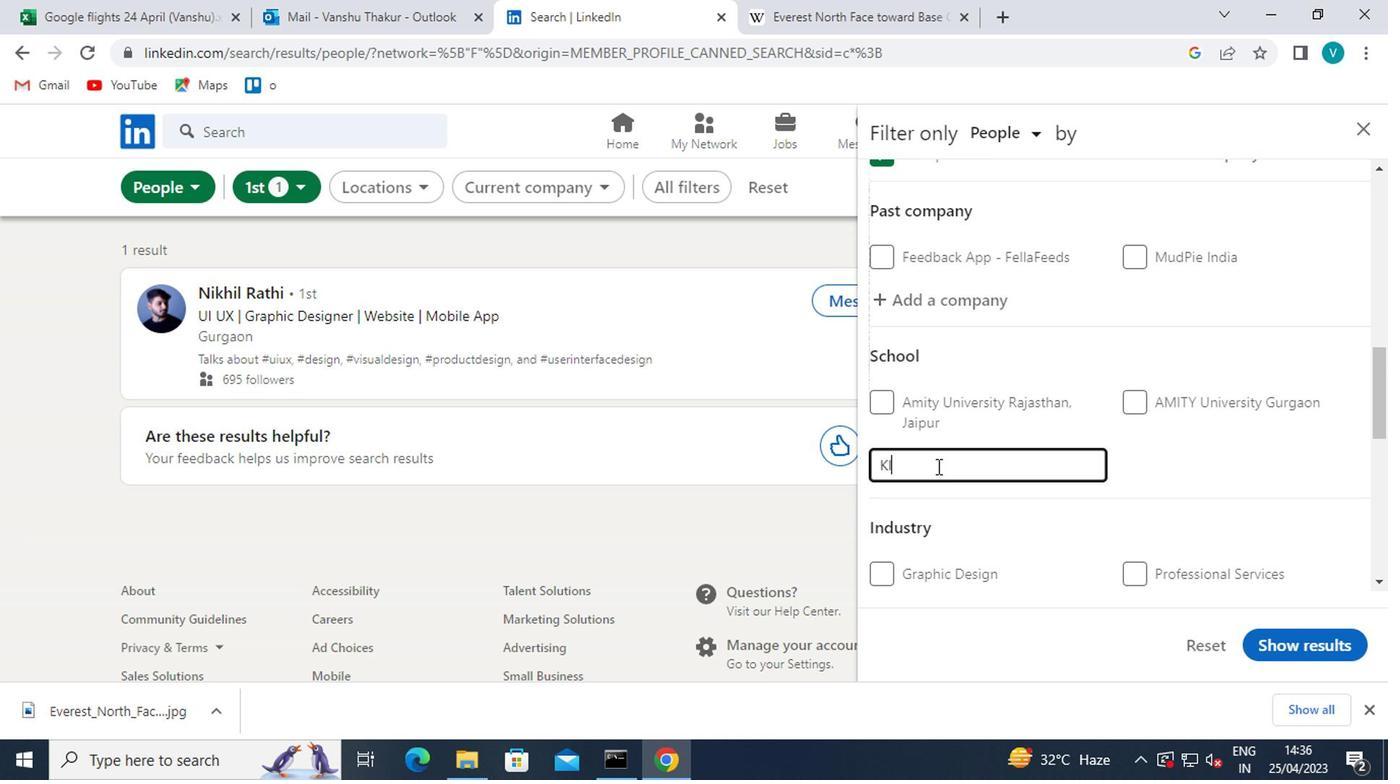
Action: Mouse moved to (995, 501)
Screenshot: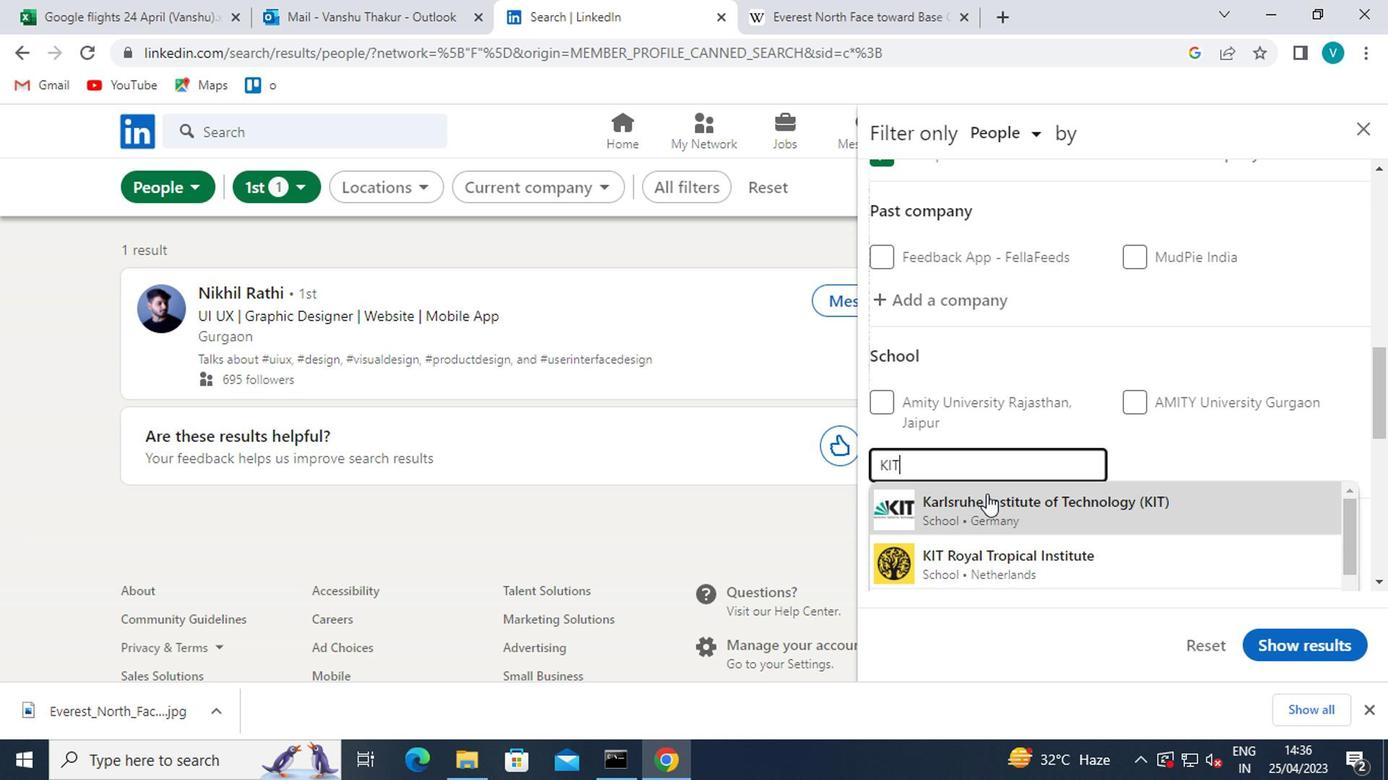 
Action: Mouse scrolled (995, 500) with delta (0, -1)
Screenshot: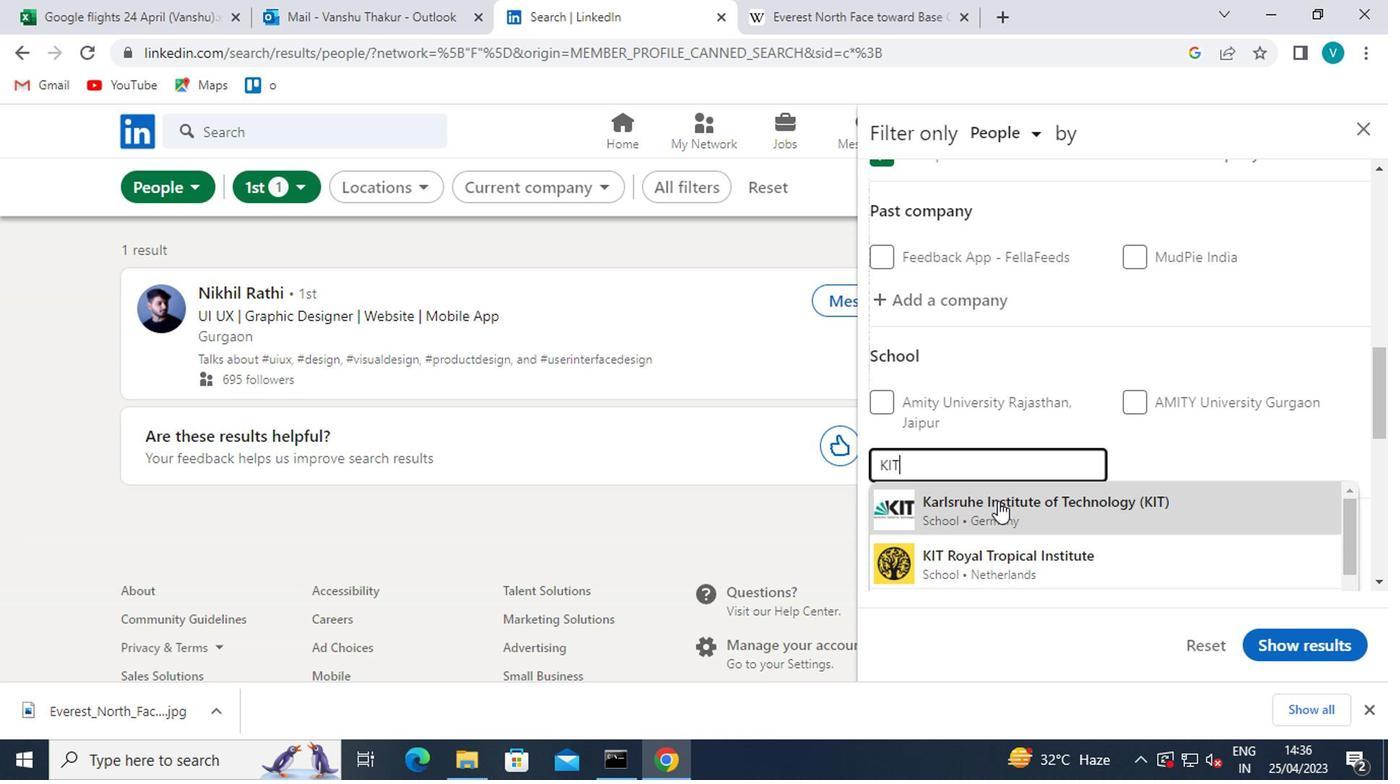 
Action: Mouse moved to (1026, 549)
Screenshot: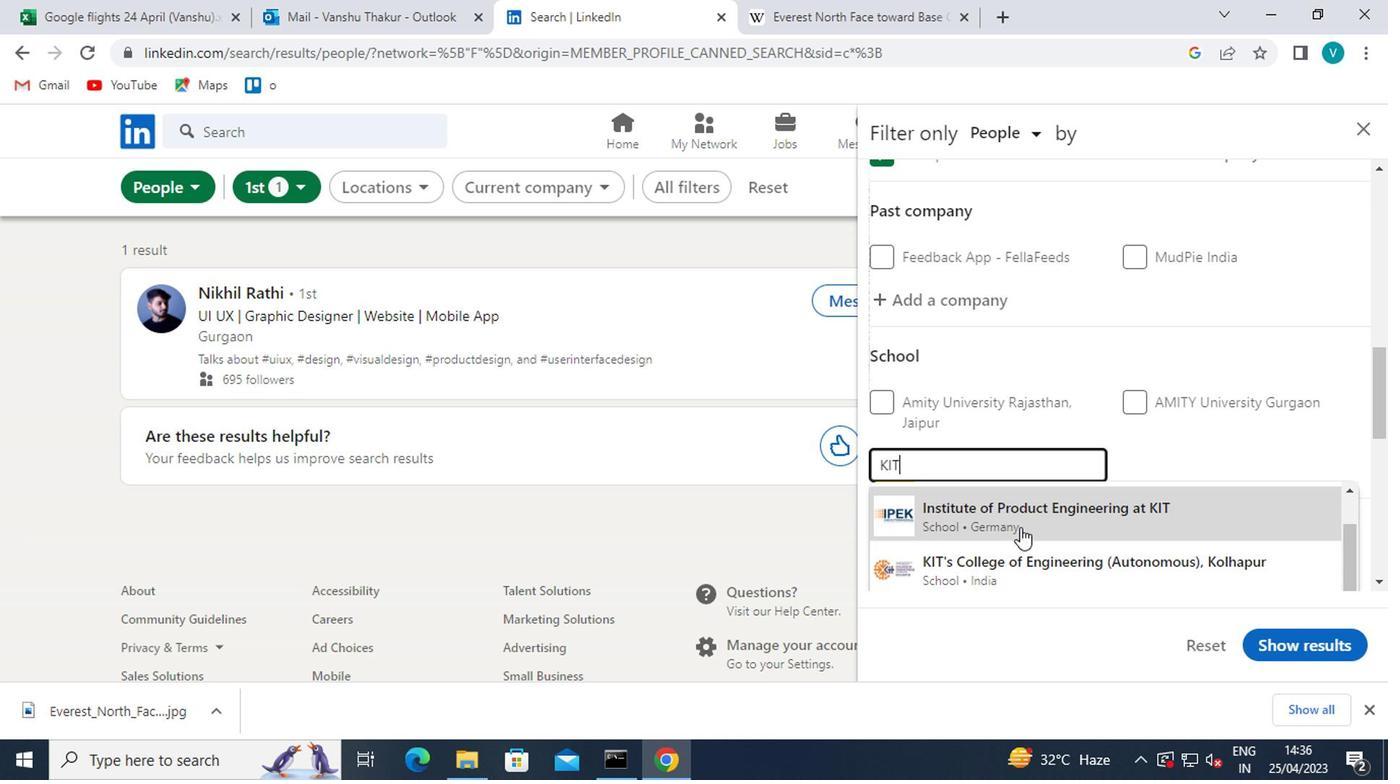 
Action: Mouse pressed left at (1026, 549)
Screenshot: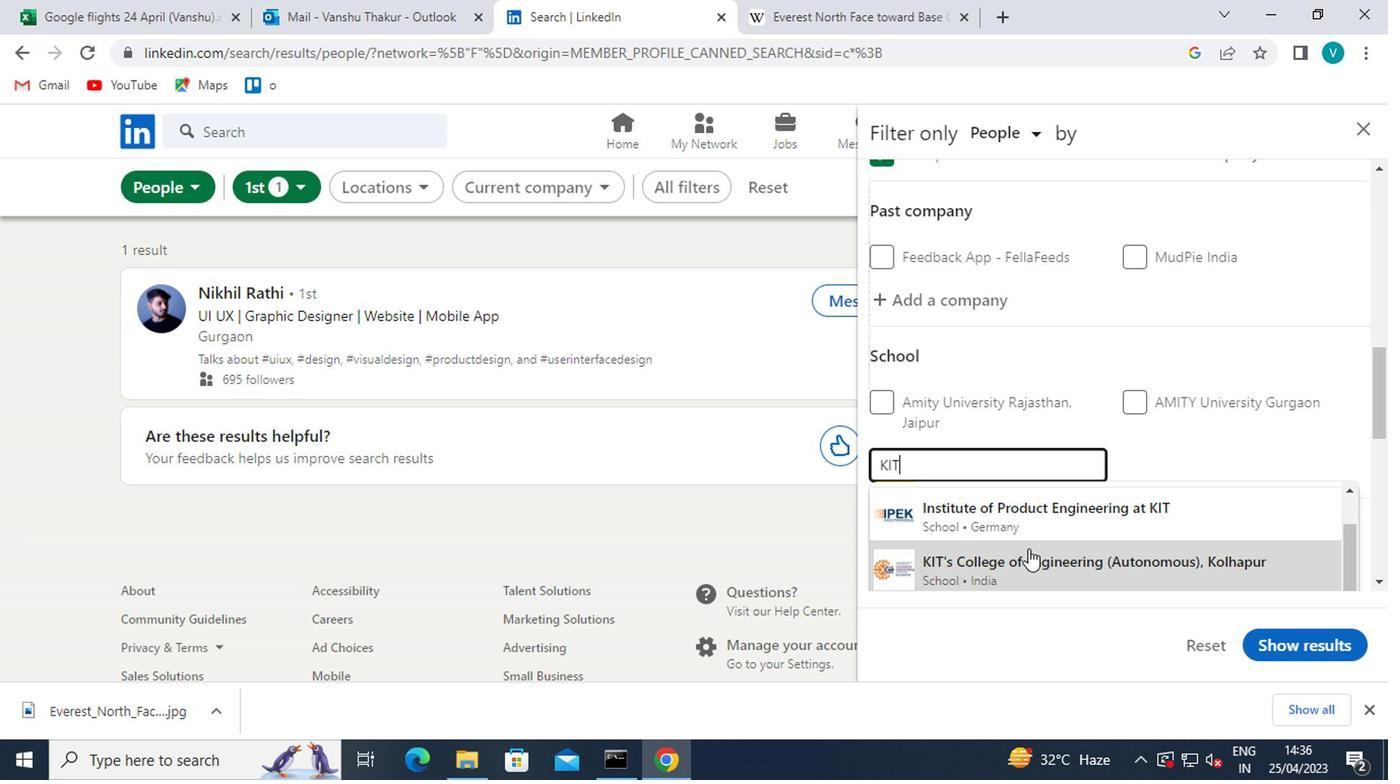 
Action: Mouse scrolled (1026, 548) with delta (0, -1)
Screenshot: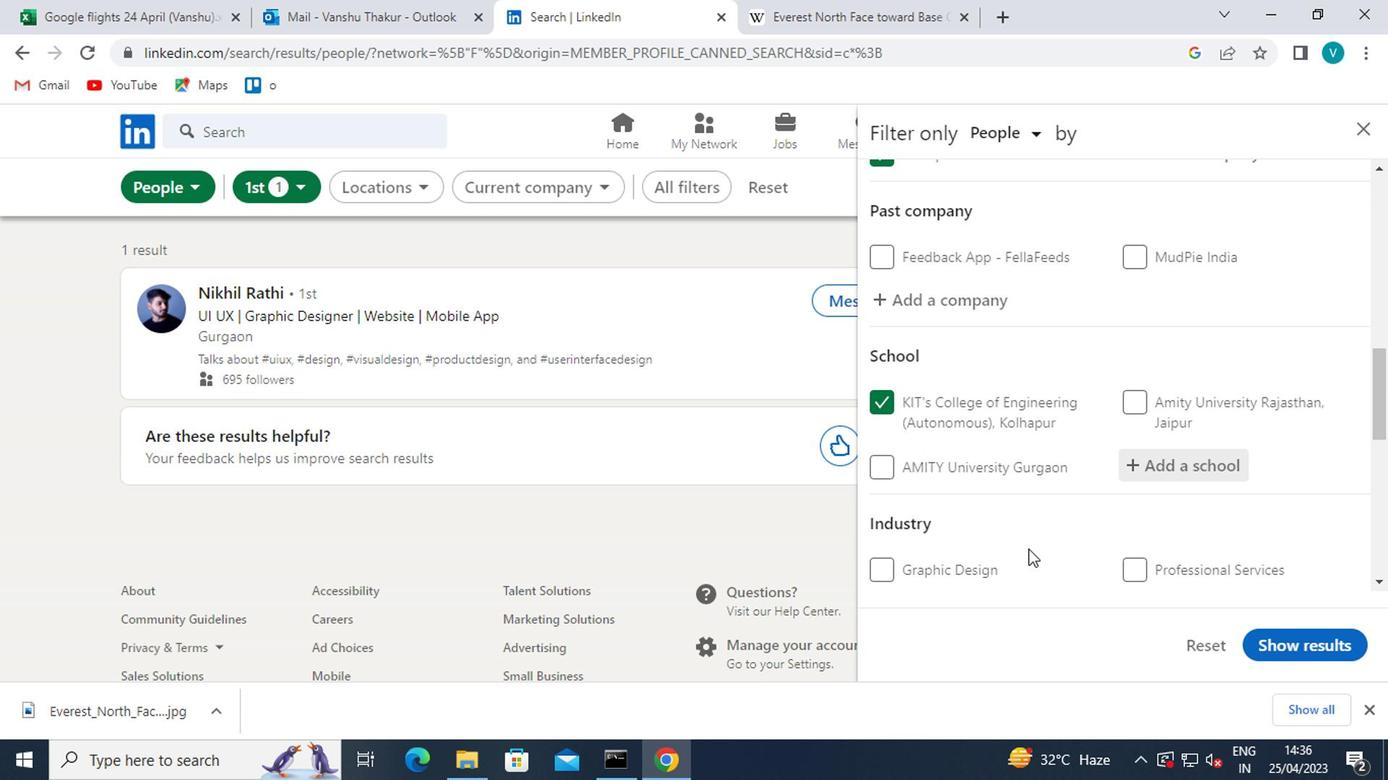 
Action: Mouse moved to (1132, 520)
Screenshot: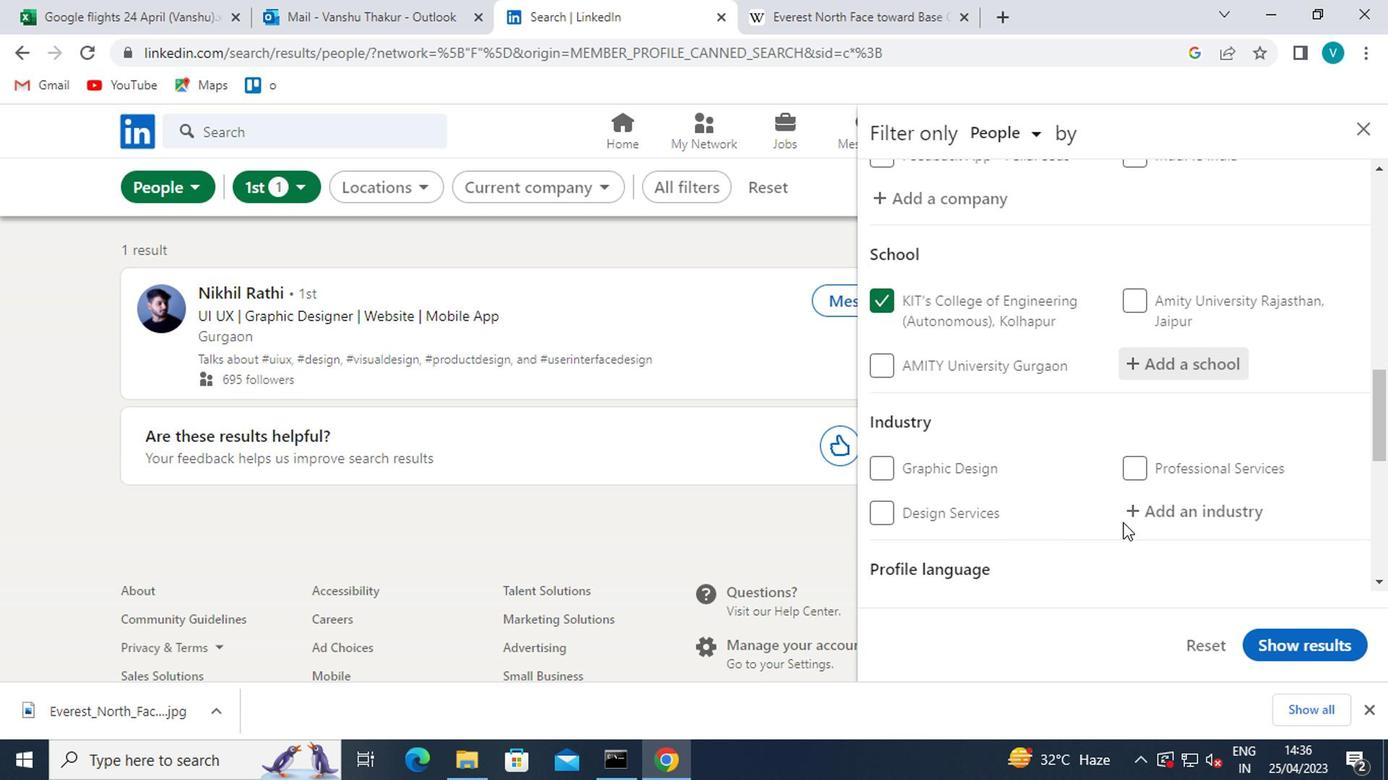 
Action: Mouse pressed left at (1132, 520)
Screenshot: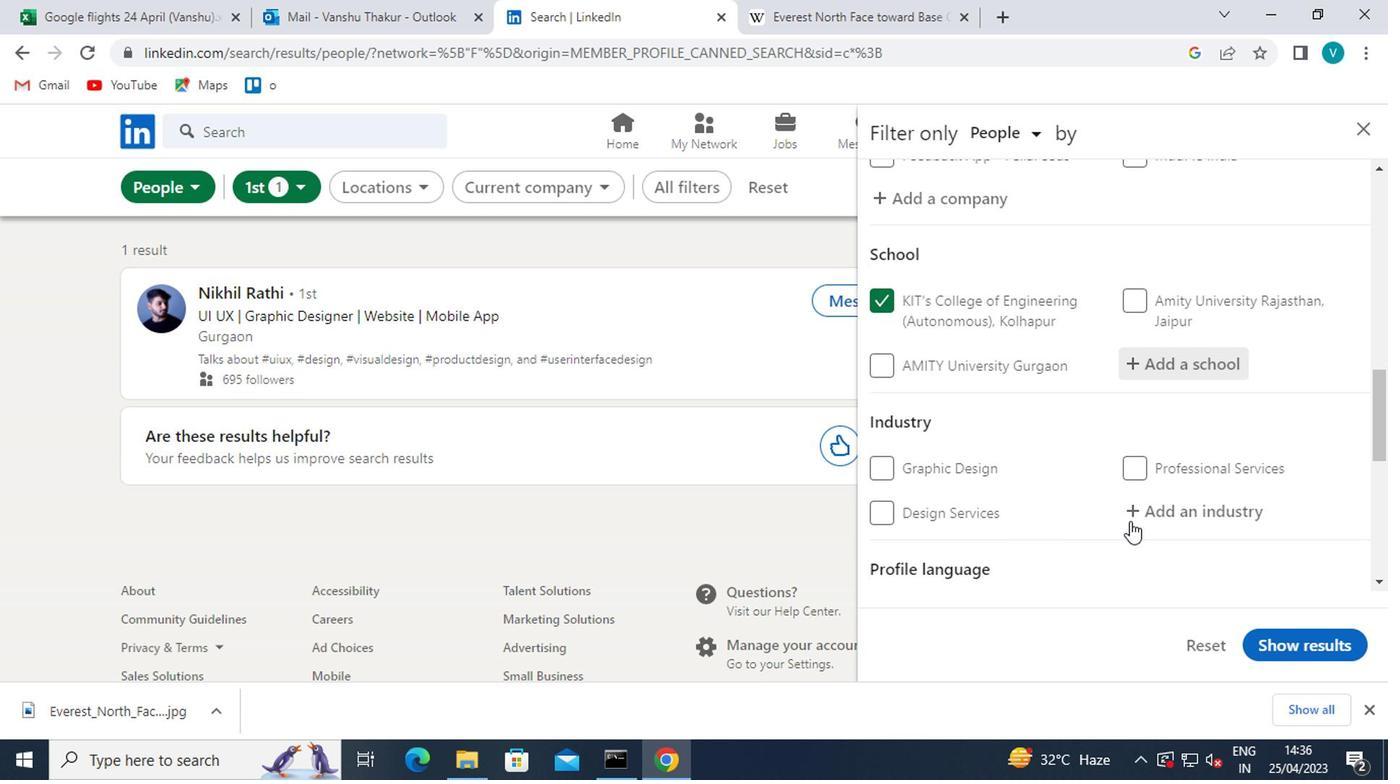 
Action: Mouse moved to (1114, 513)
Screenshot: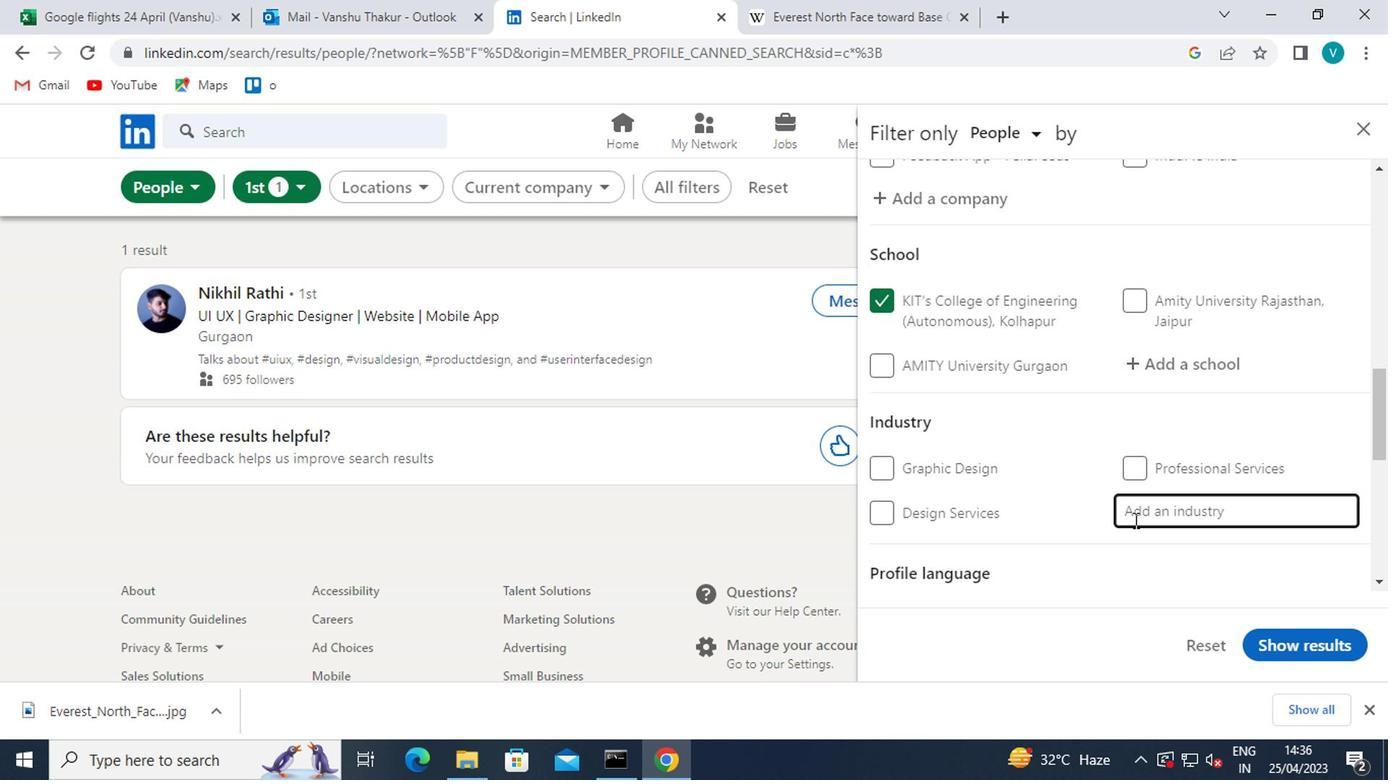 
Action: Key pressed <Key.shift>RETAIL<Key.space><Key.shift>PHAR
Screenshot: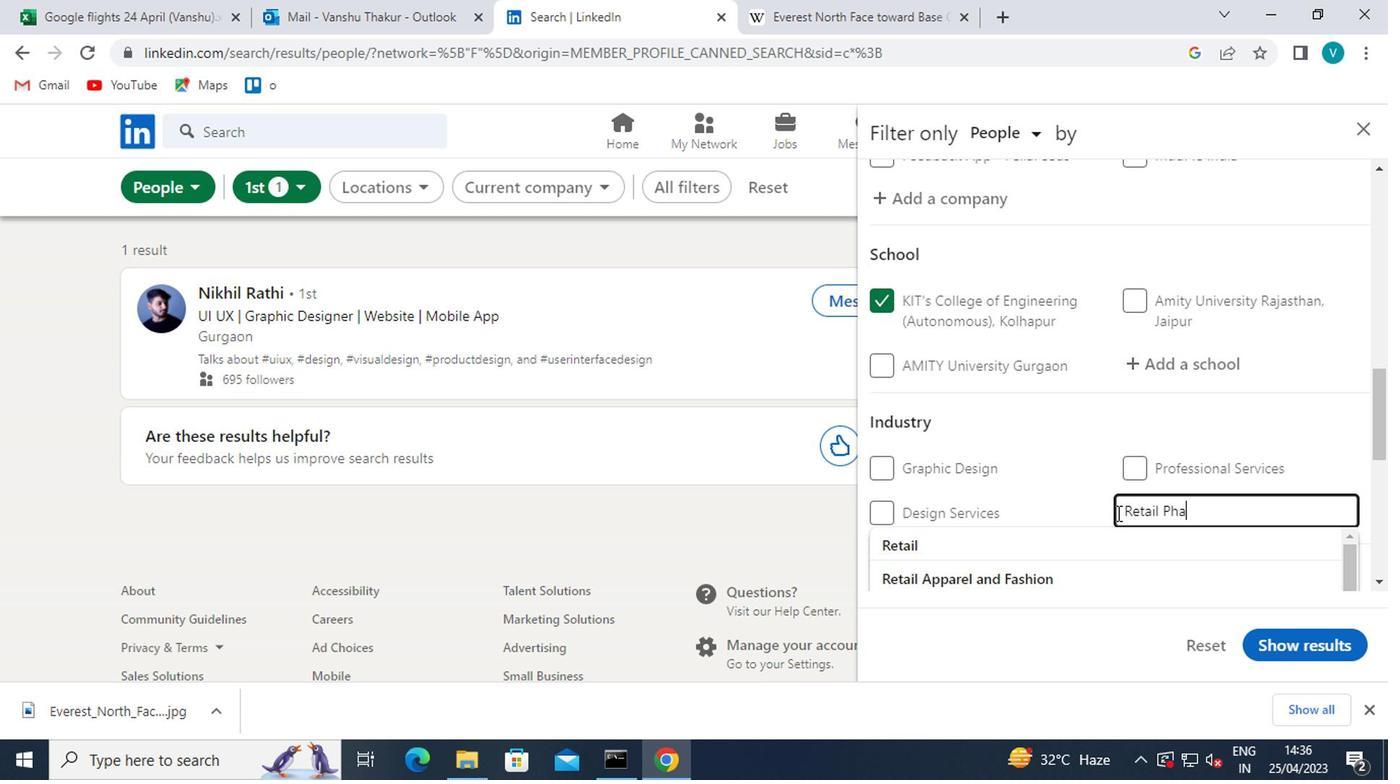 
Action: Mouse moved to (1003, 535)
Screenshot: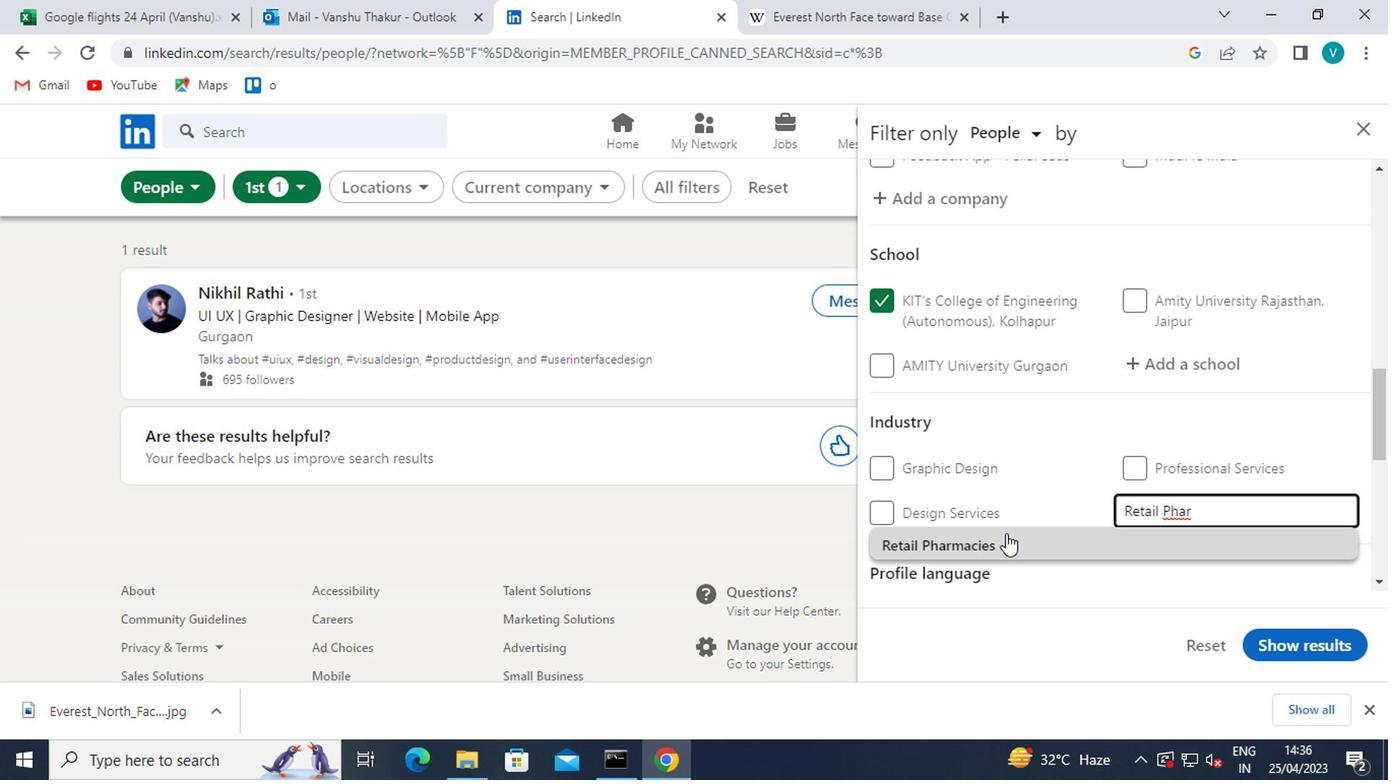 
Action: Mouse pressed left at (1003, 535)
Screenshot: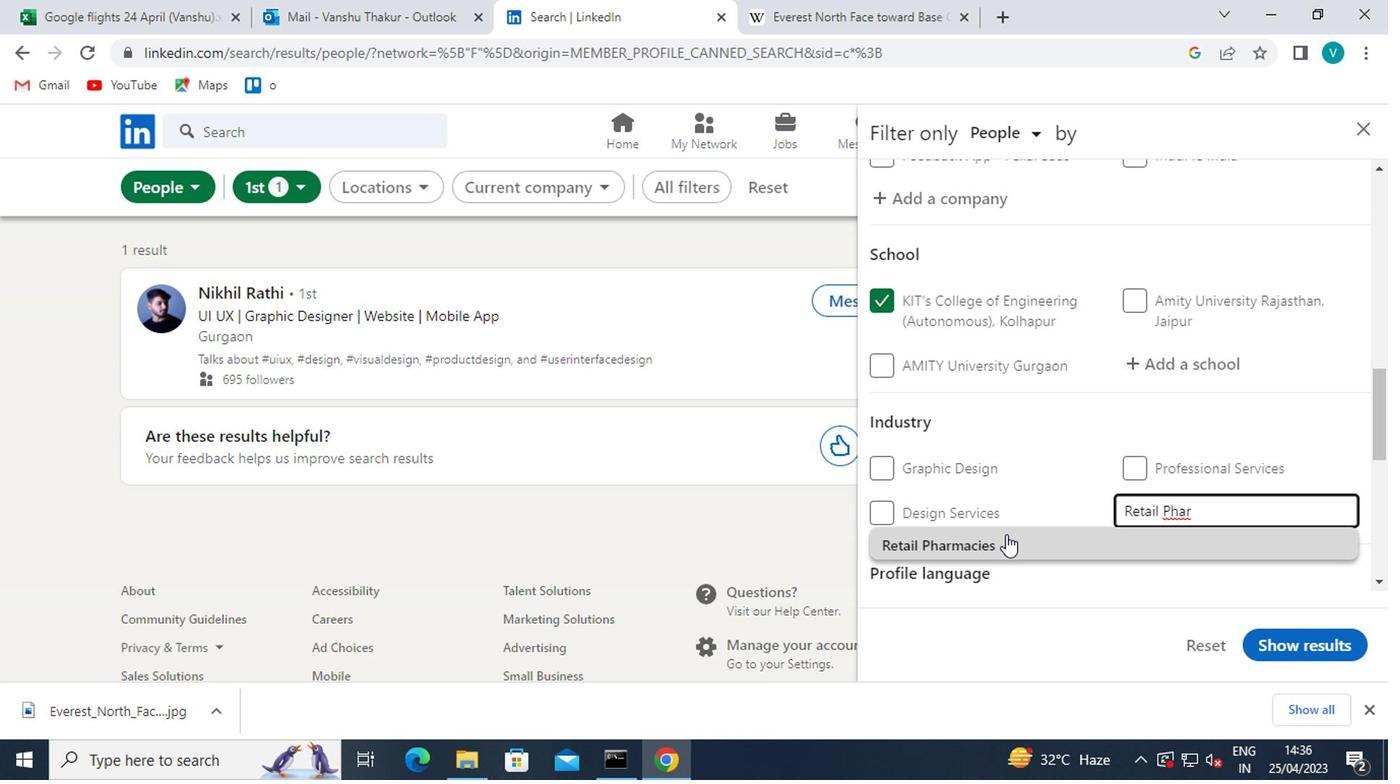 
Action: Mouse moved to (1036, 535)
Screenshot: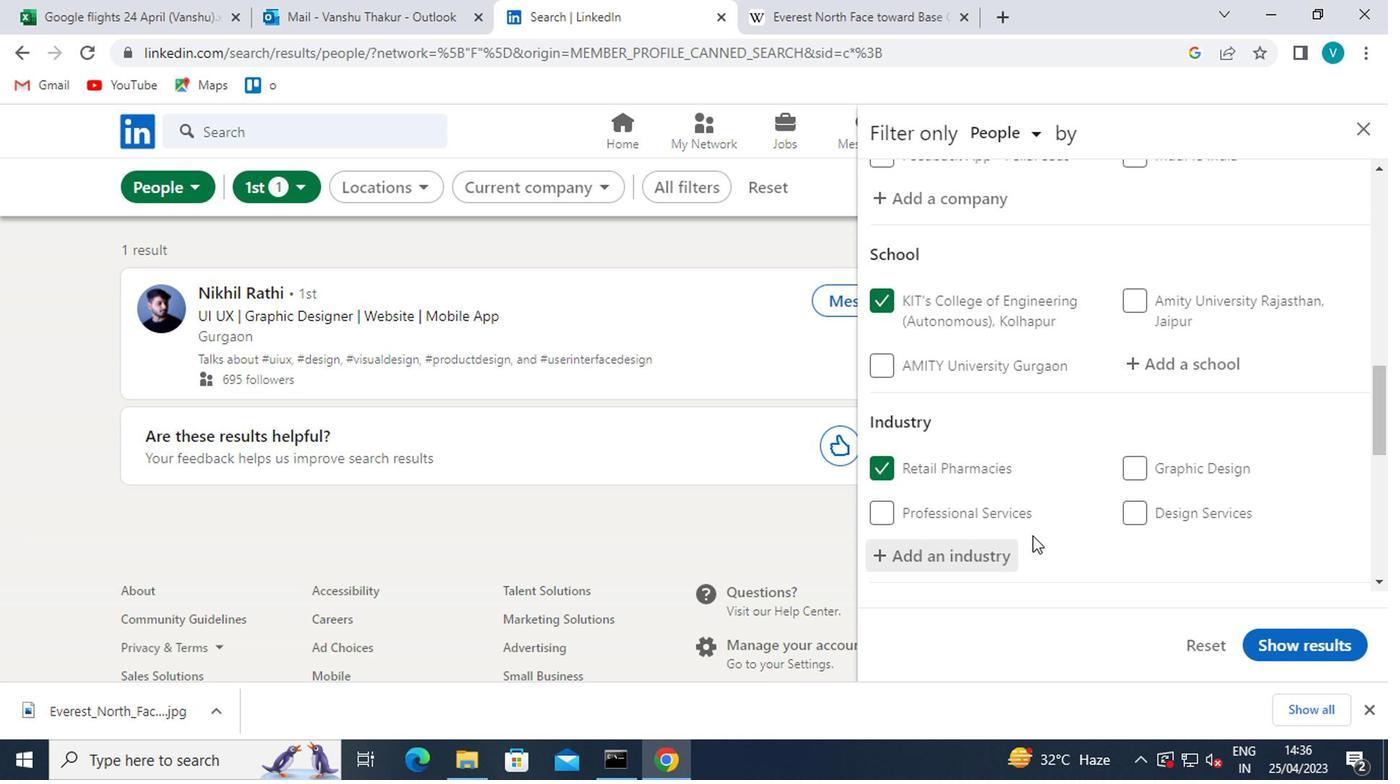 
Action: Mouse scrolled (1036, 535) with delta (0, 0)
Screenshot: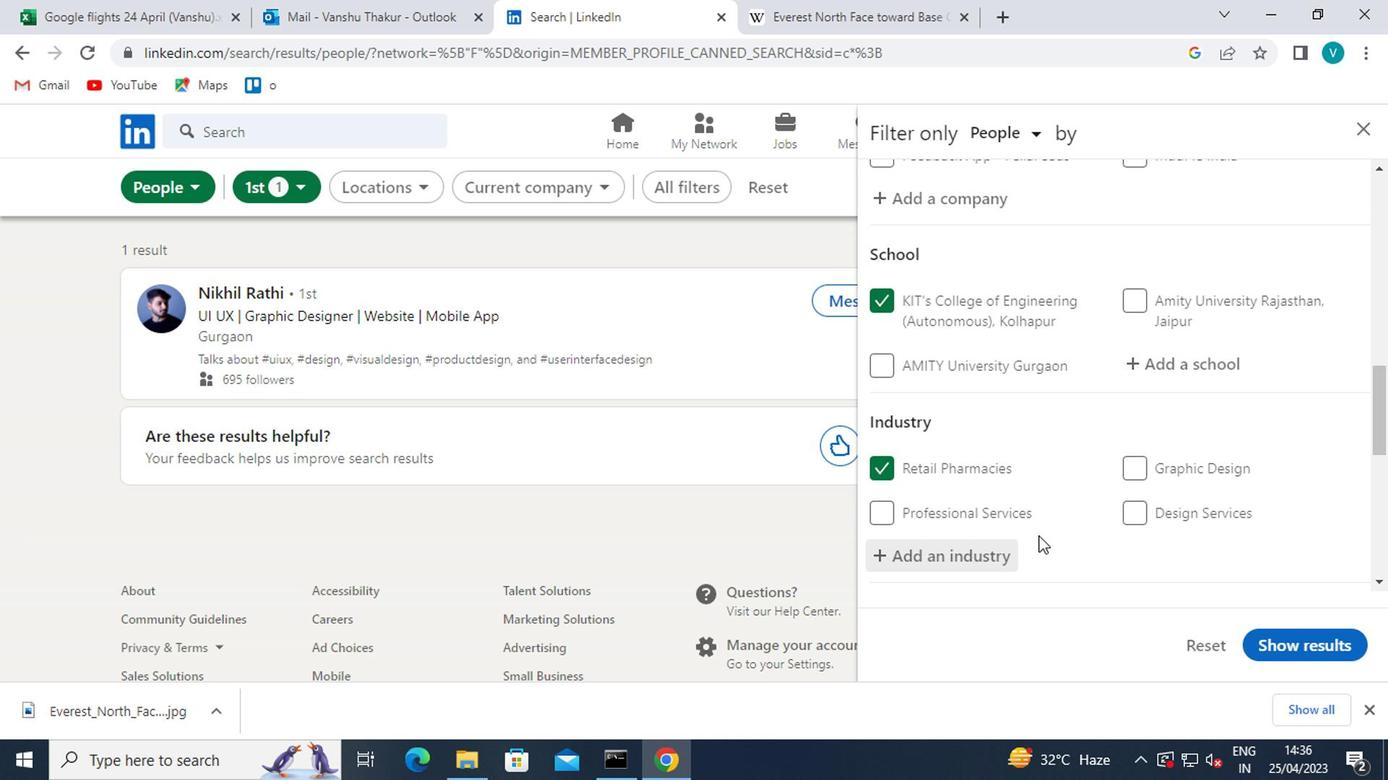 
Action: Mouse moved to (1013, 550)
Screenshot: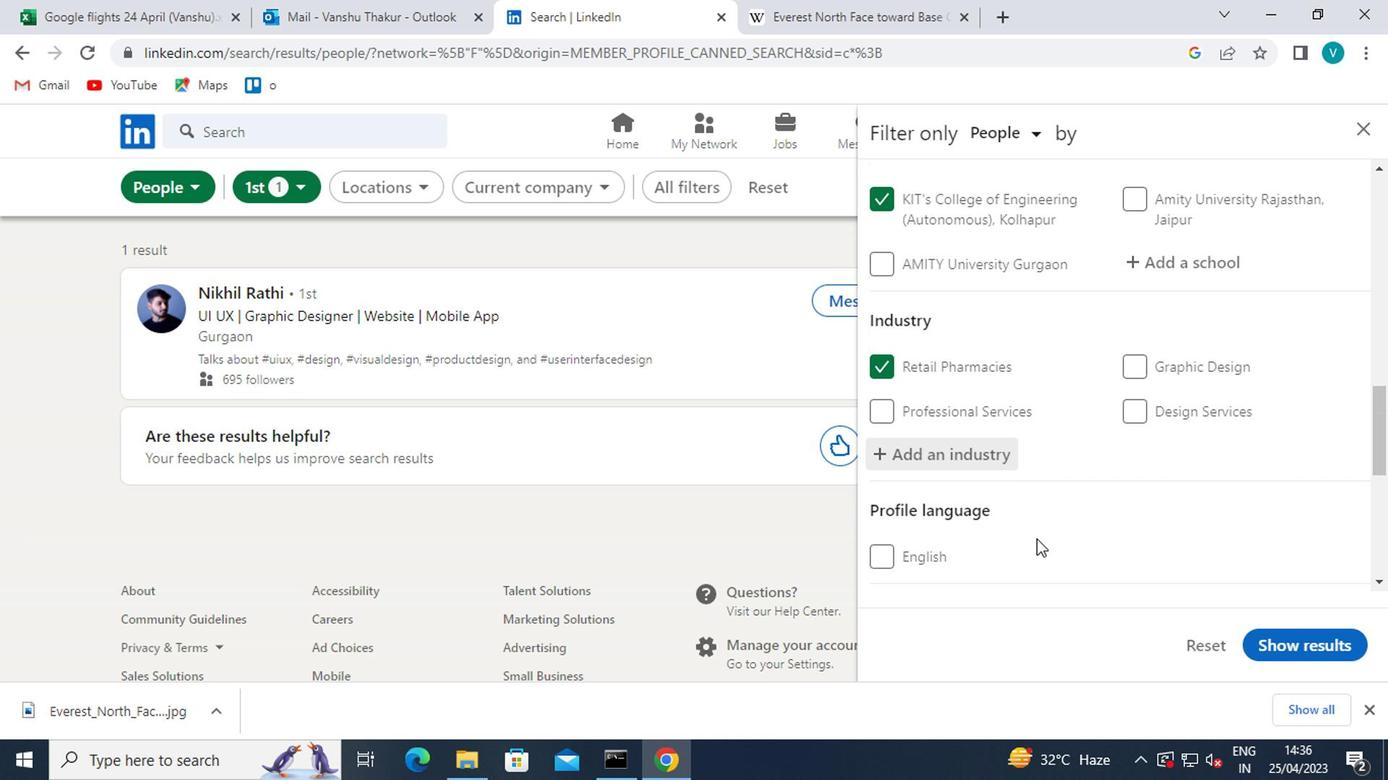 
Action: Mouse scrolled (1013, 549) with delta (0, 0)
Screenshot: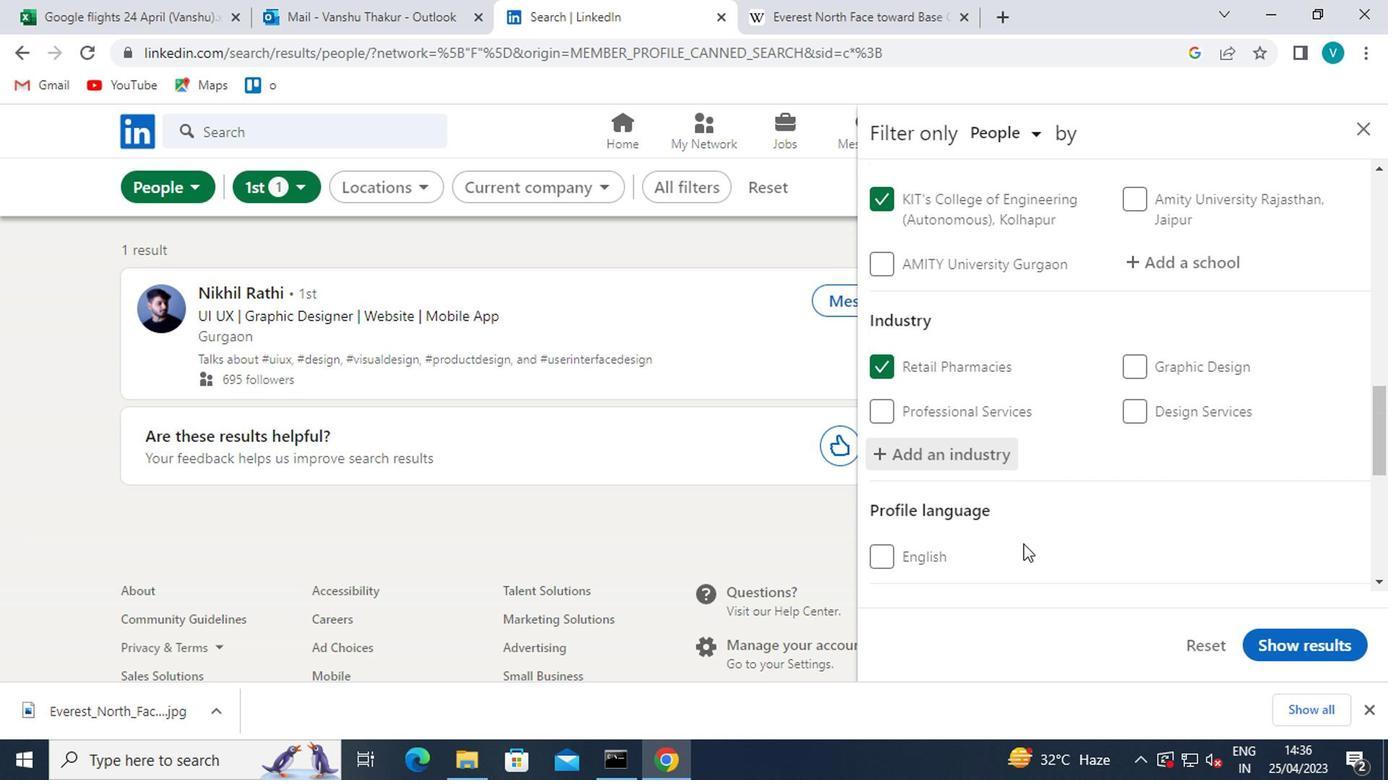 
Action: Mouse moved to (1003, 490)
Screenshot: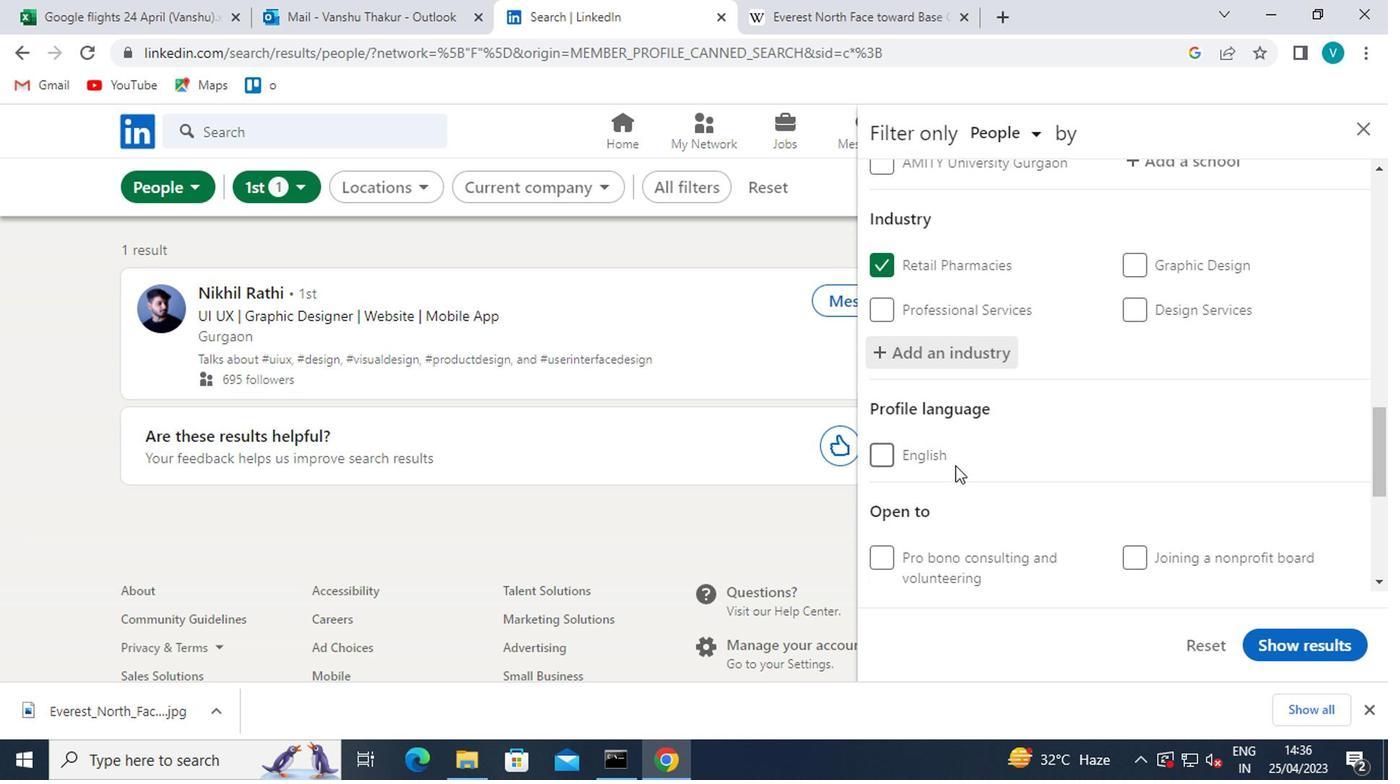 
Action: Mouse scrolled (1003, 489) with delta (0, 0)
Screenshot: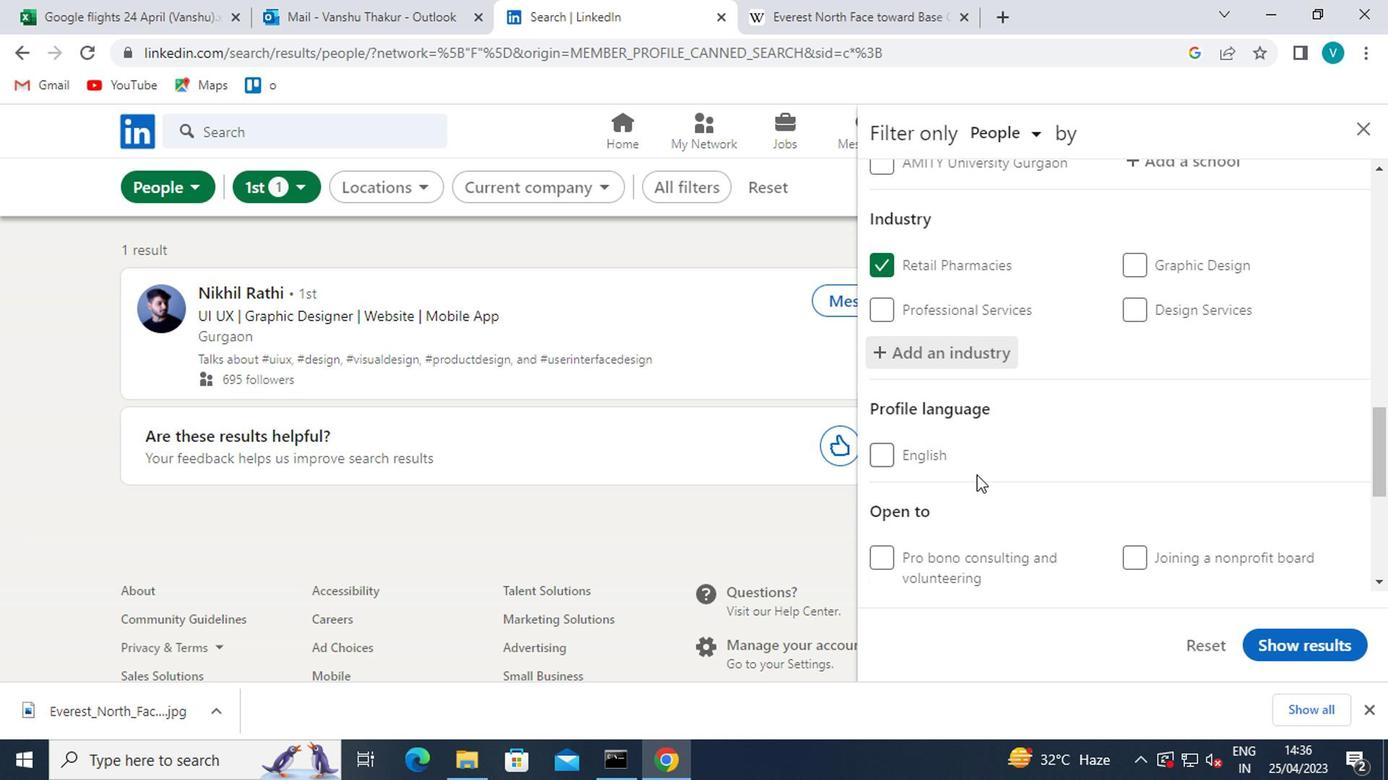 
Action: Mouse moved to (1003, 493)
Screenshot: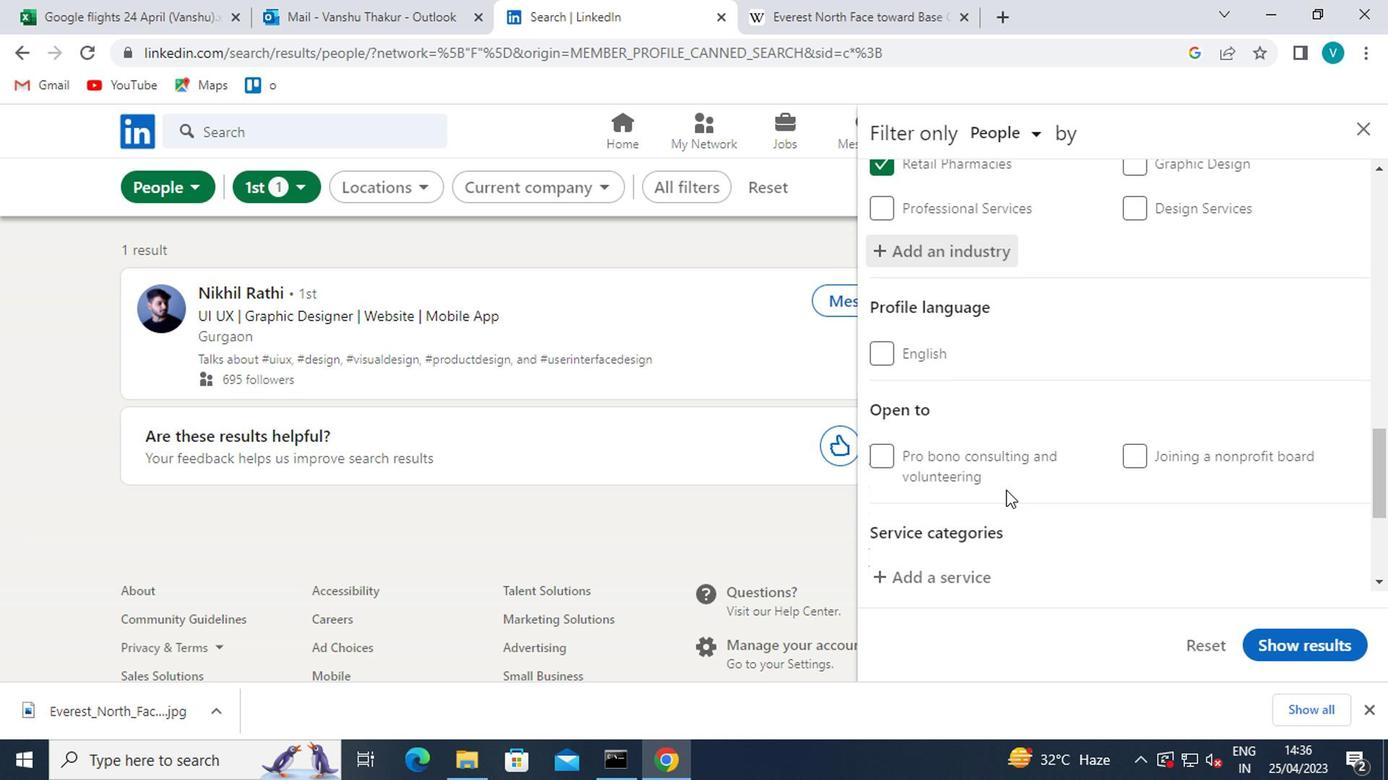 
Action: Mouse scrolled (1003, 492) with delta (0, 0)
Screenshot: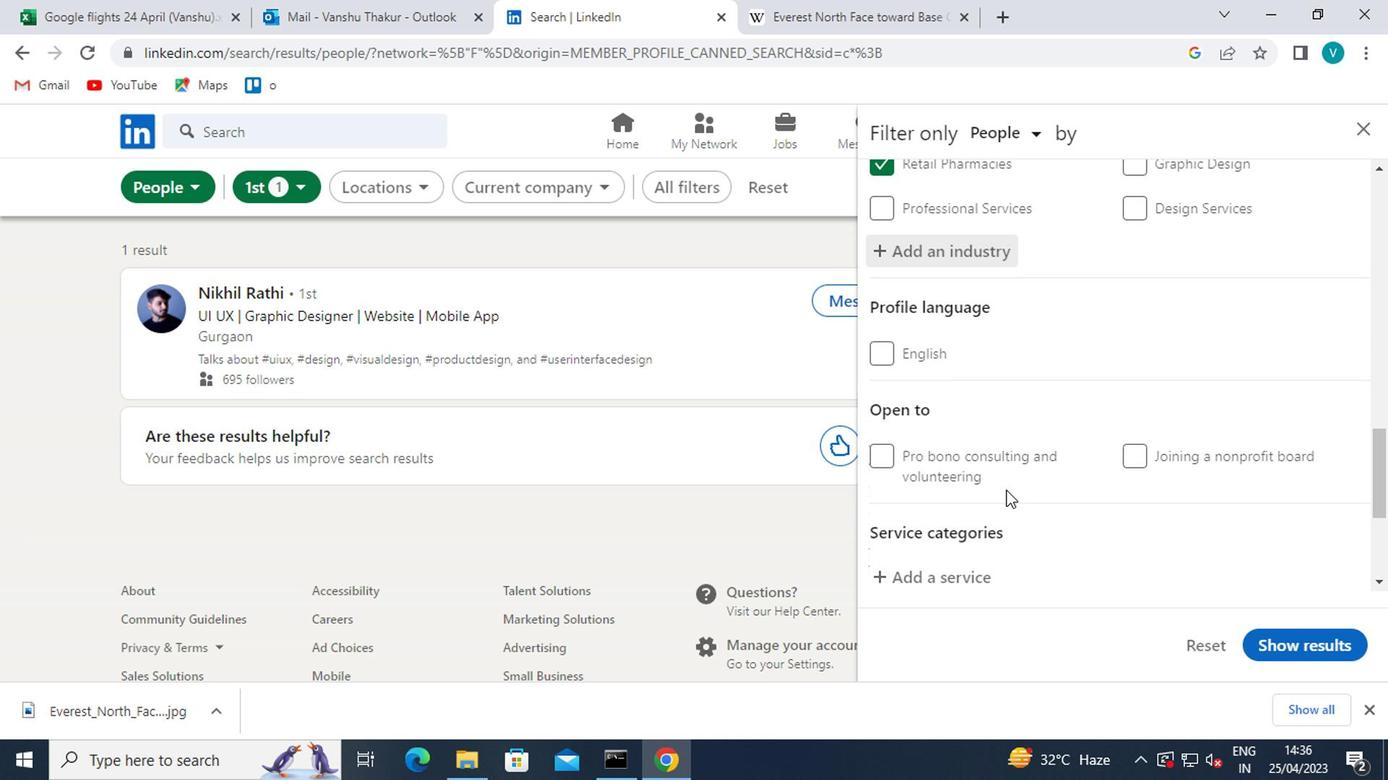
Action: Mouse moved to (1005, 495)
Screenshot: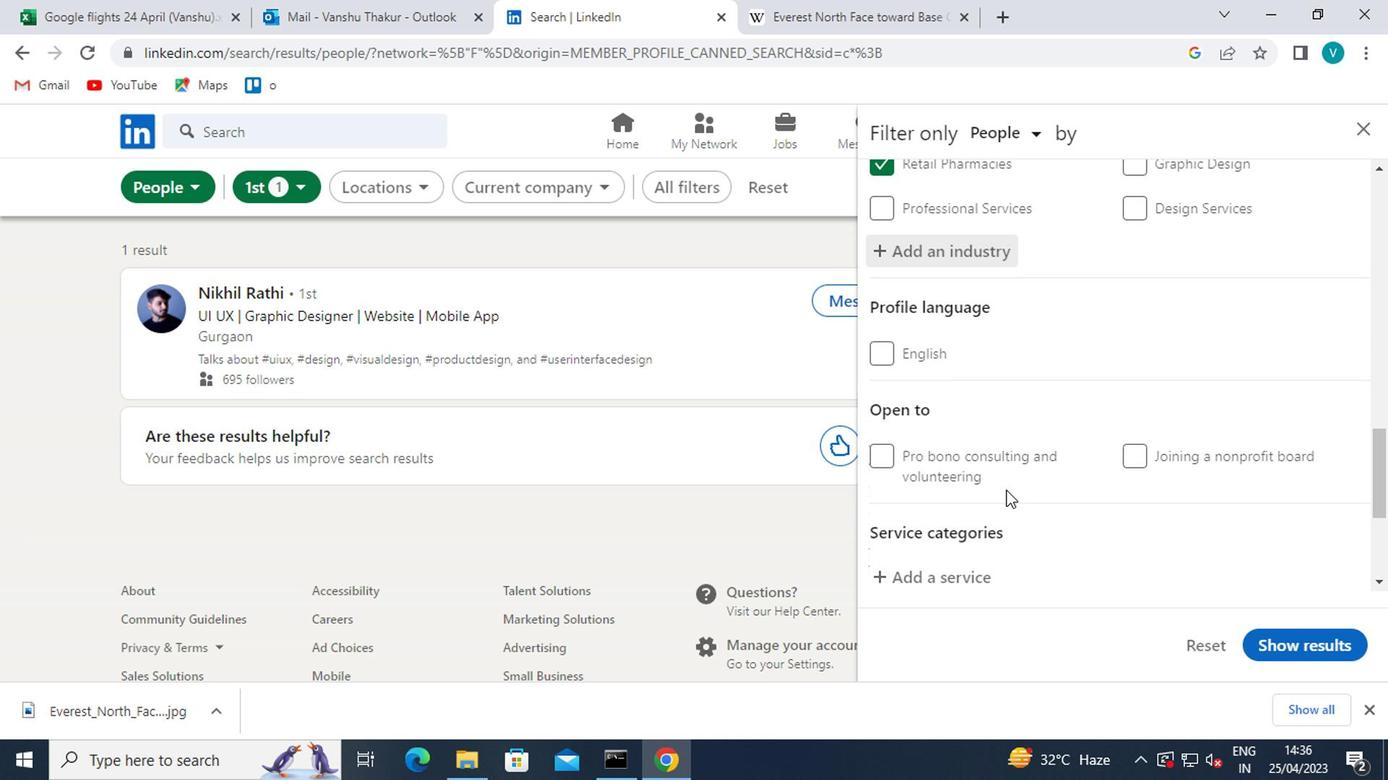 
Action: Mouse scrolled (1005, 494) with delta (0, 0)
Screenshot: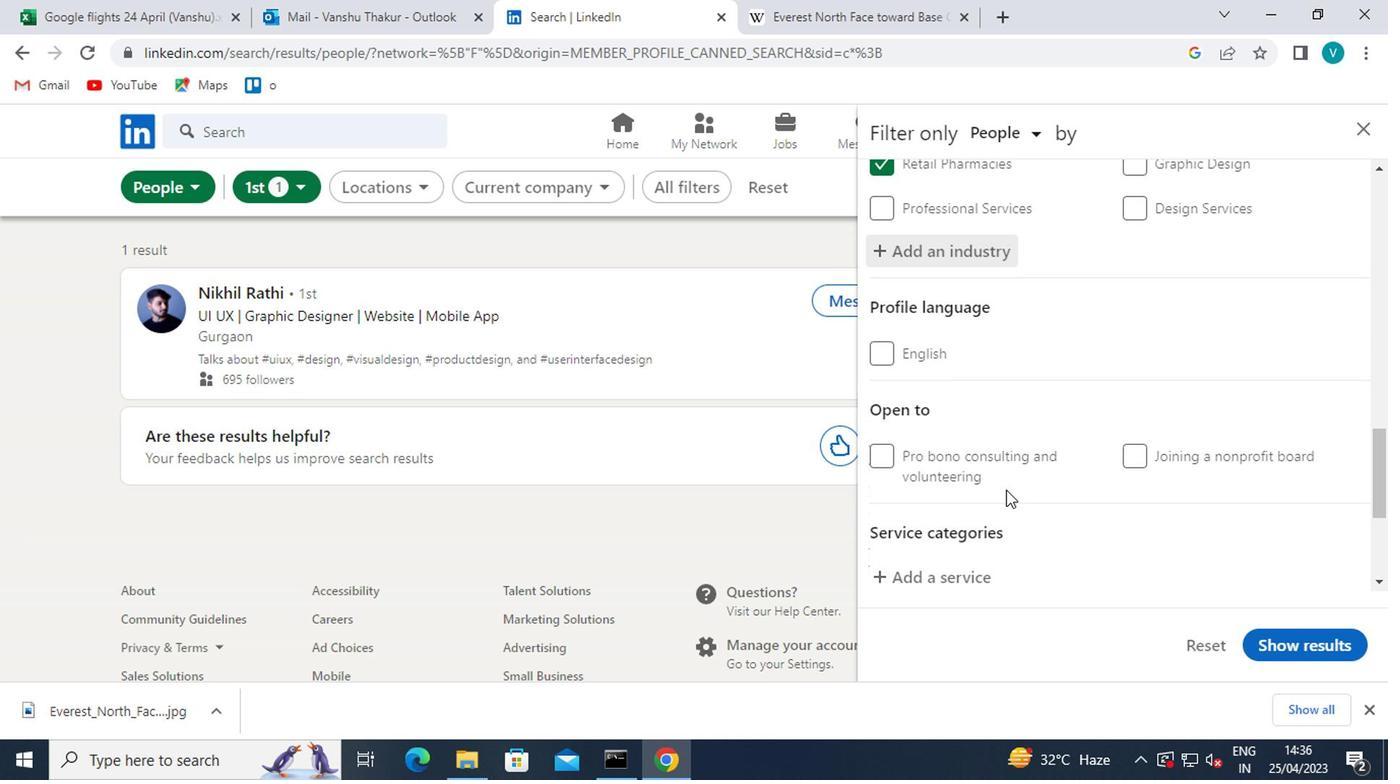 
Action: Mouse moved to (946, 367)
Screenshot: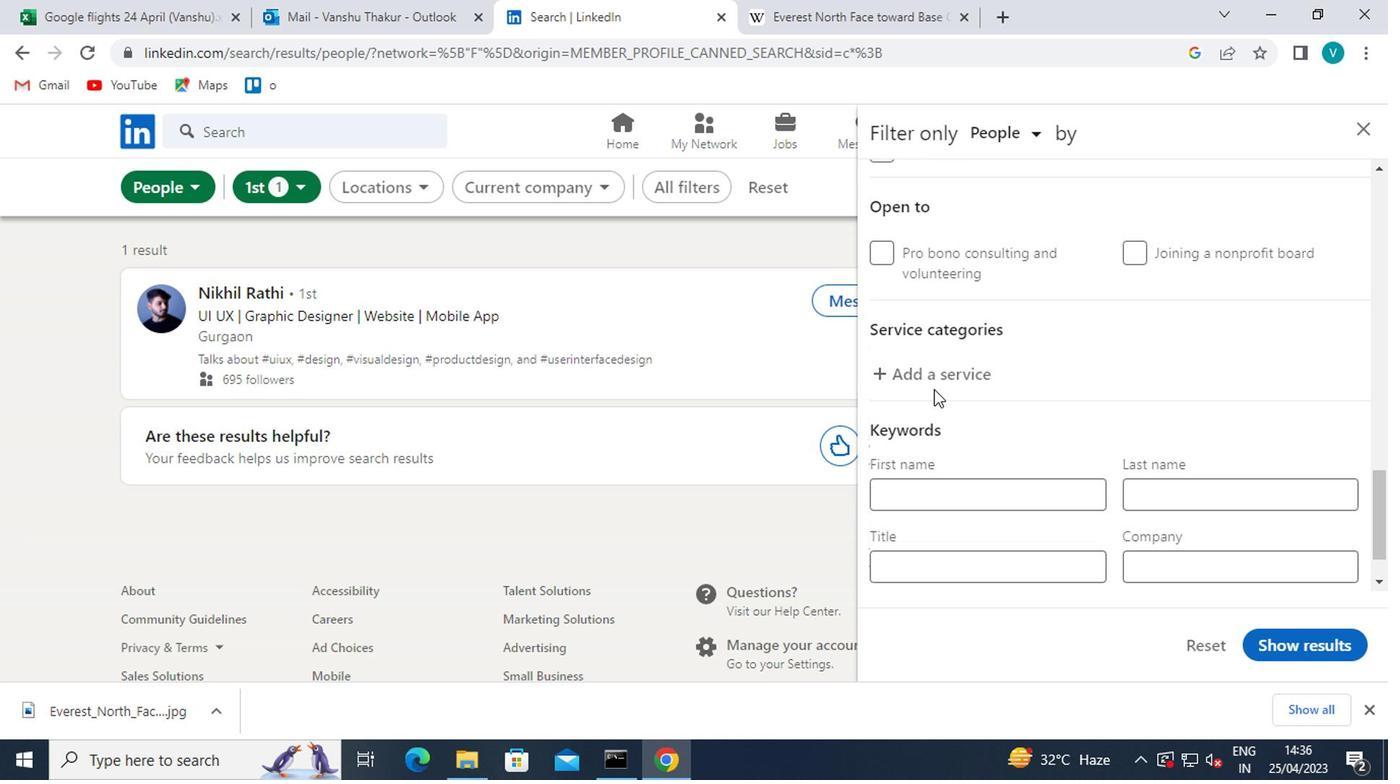 
Action: Mouse pressed left at (946, 367)
Screenshot: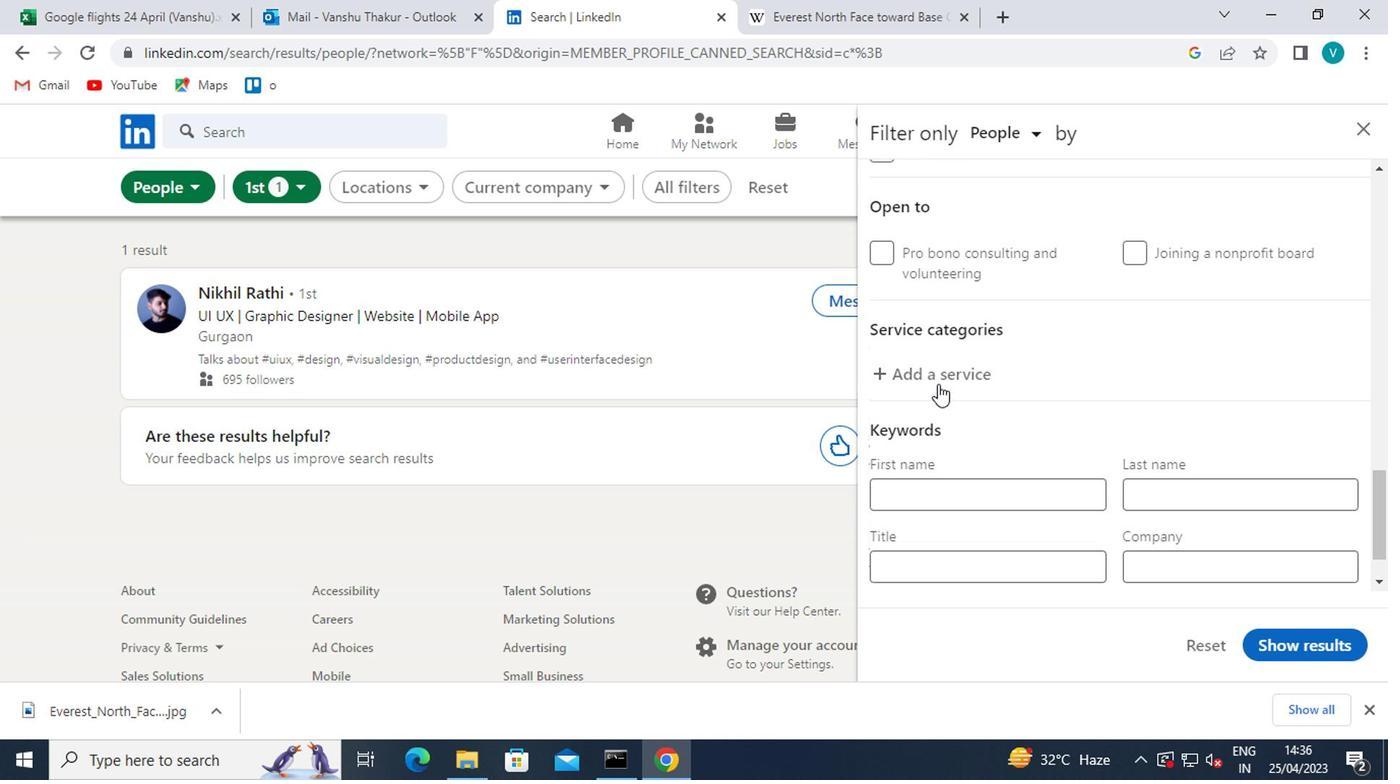 
Action: Mouse moved to (947, 365)
Screenshot: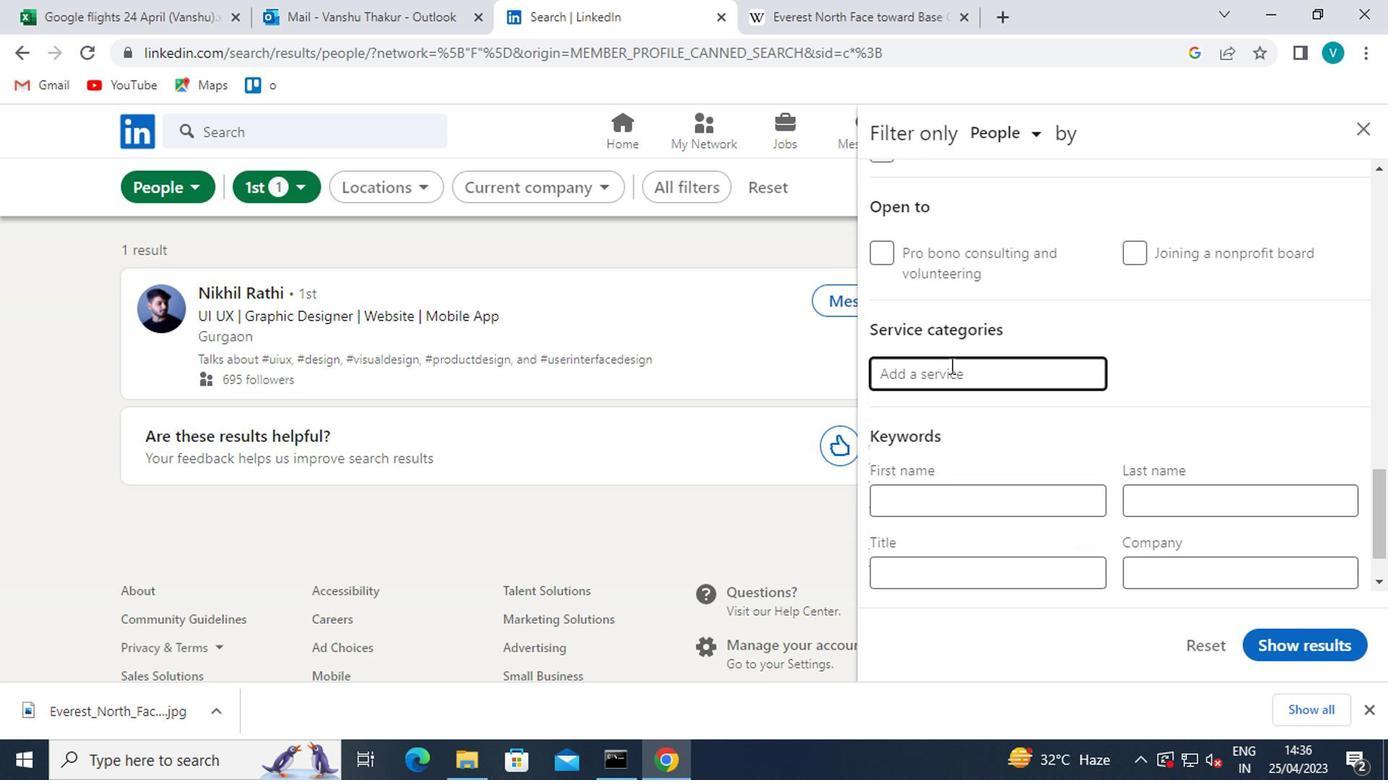 
Action: Key pressed <Key.shift>INF
Screenshot: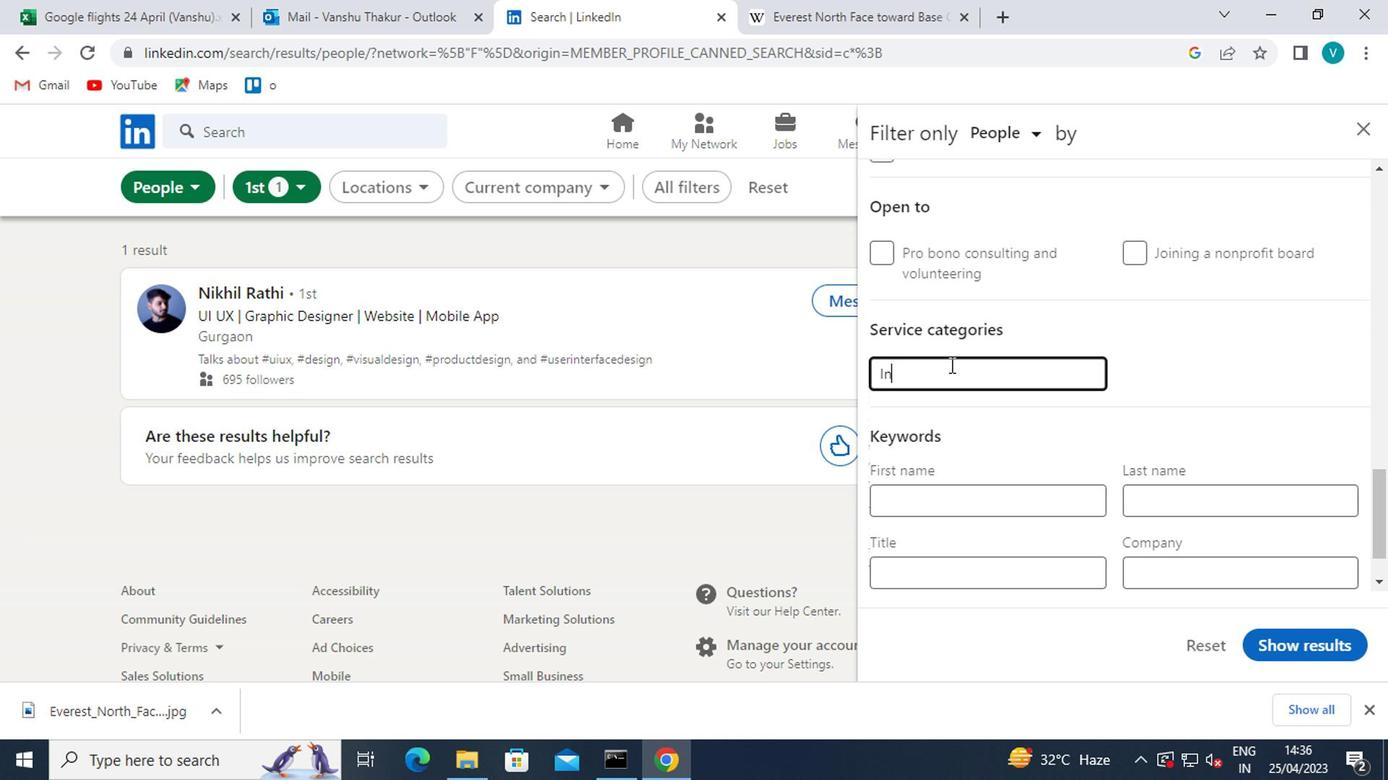 
Action: Mouse moved to (987, 404)
Screenshot: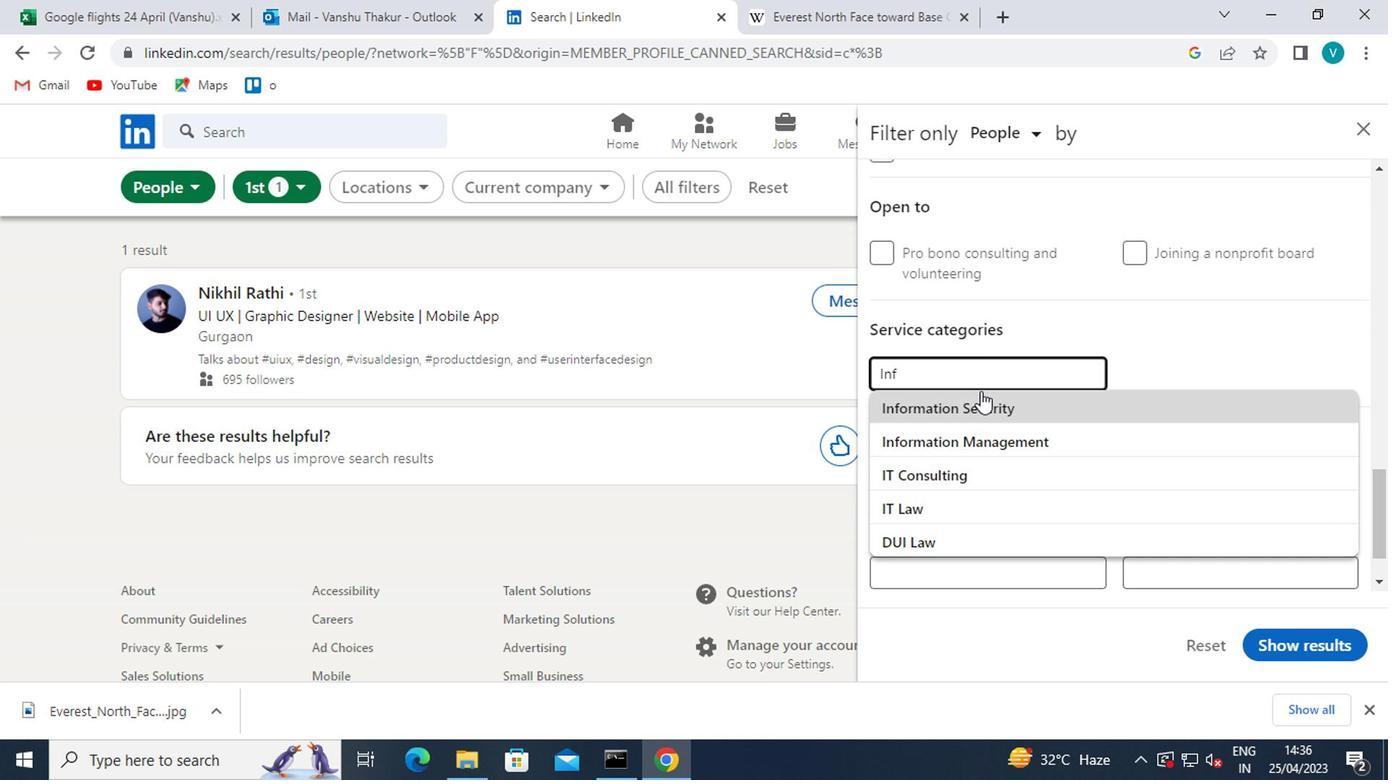 
Action: Mouse pressed left at (987, 404)
Screenshot: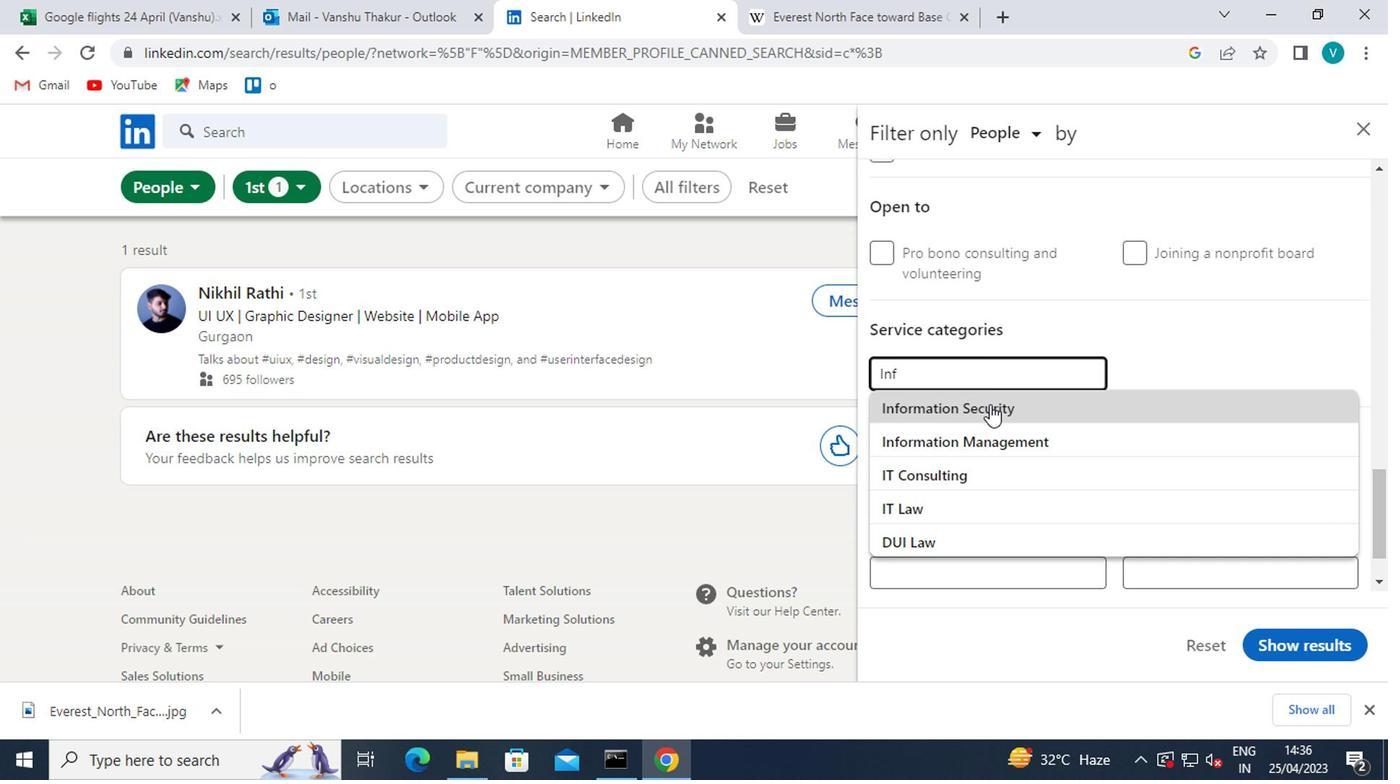 
Action: Mouse moved to (989, 407)
Screenshot: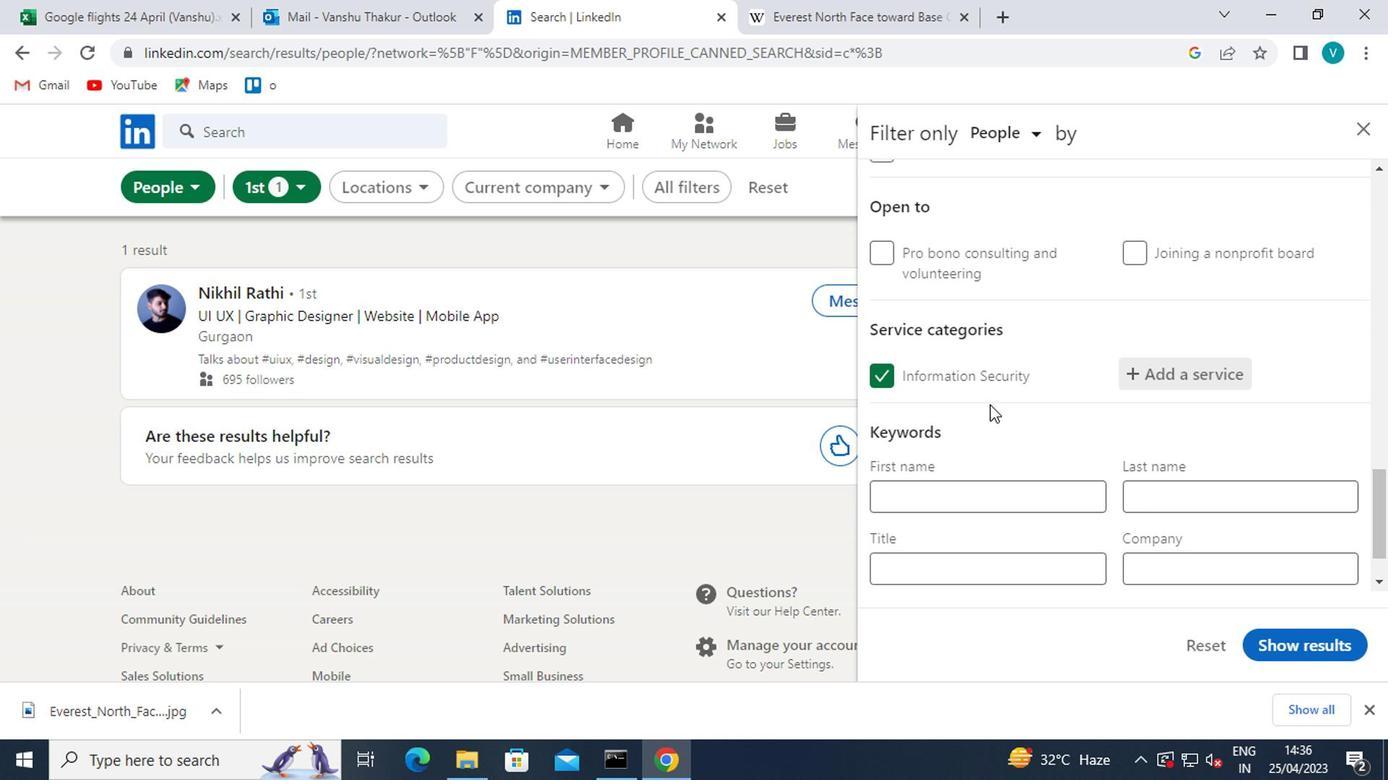 
Action: Mouse scrolled (989, 406) with delta (0, 0)
Screenshot: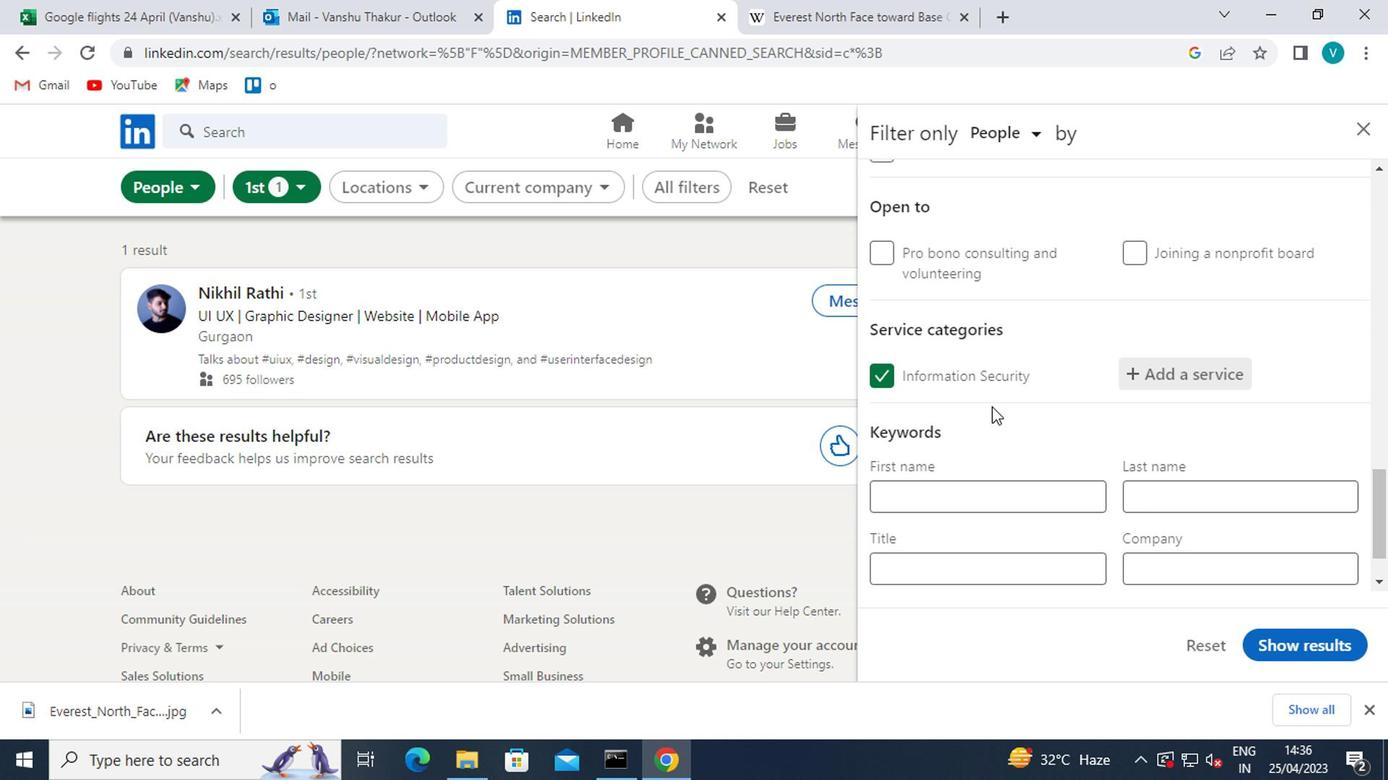 
Action: Mouse moved to (983, 491)
Screenshot: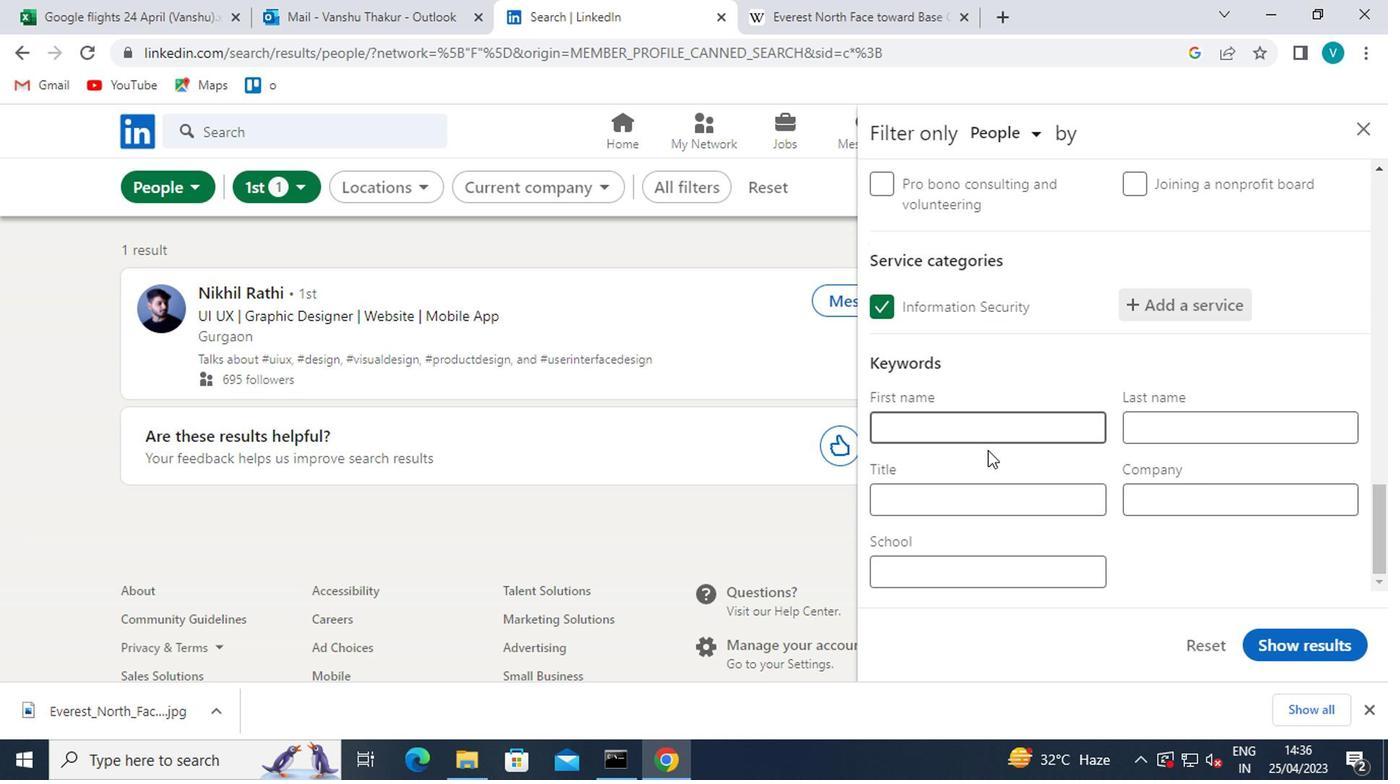 
Action: Mouse pressed left at (983, 491)
Screenshot: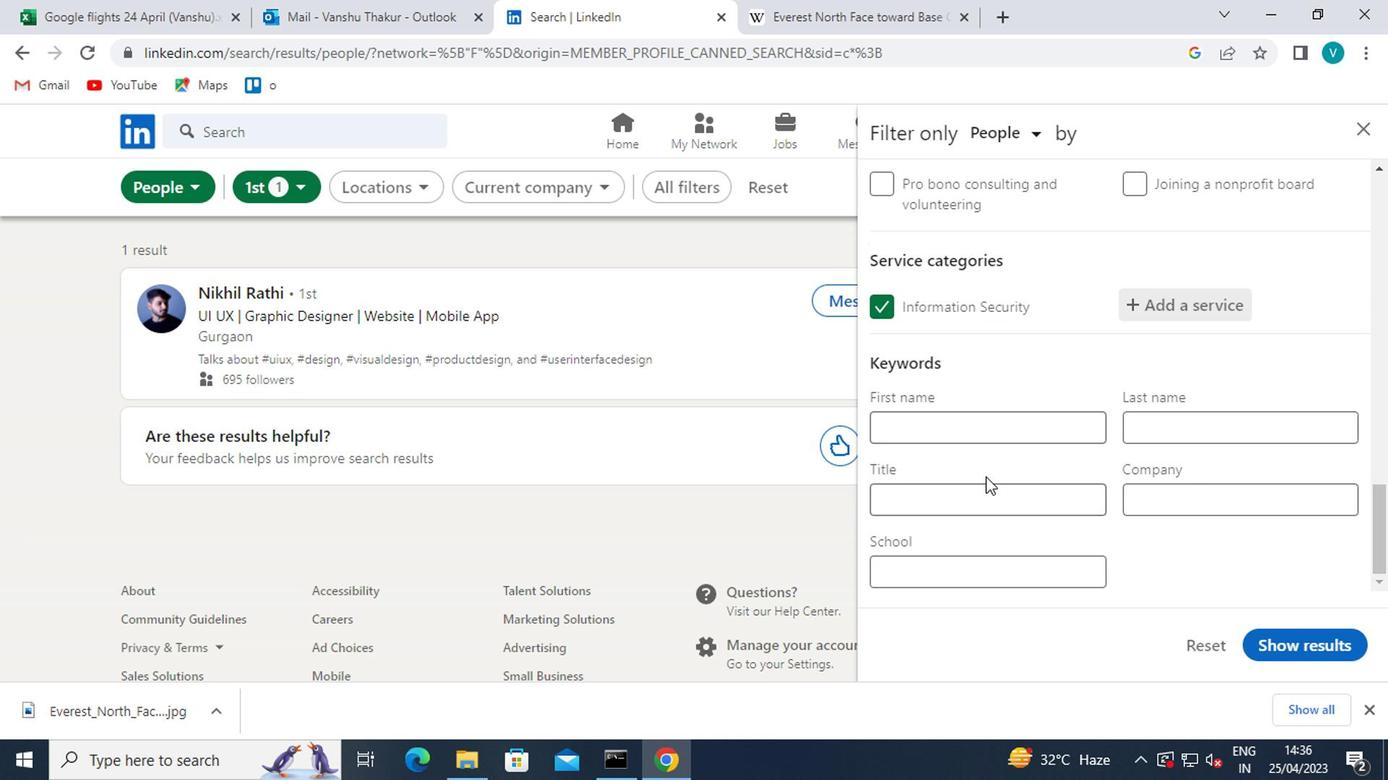 
Action: Mouse moved to (1015, 503)
Screenshot: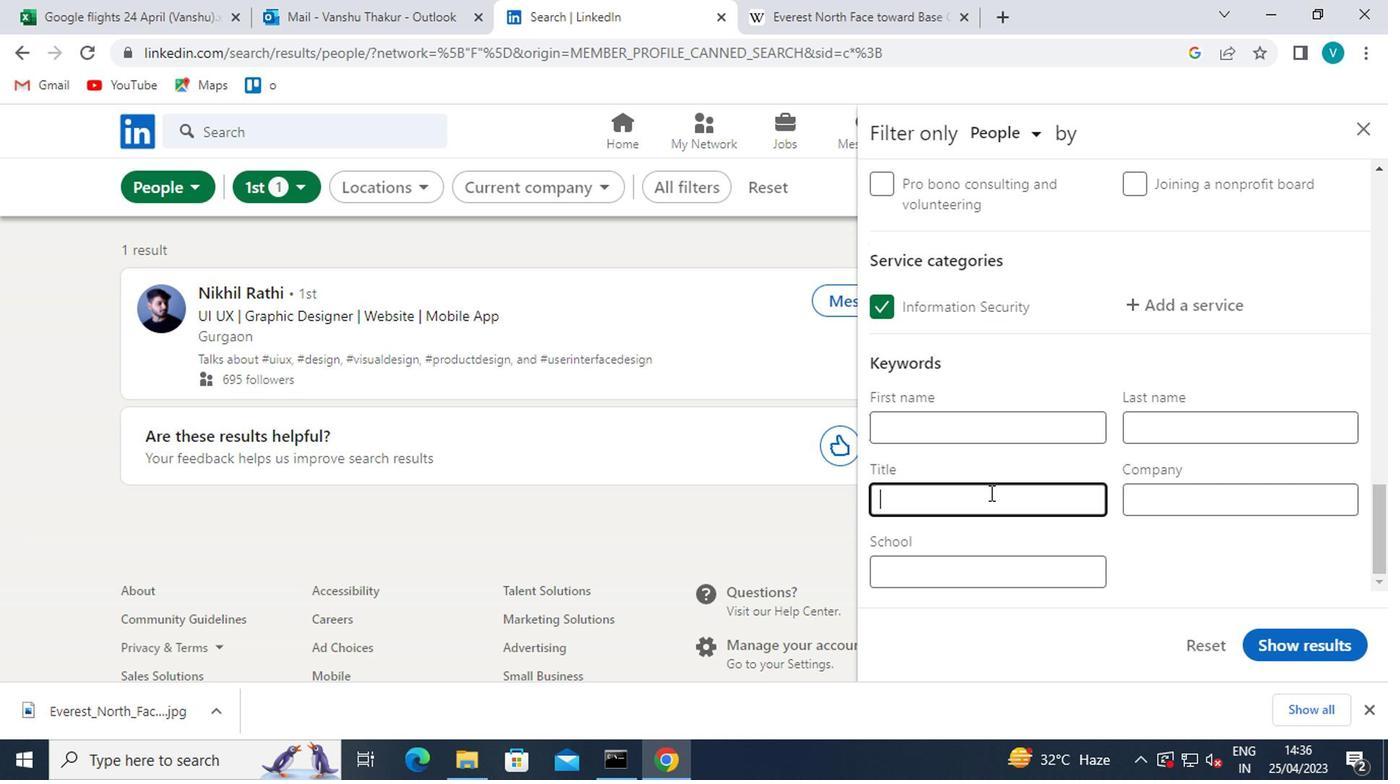 
Action: Key pressed <Key.shift>TELEMARKETER
Screenshot: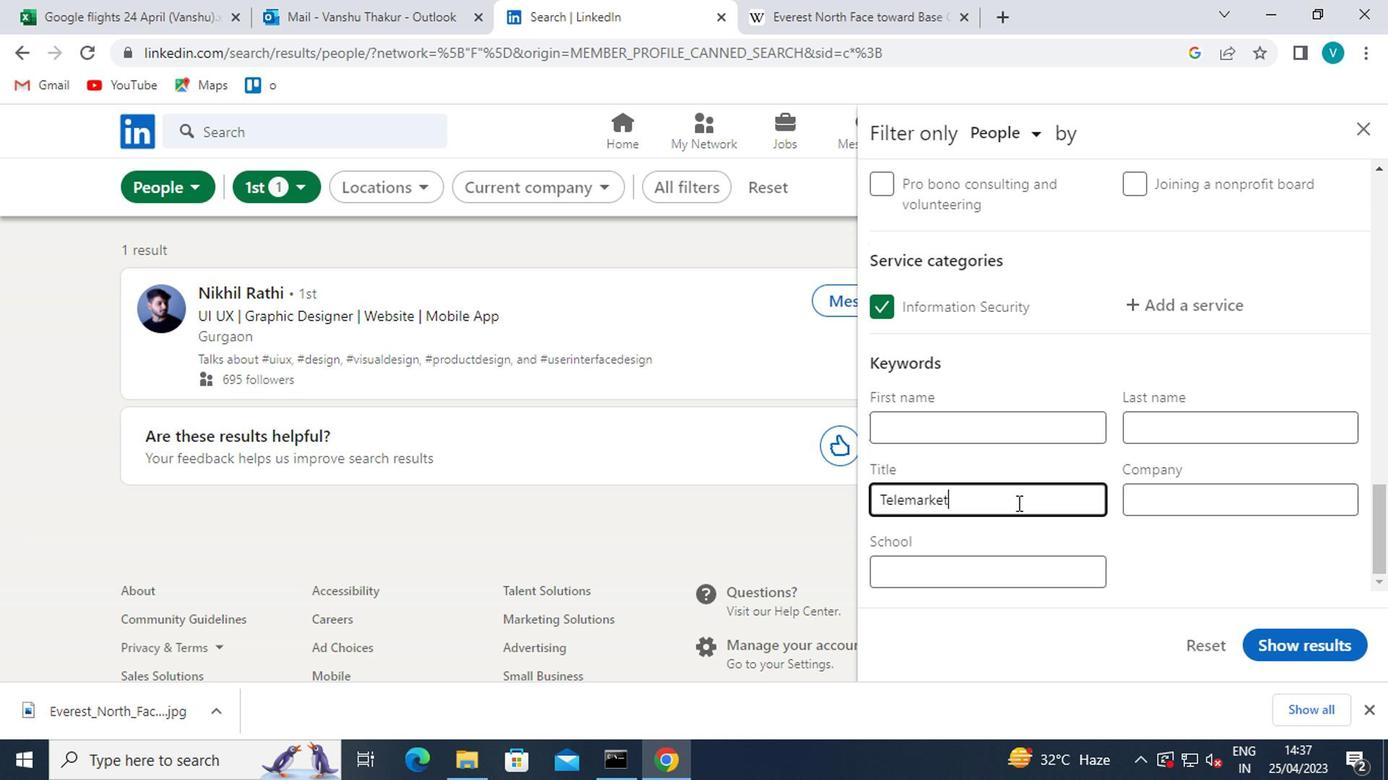 
Action: Mouse moved to (1266, 632)
Screenshot: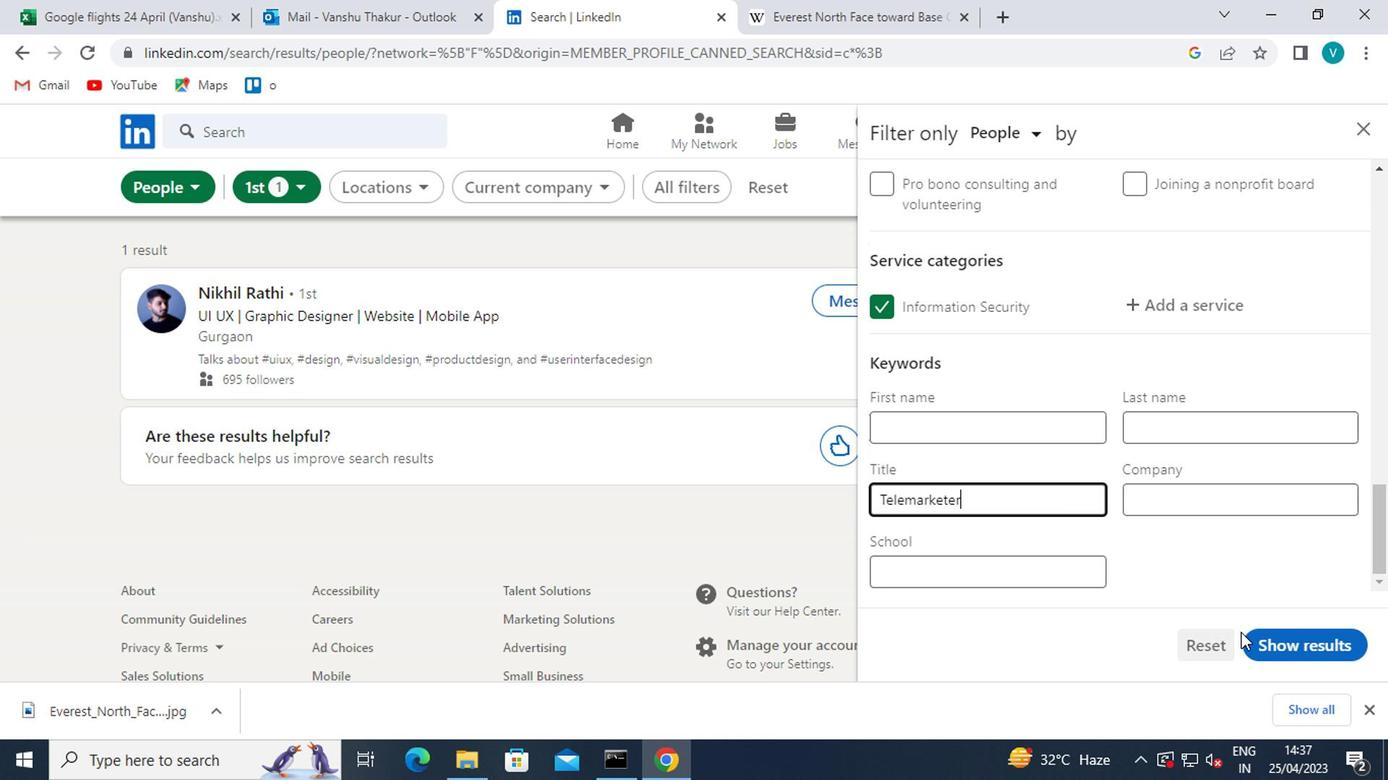 
Action: Mouse pressed left at (1266, 632)
Screenshot: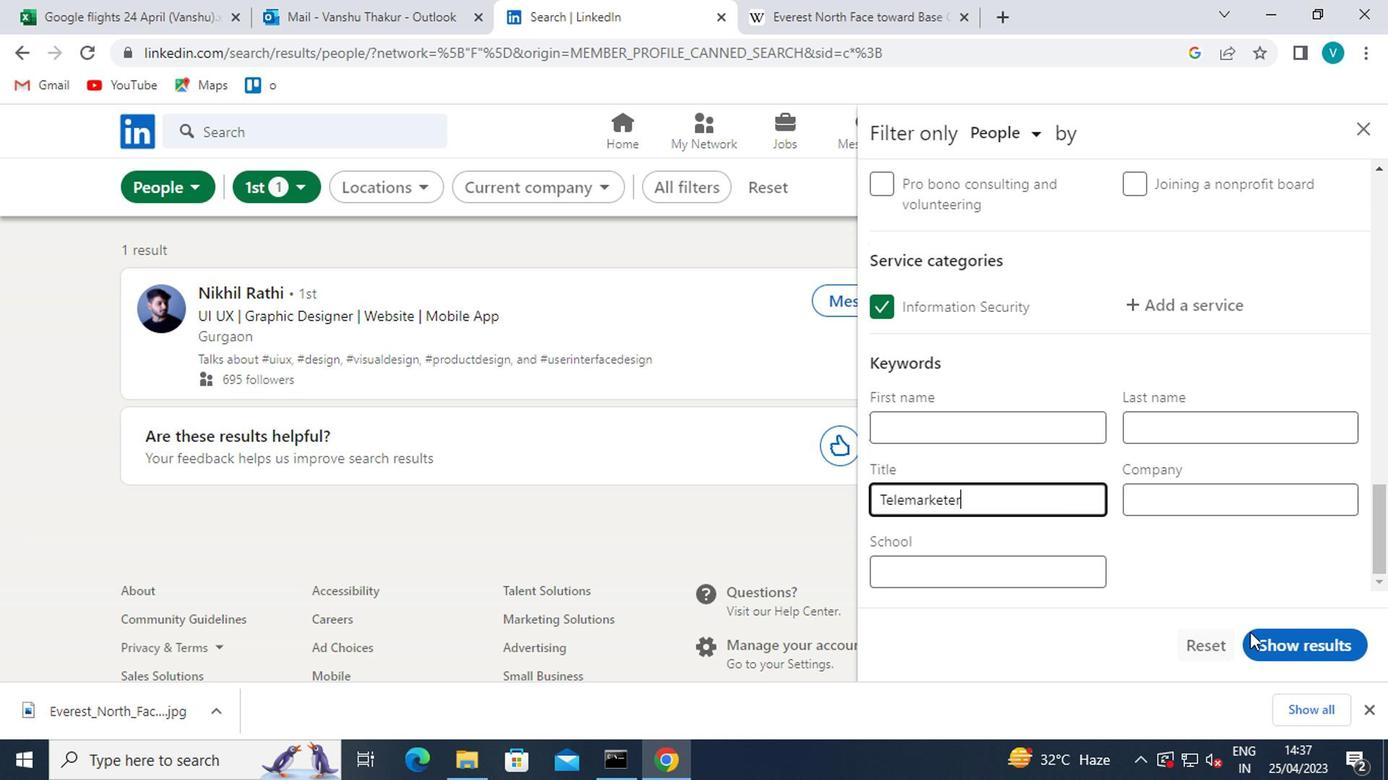 
Action: Mouse moved to (1268, 632)
Screenshot: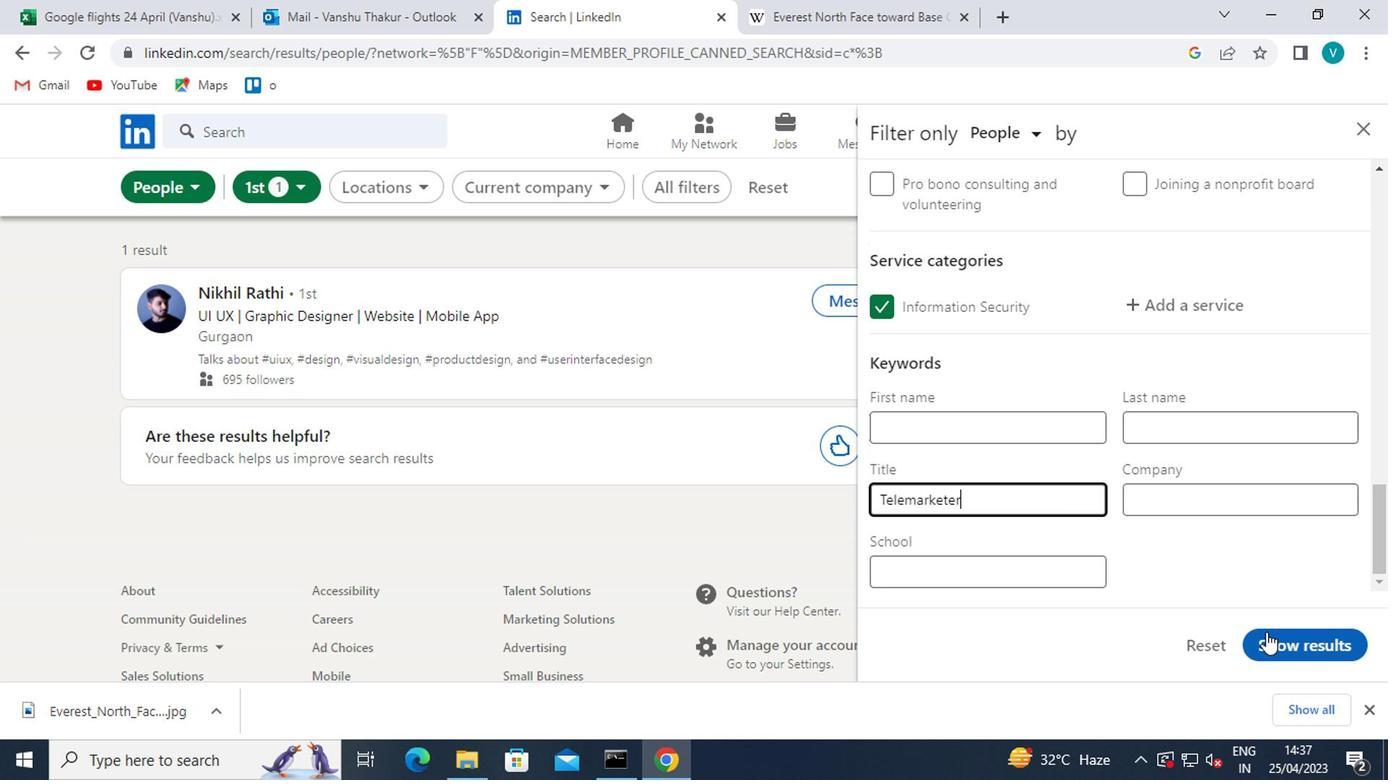 
